 Task: Search one way flight ticket for 3 adults, 3 children in business from Grand Island: Central Nebraska Regional Airport to Jackson: Jackson Hole Airport on 5-2-2023. Choice of flights is Emirates. Number of bags: 4 checked bags. Price is upto 42000. Outbound departure time preference is 20:15.
Action: Mouse moved to (352, 310)
Screenshot: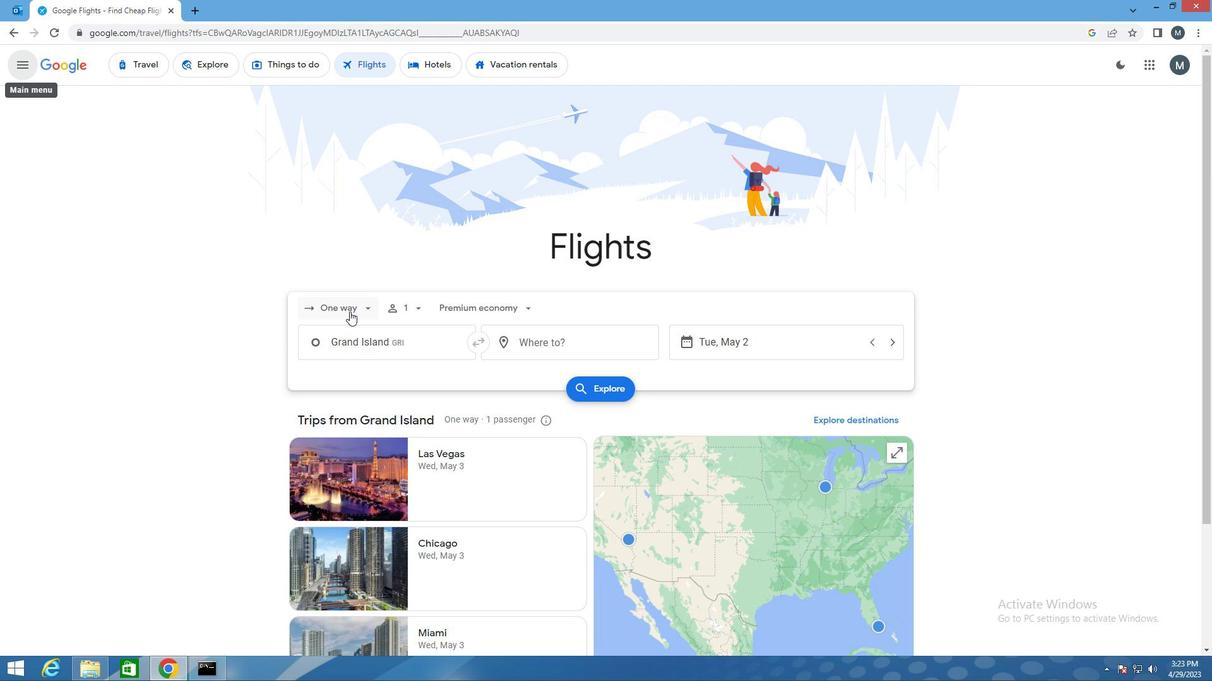 
Action: Mouse pressed left at (352, 310)
Screenshot: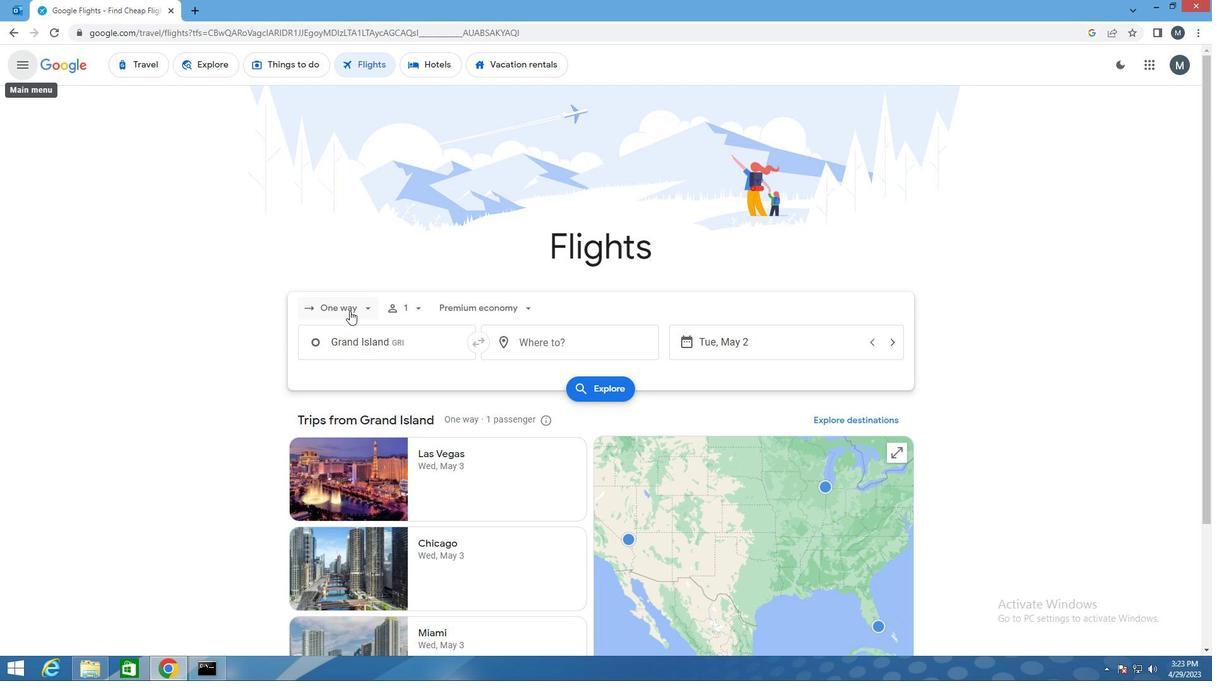 
Action: Mouse moved to (372, 361)
Screenshot: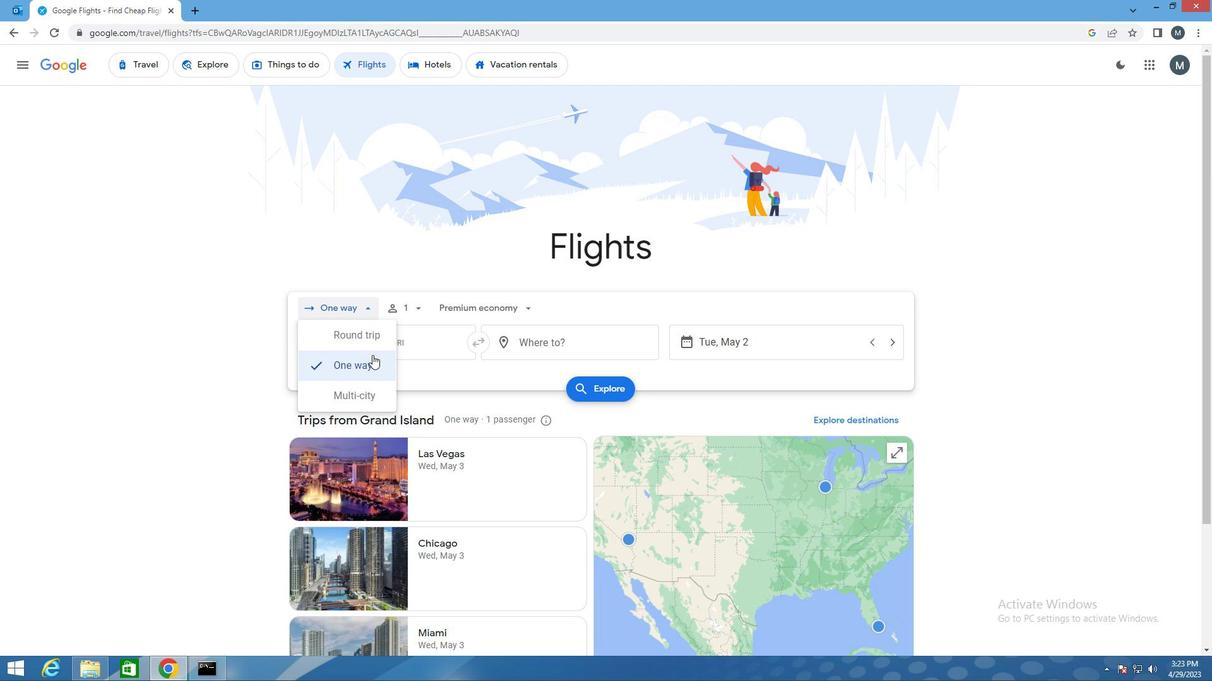 
Action: Mouse pressed left at (372, 361)
Screenshot: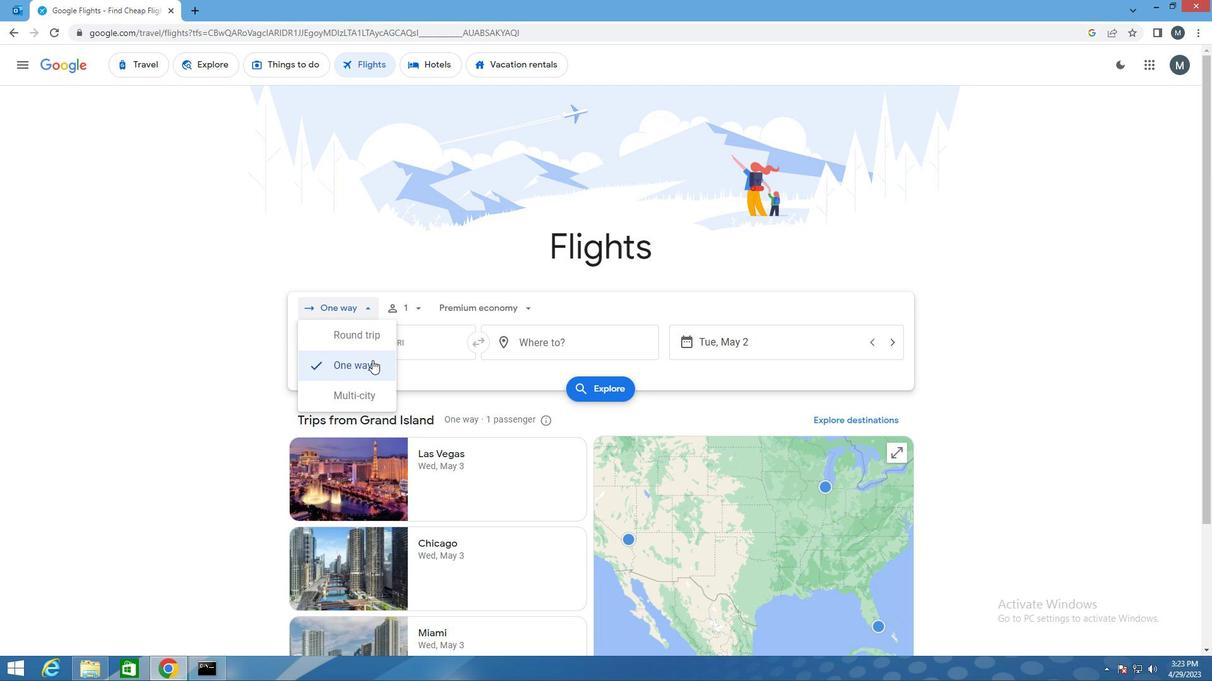 
Action: Mouse moved to (418, 307)
Screenshot: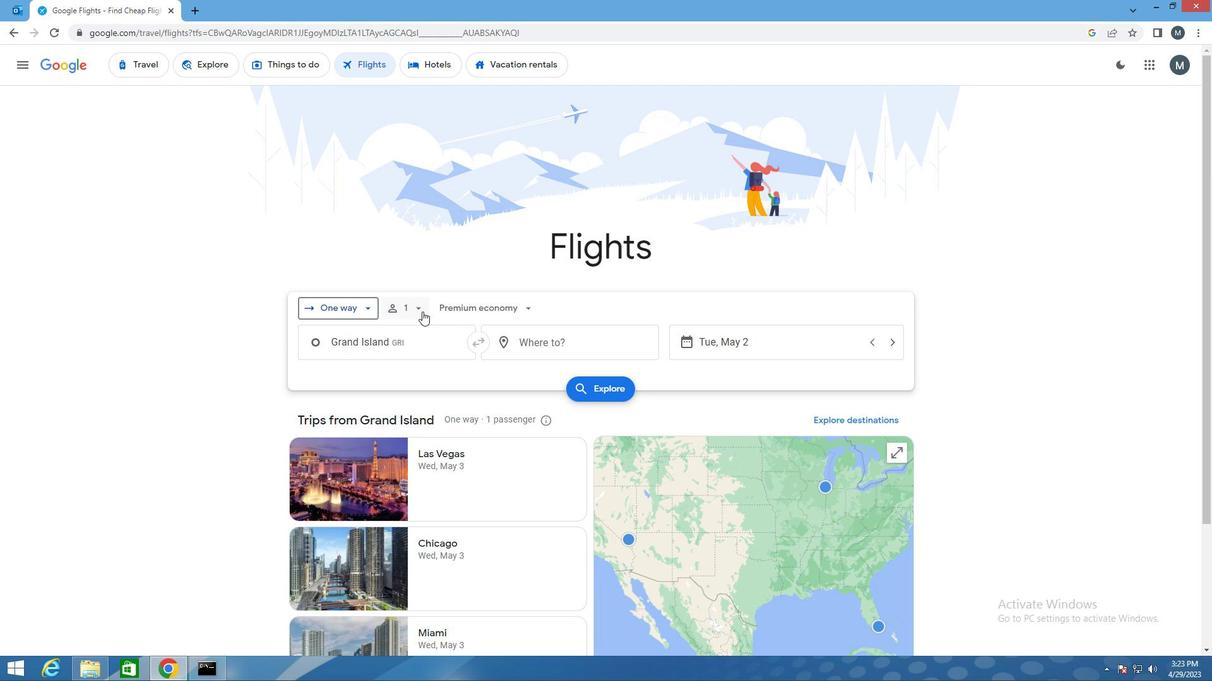 
Action: Mouse pressed left at (418, 307)
Screenshot: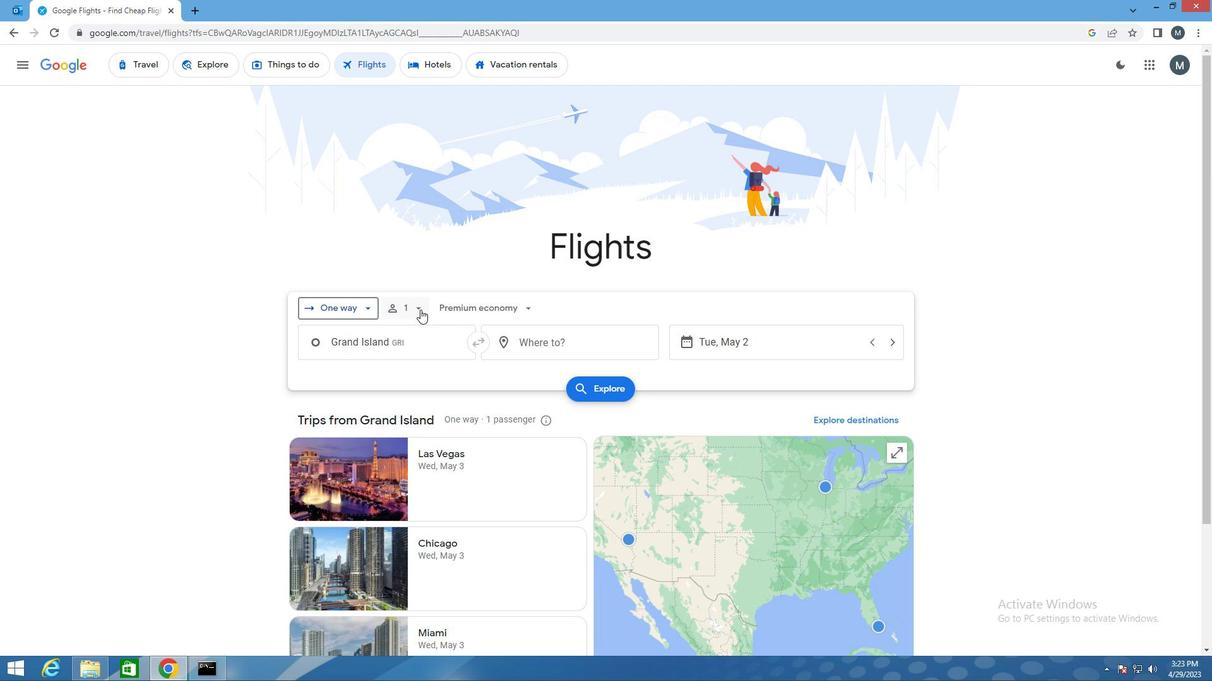 
Action: Mouse moved to (518, 340)
Screenshot: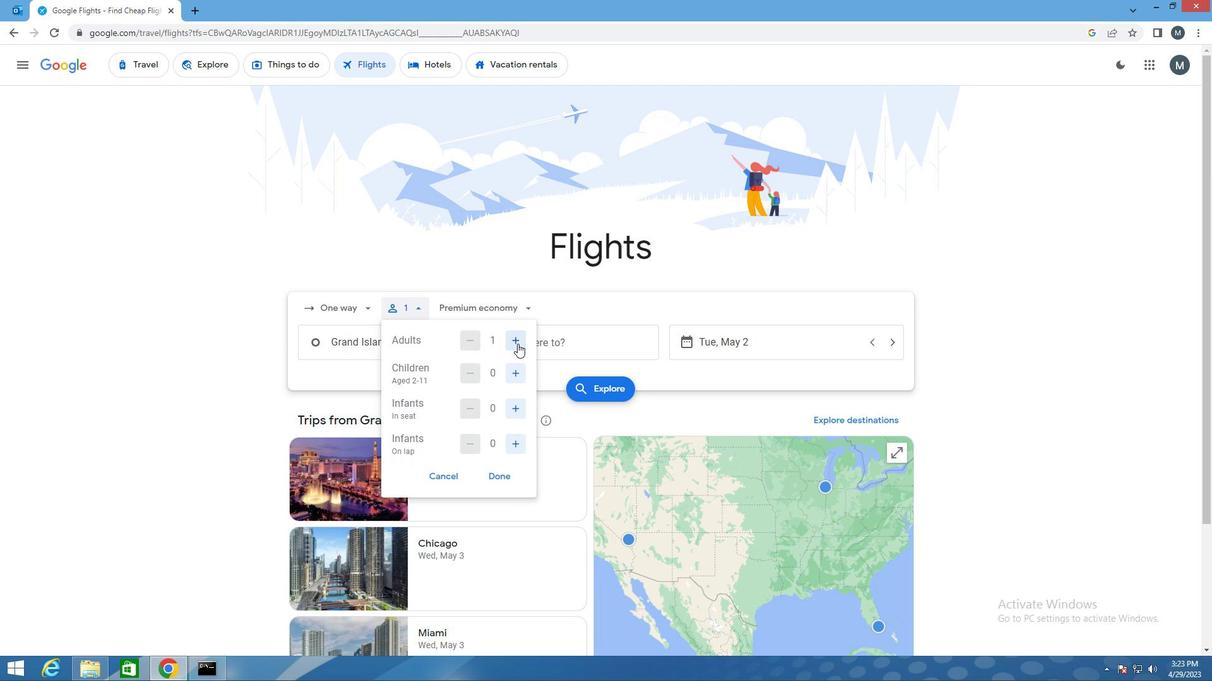 
Action: Mouse pressed left at (518, 340)
Screenshot: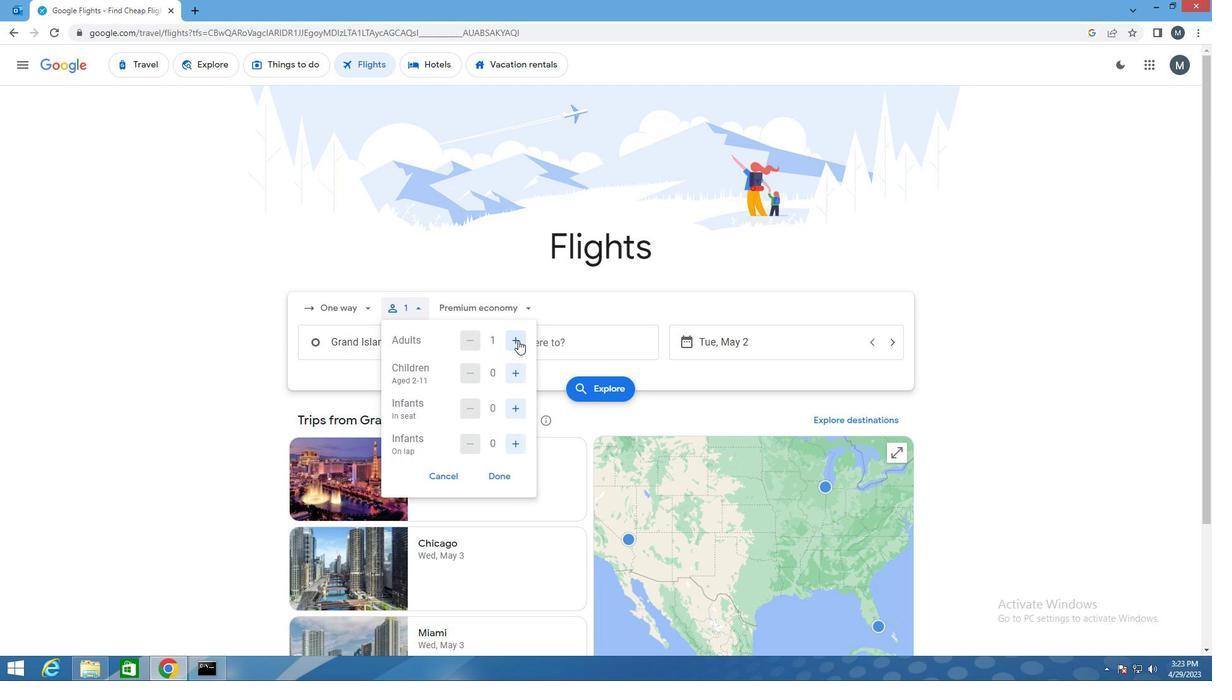 
Action: Mouse pressed left at (518, 340)
Screenshot: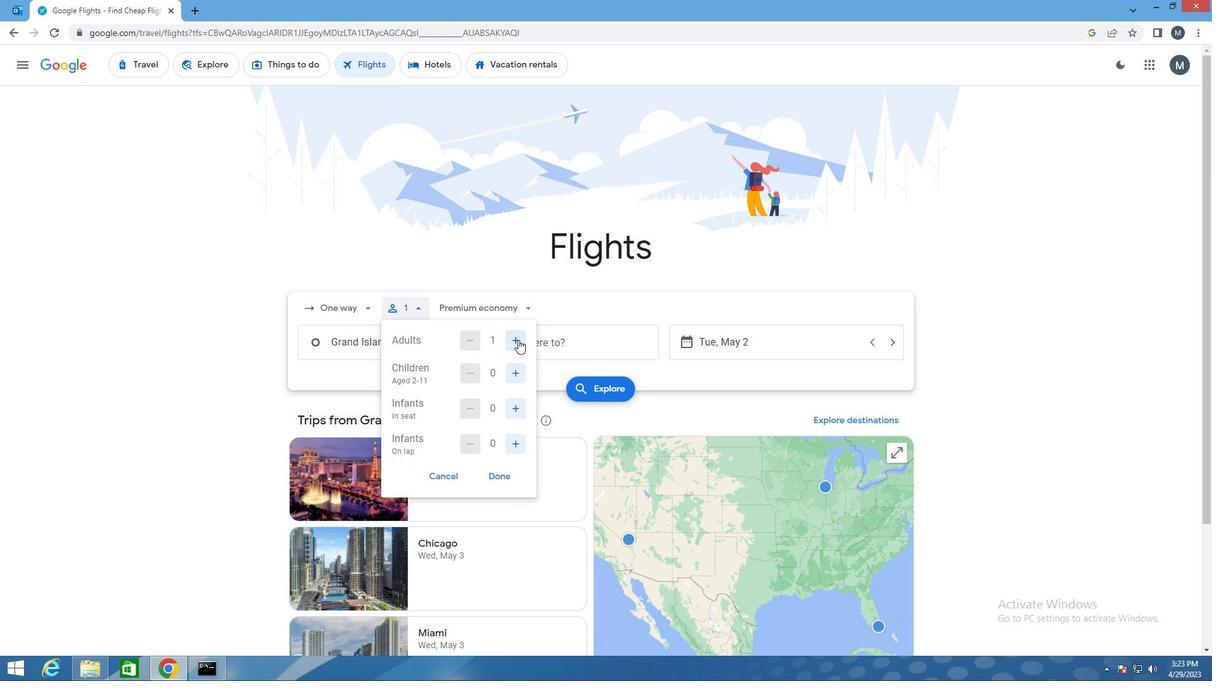 
Action: Mouse moved to (524, 372)
Screenshot: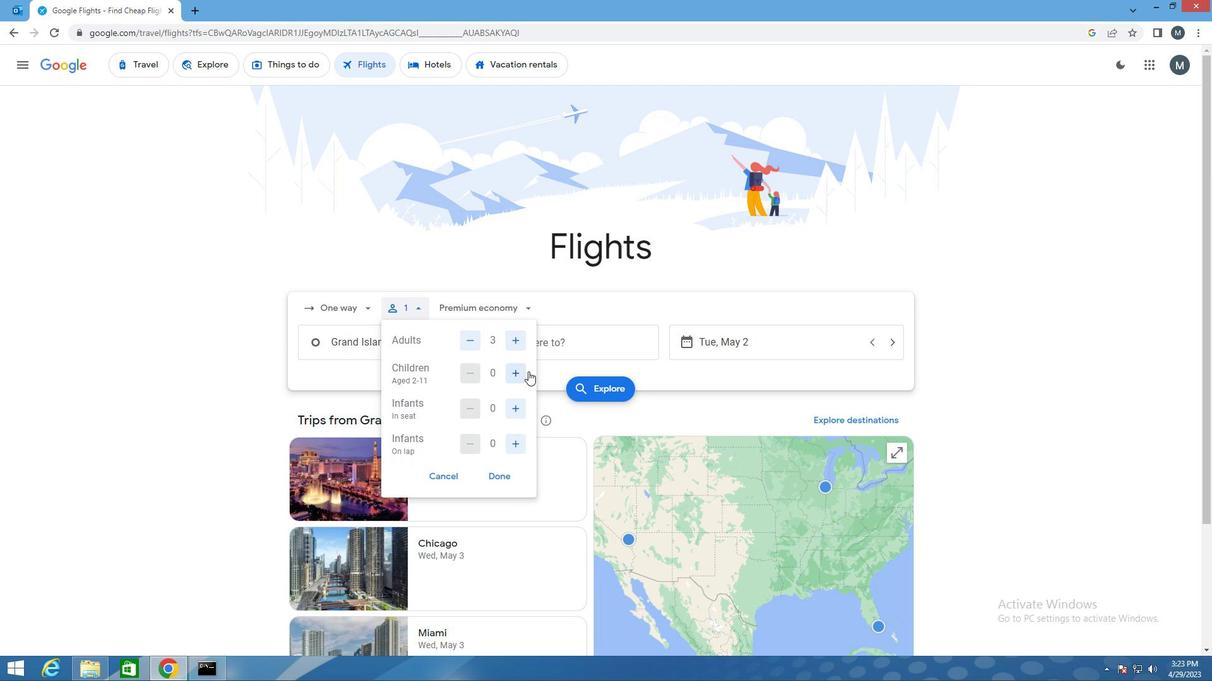 
Action: Mouse pressed left at (524, 372)
Screenshot: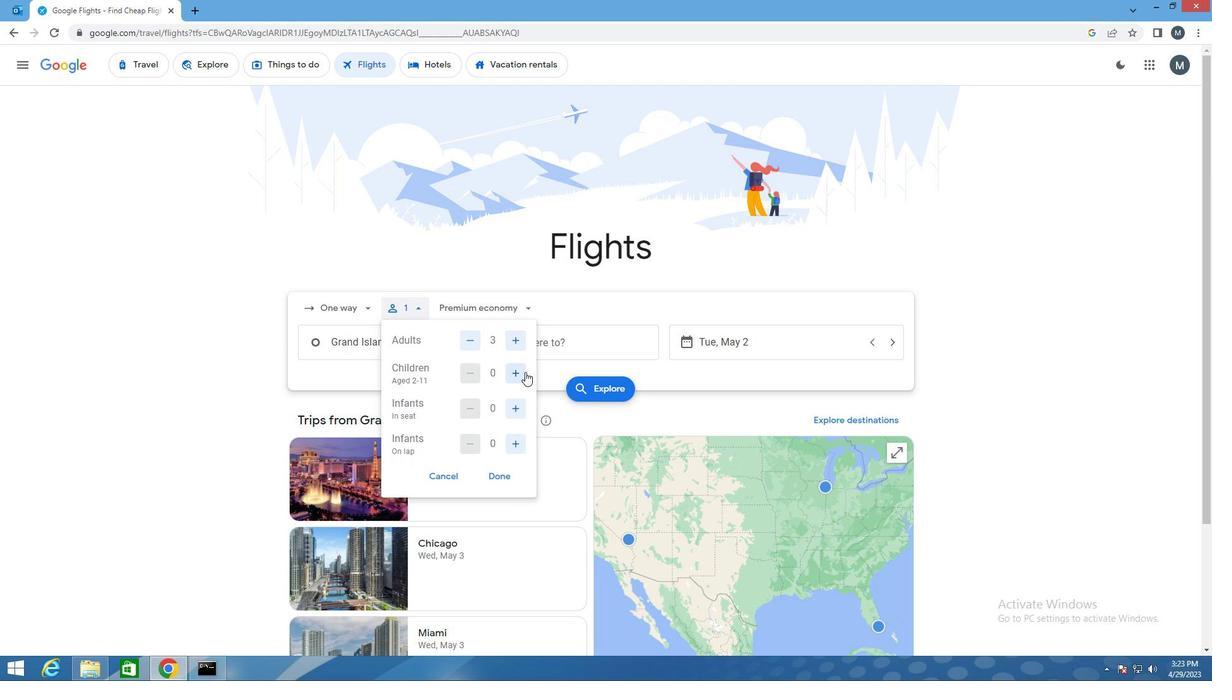 
Action: Mouse pressed left at (524, 372)
Screenshot: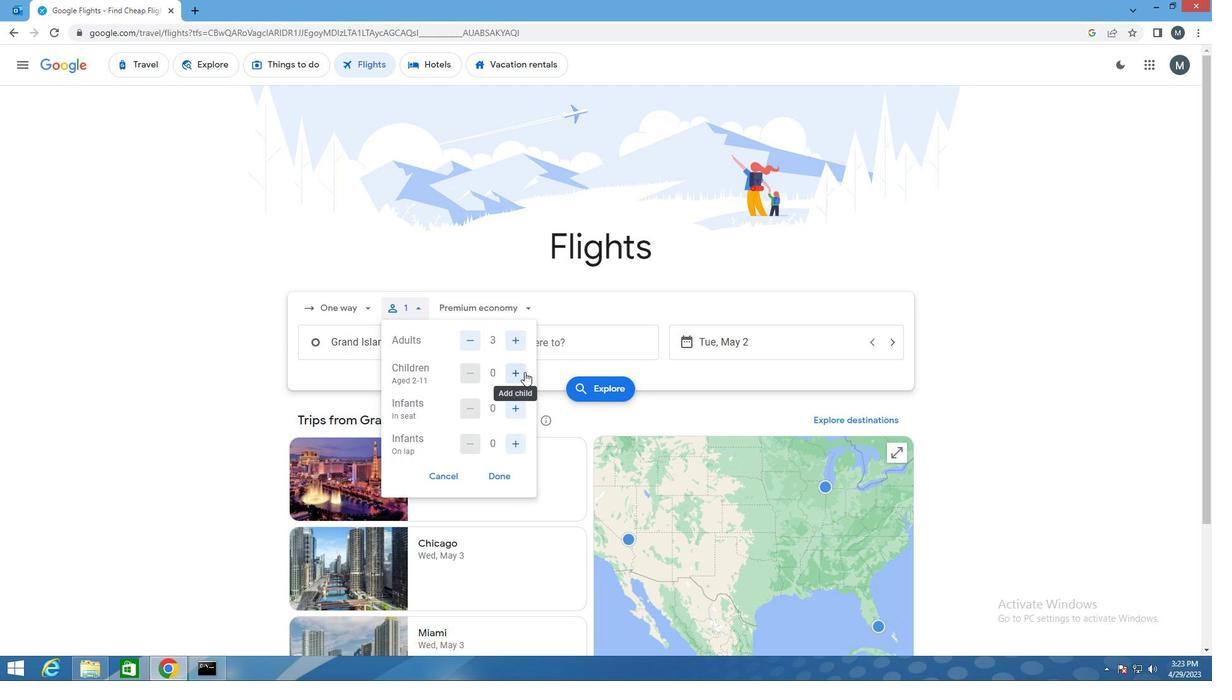 
Action: Mouse pressed left at (524, 372)
Screenshot: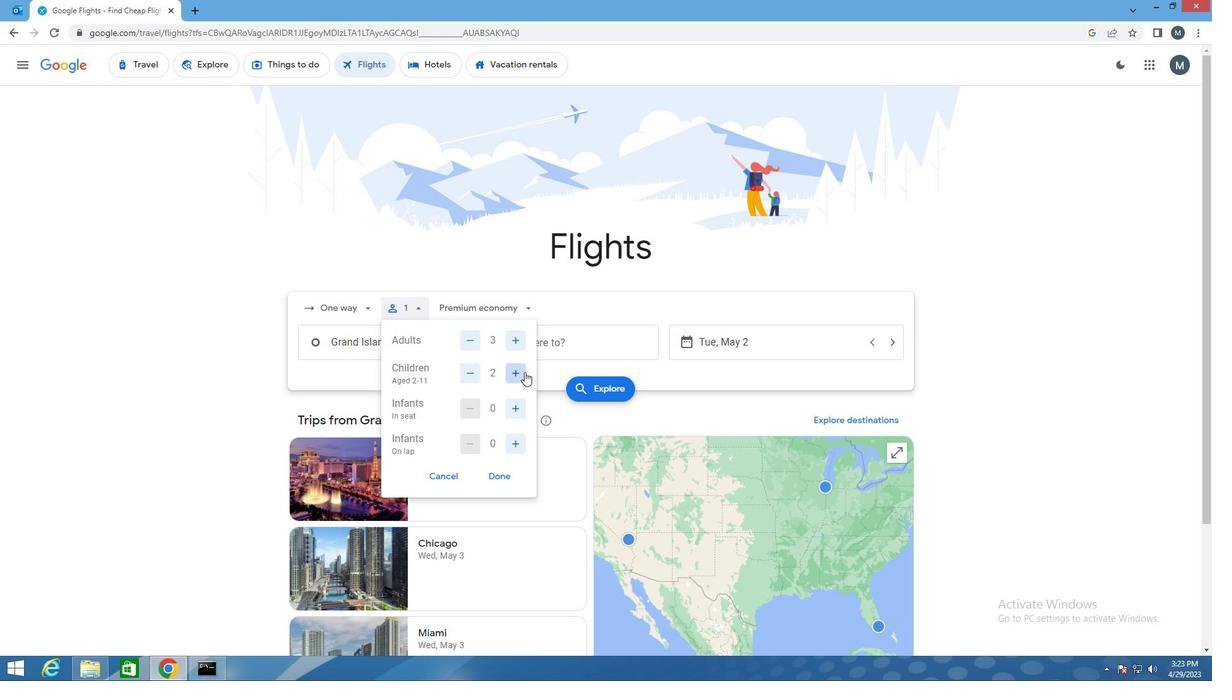 
Action: Mouse moved to (509, 471)
Screenshot: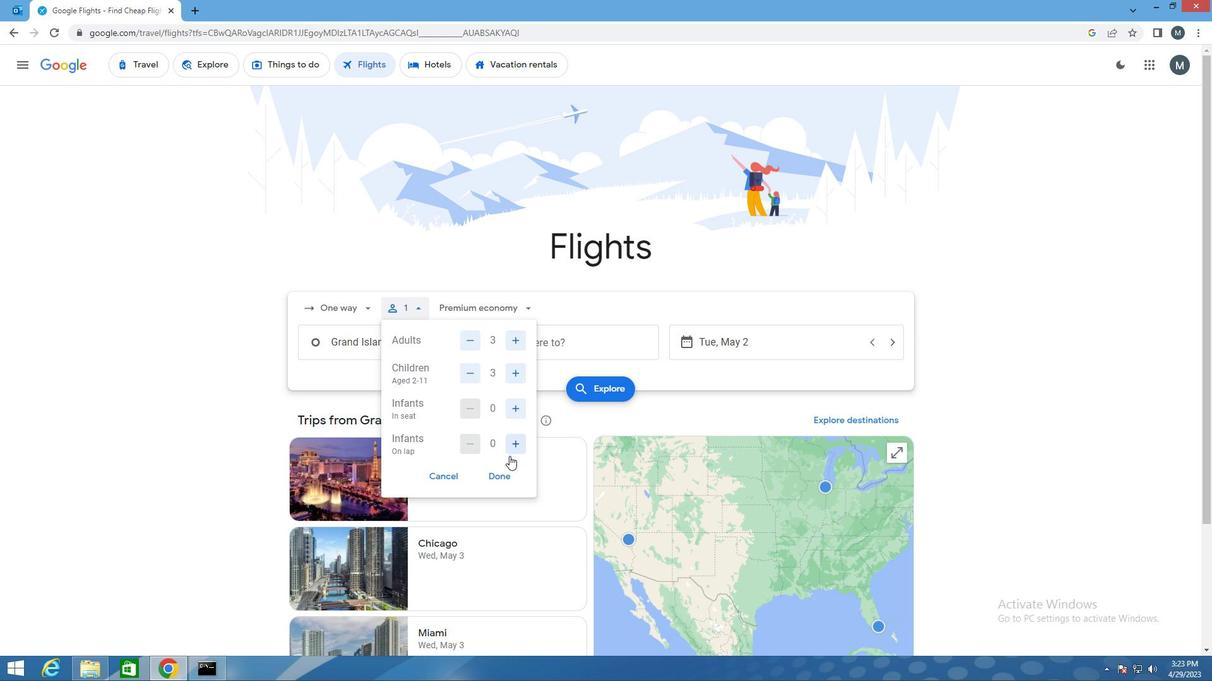 
Action: Mouse pressed left at (509, 471)
Screenshot: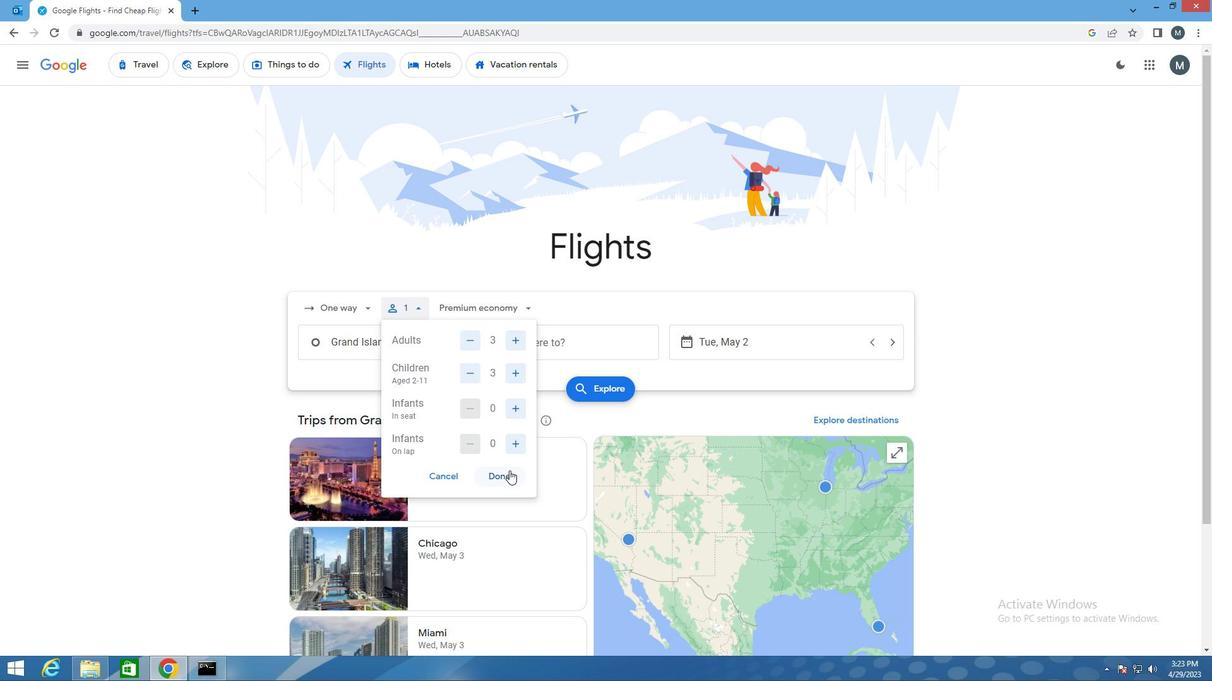 
Action: Mouse moved to (491, 305)
Screenshot: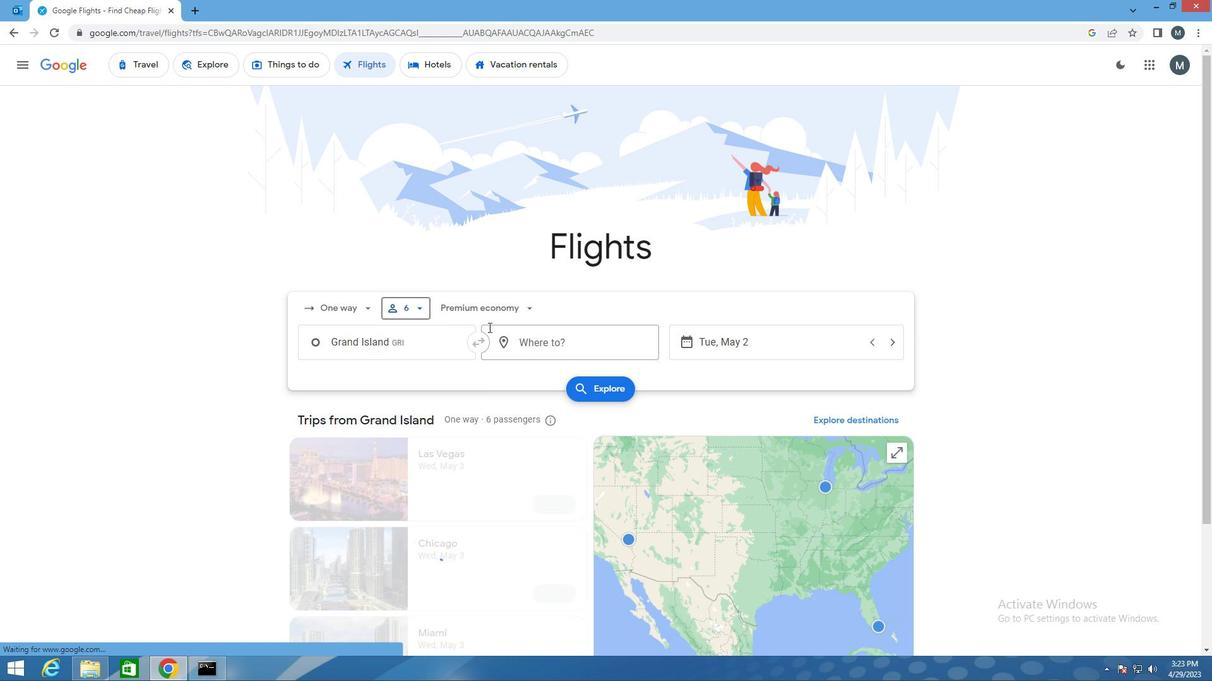 
Action: Mouse pressed left at (491, 305)
Screenshot: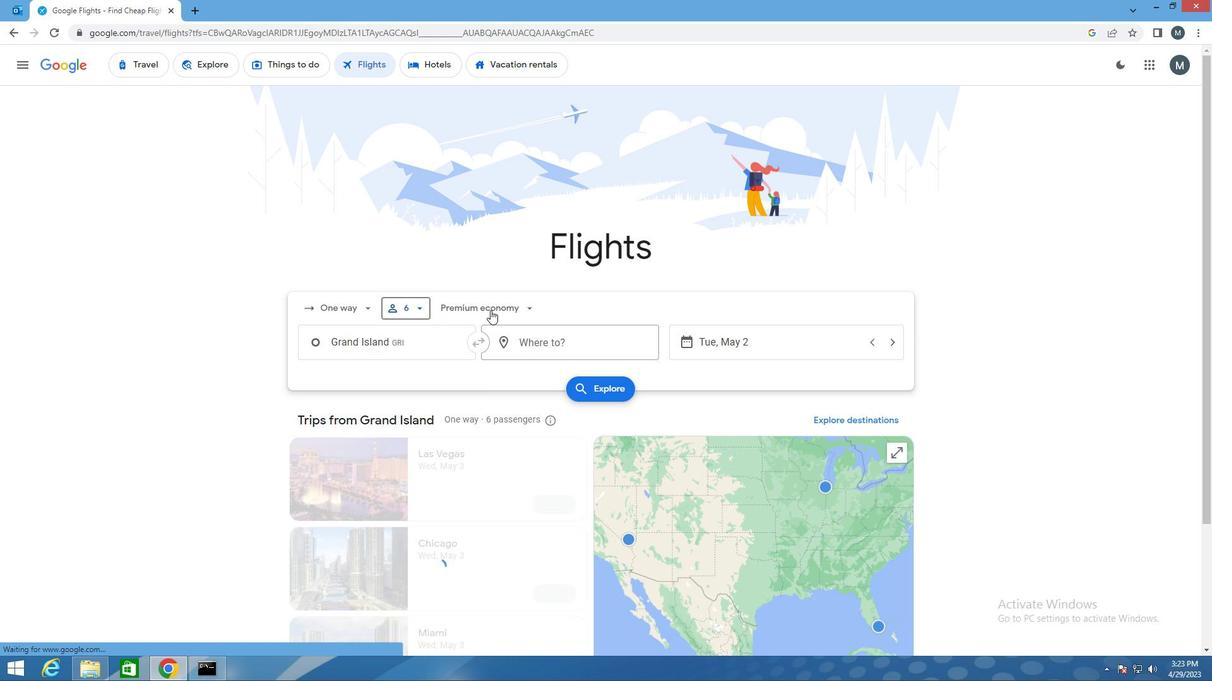 
Action: Mouse moved to (486, 397)
Screenshot: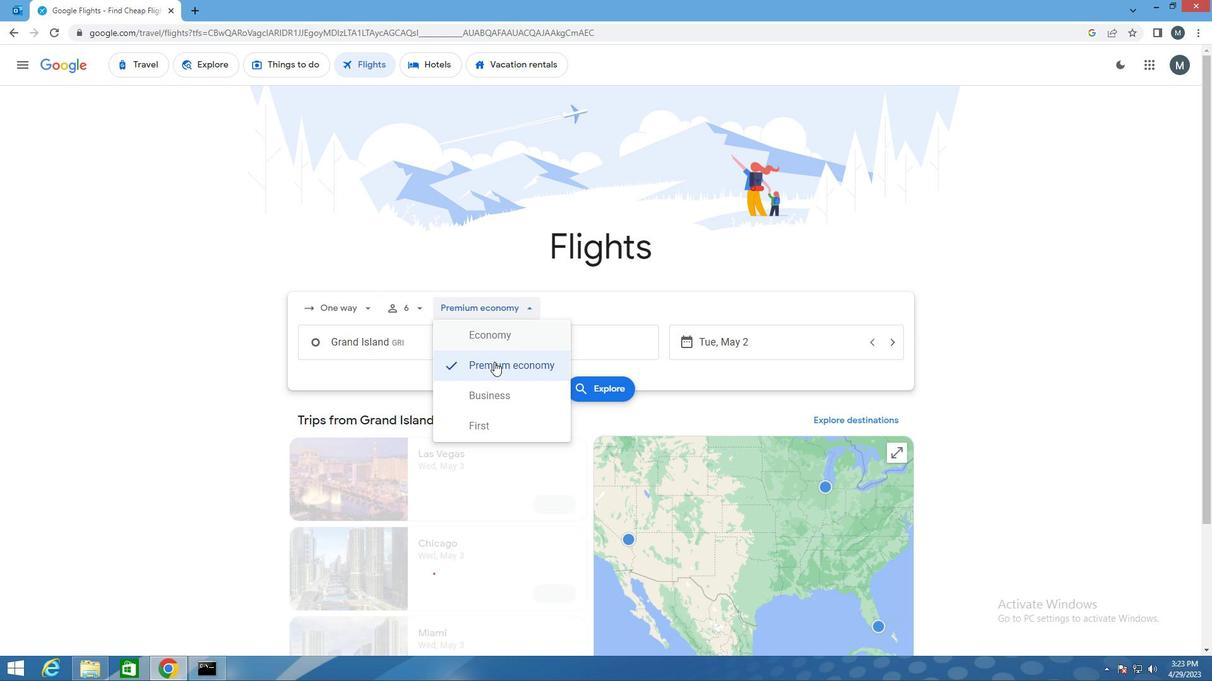 
Action: Mouse pressed left at (486, 397)
Screenshot: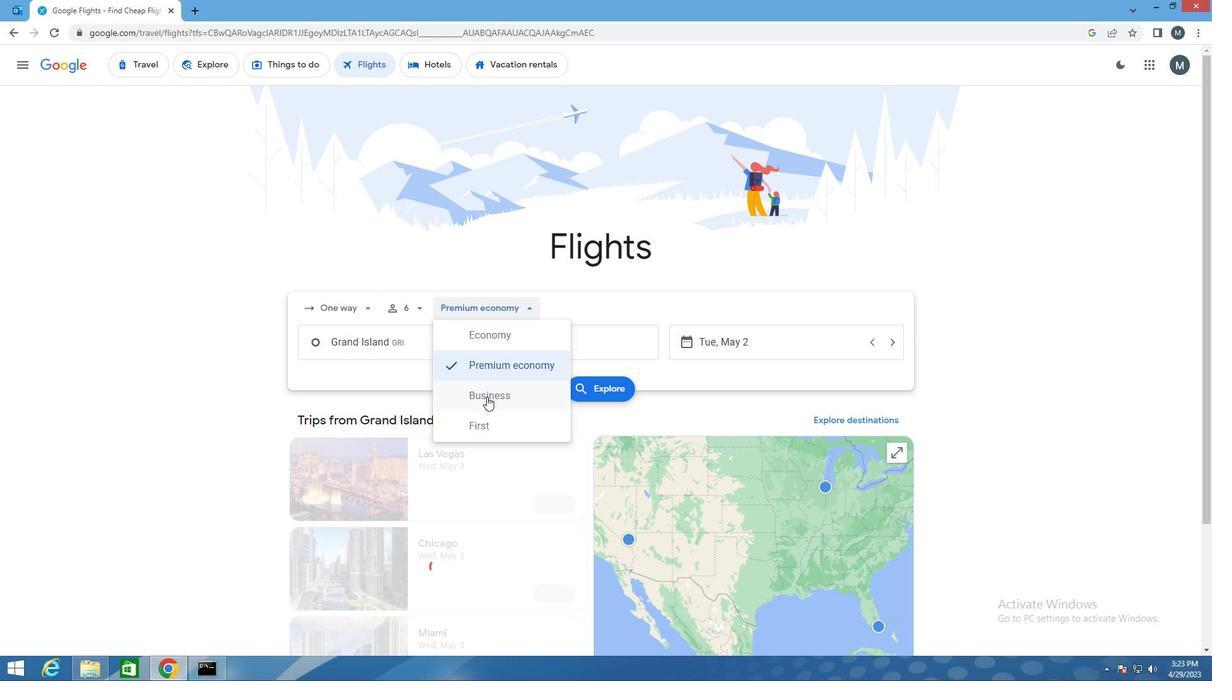 
Action: Mouse moved to (399, 342)
Screenshot: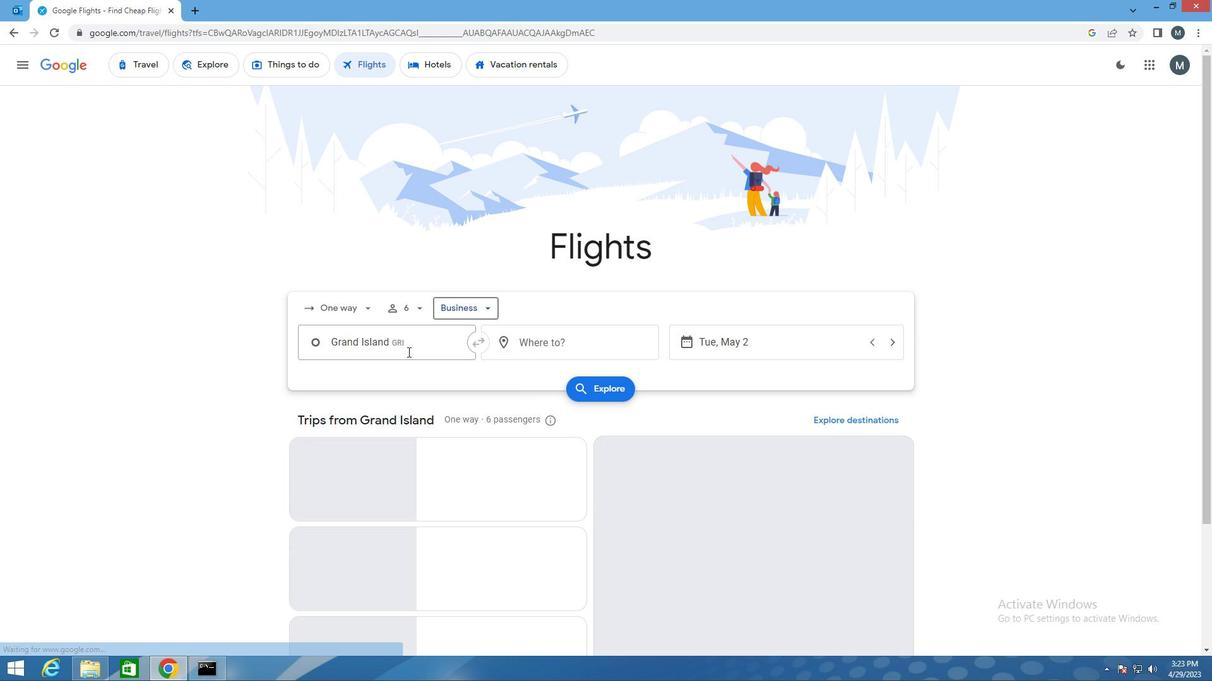 
Action: Mouse pressed left at (399, 342)
Screenshot: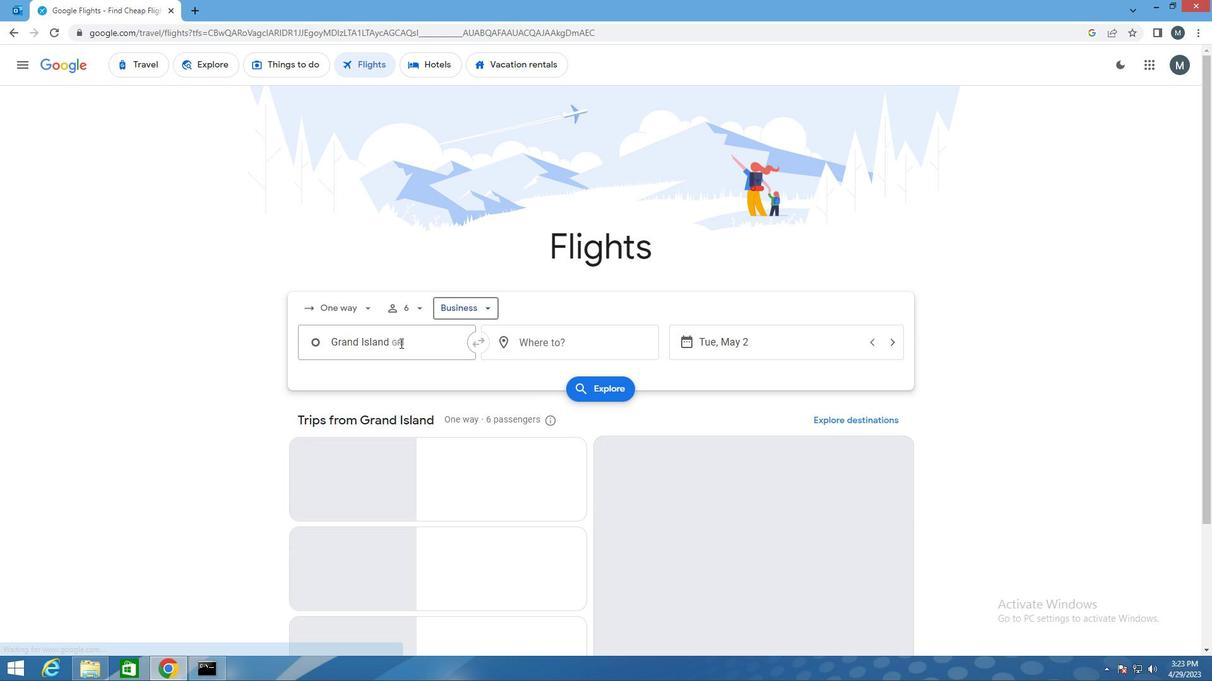 
Action: Key pressed gri
Screenshot: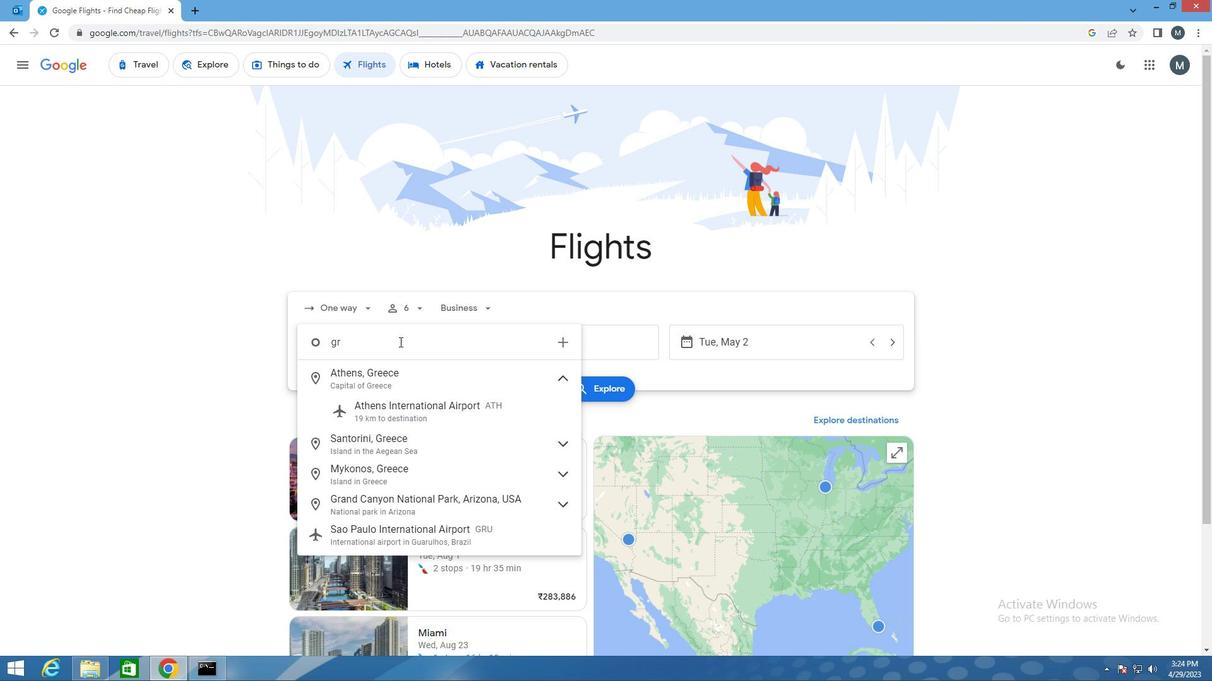 
Action: Mouse moved to (416, 378)
Screenshot: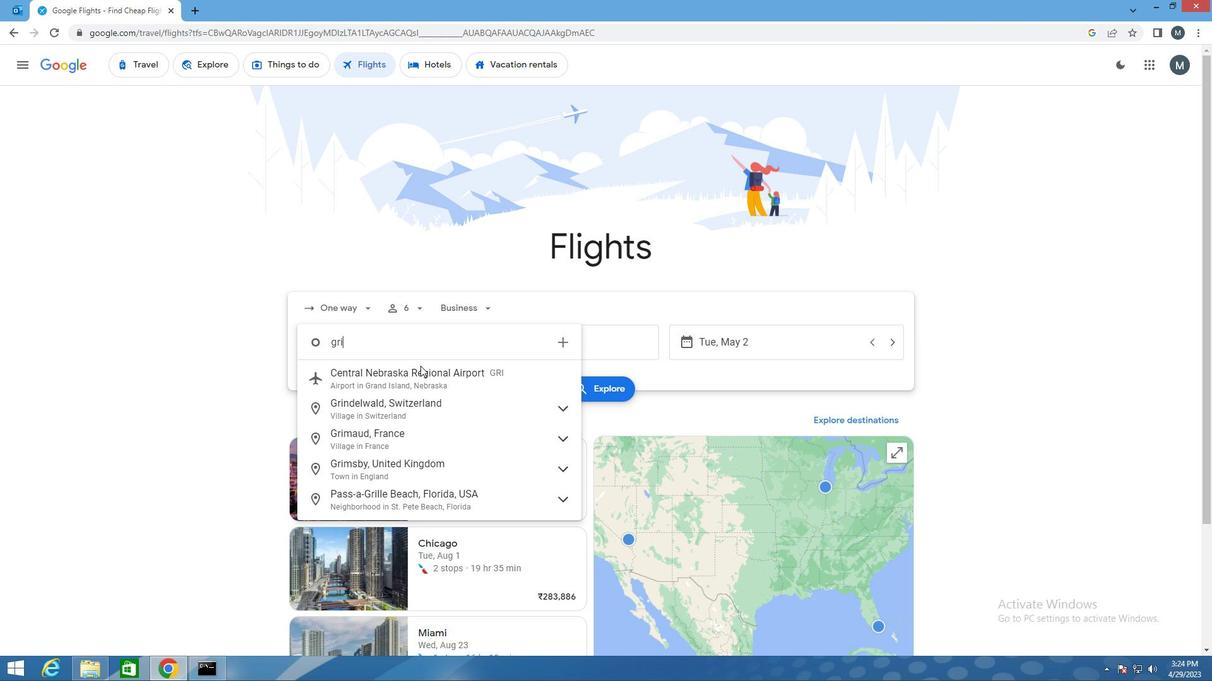 
Action: Mouse pressed left at (416, 378)
Screenshot: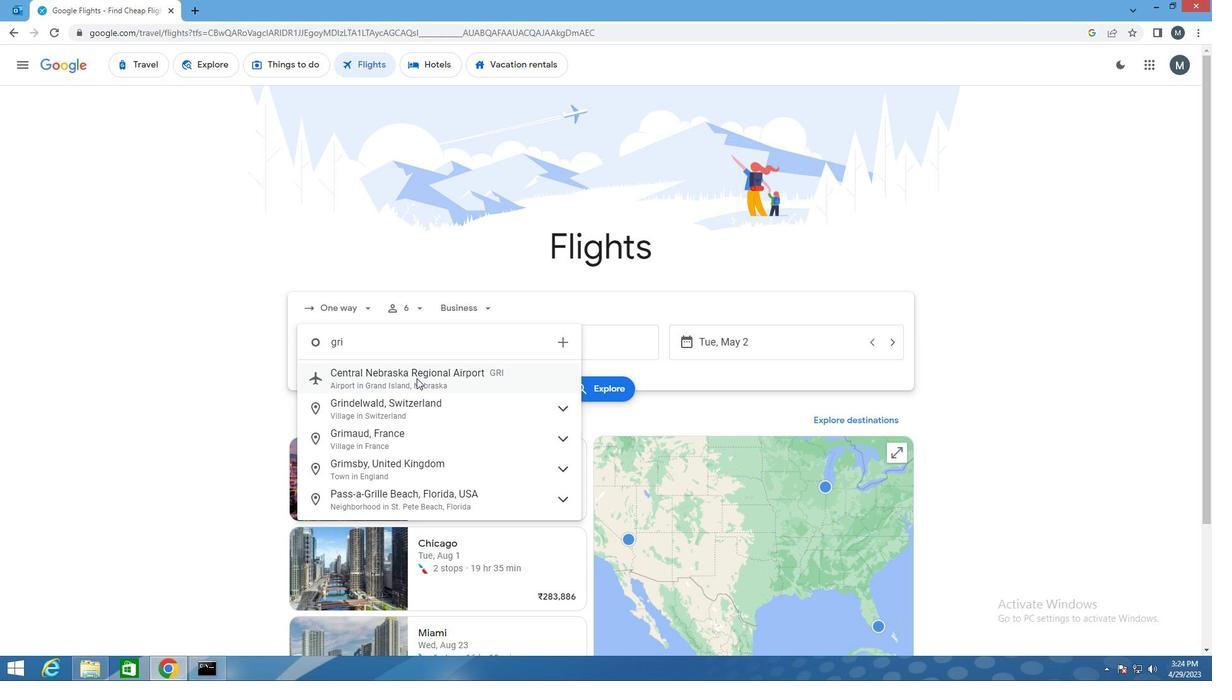 
Action: Mouse moved to (518, 344)
Screenshot: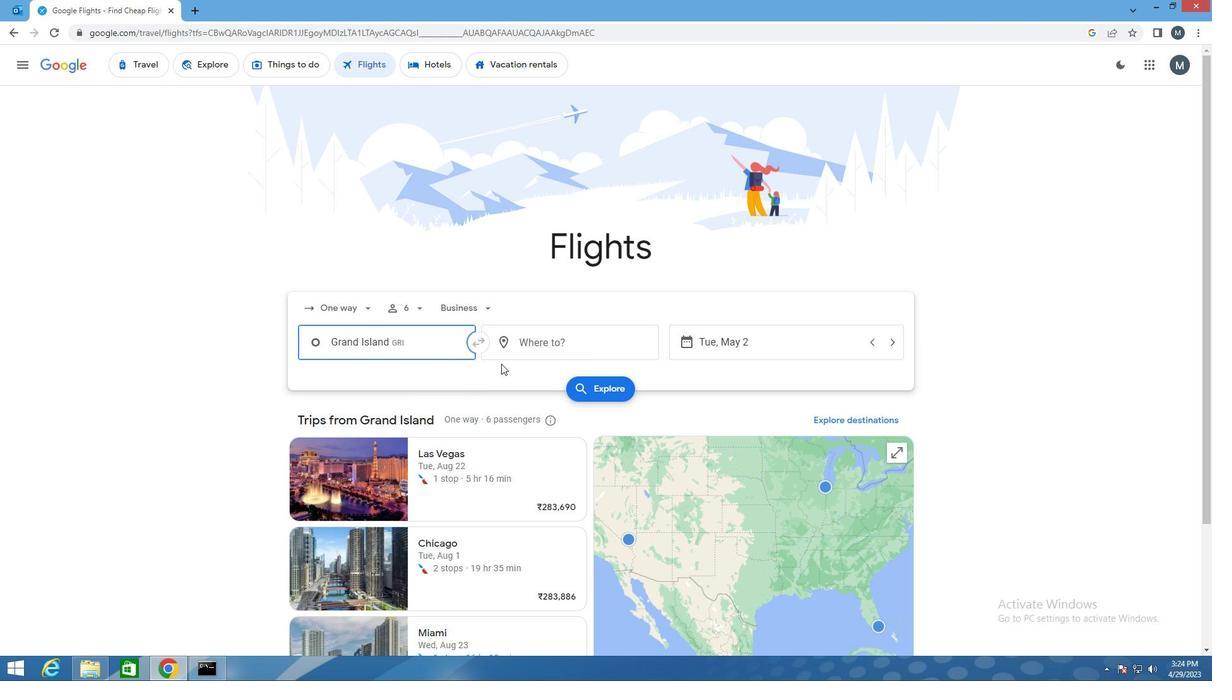 
Action: Mouse pressed left at (518, 344)
Screenshot: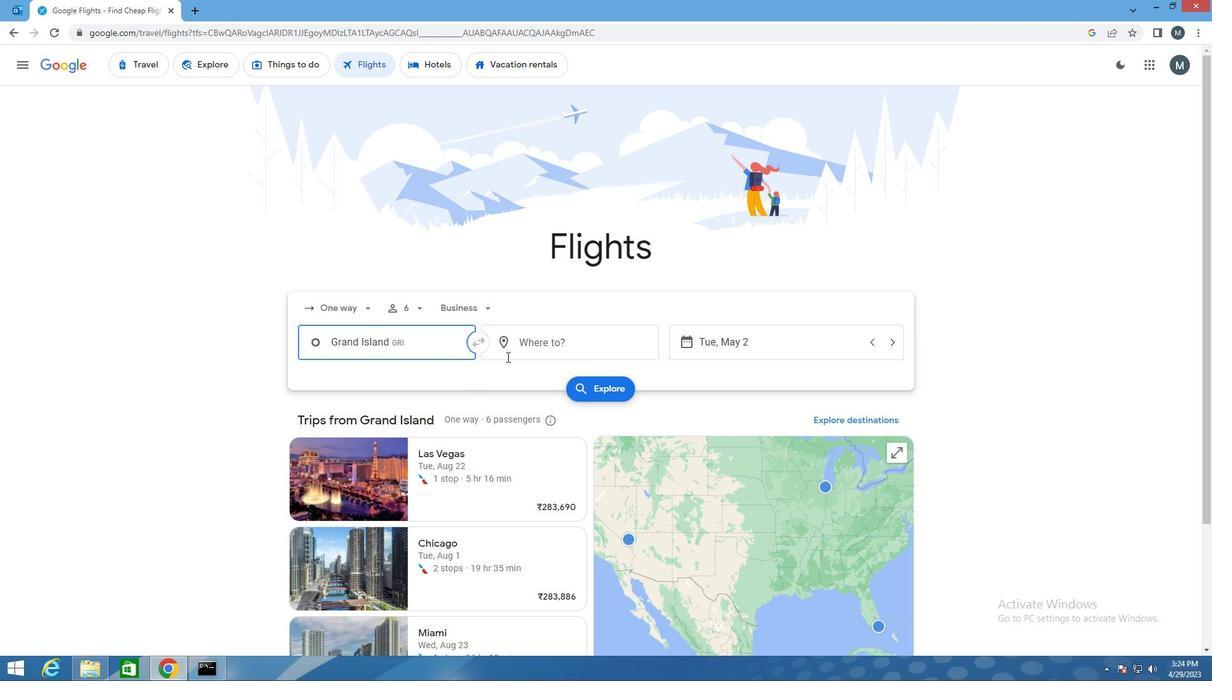 
Action: Mouse moved to (519, 345)
Screenshot: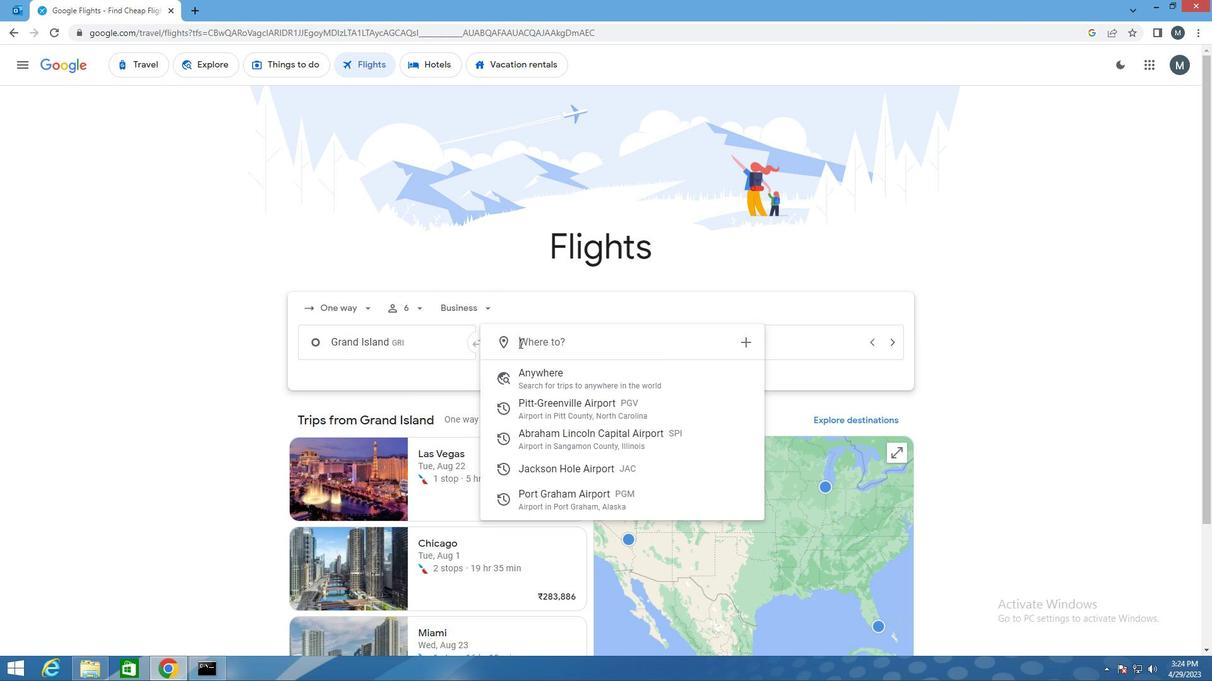 
Action: Key pressed jac<Key.enter>
Screenshot: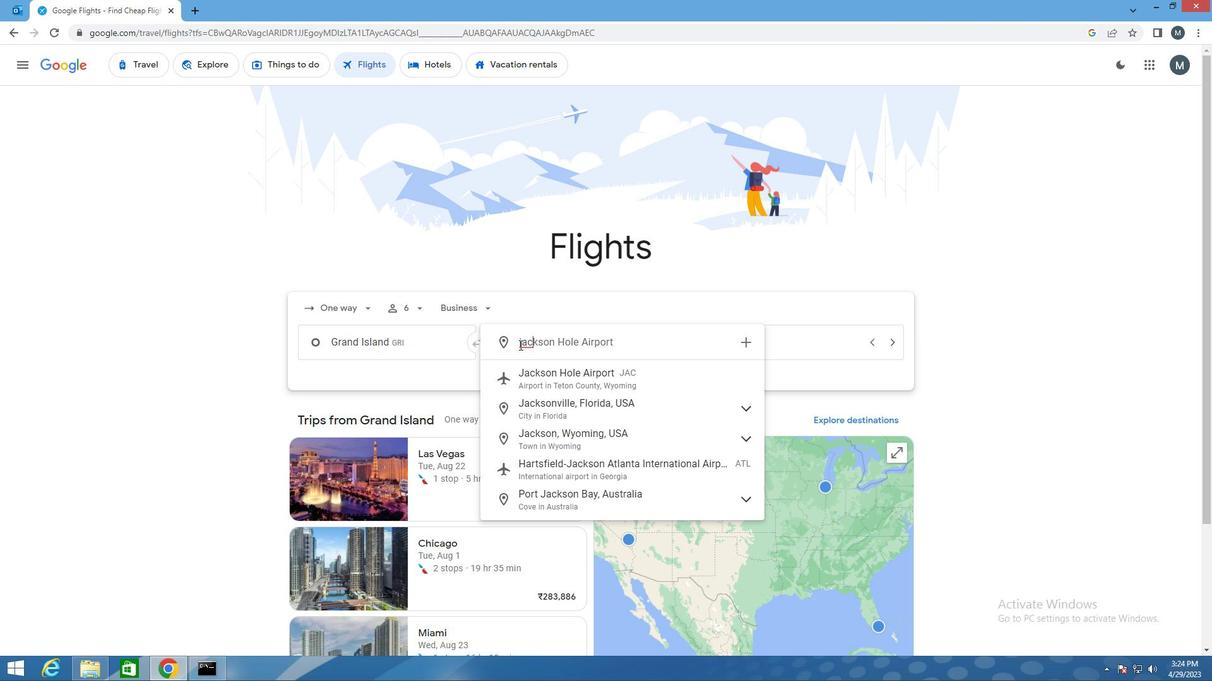 
Action: Mouse moved to (733, 337)
Screenshot: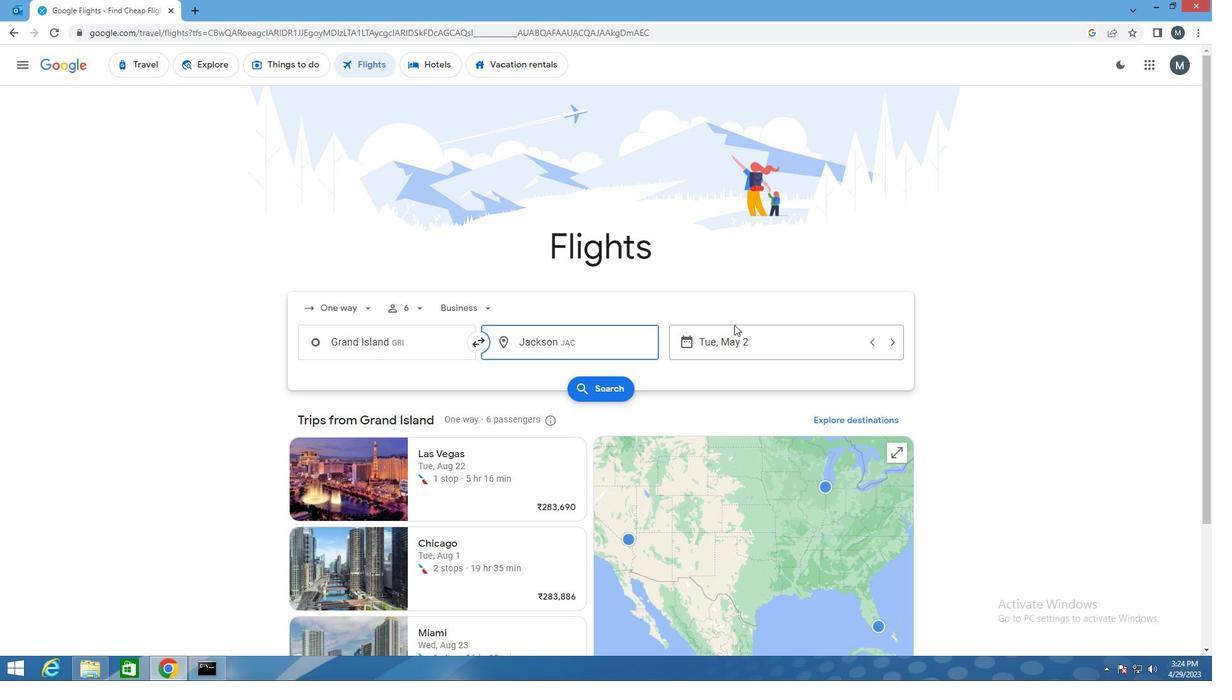 
Action: Mouse pressed left at (733, 337)
Screenshot: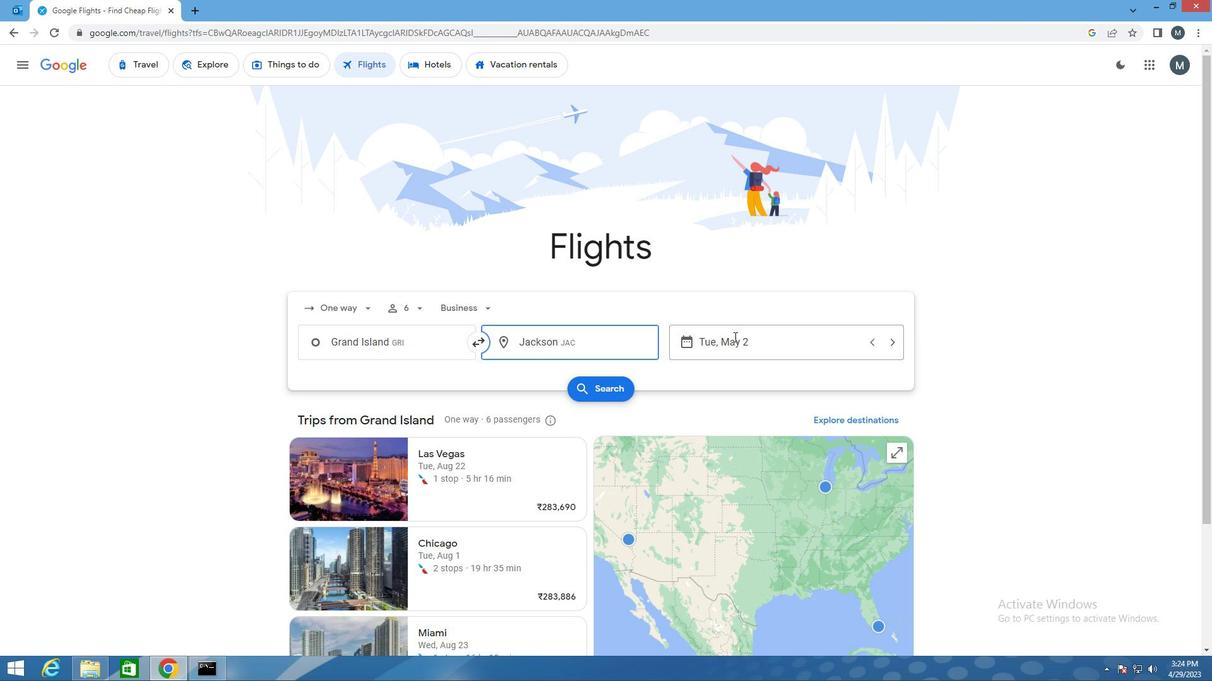 
Action: Mouse moved to (759, 421)
Screenshot: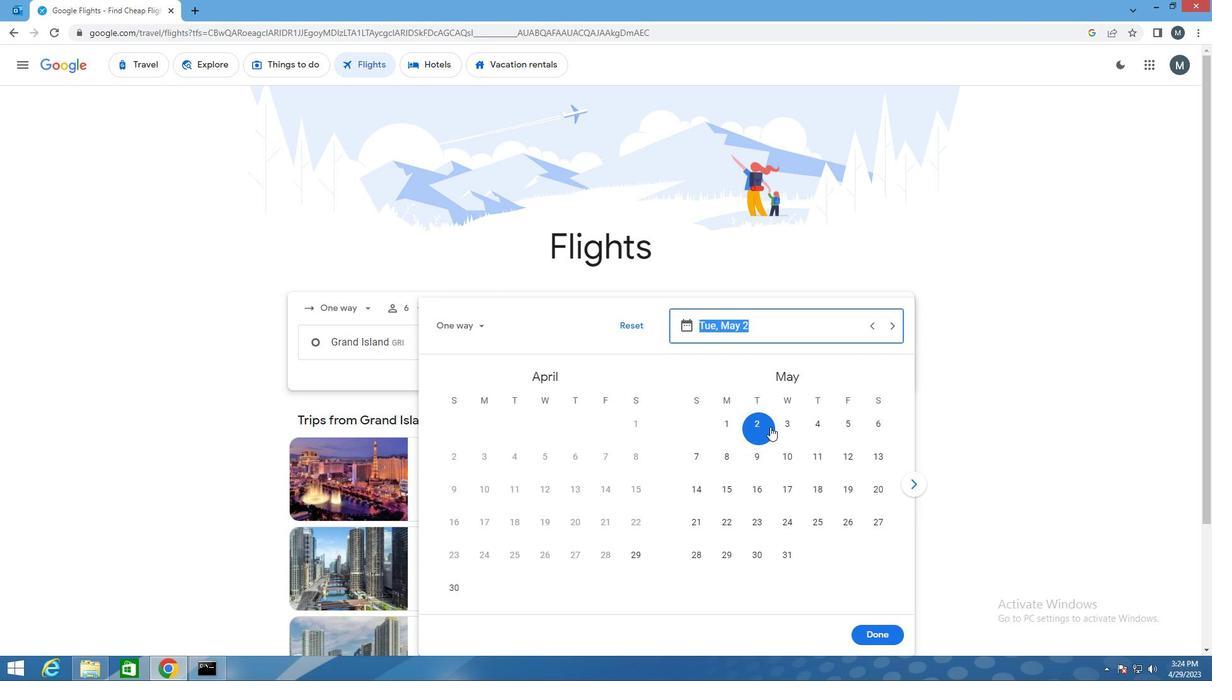
Action: Mouse pressed left at (759, 421)
Screenshot: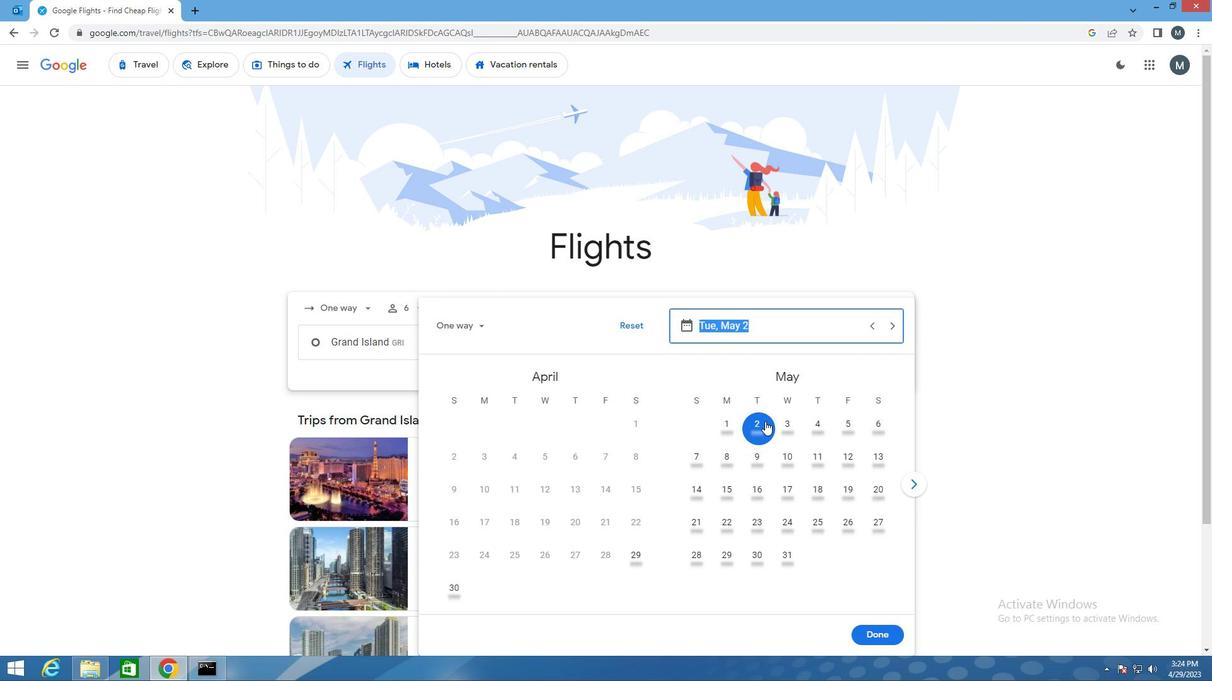 
Action: Mouse moved to (876, 637)
Screenshot: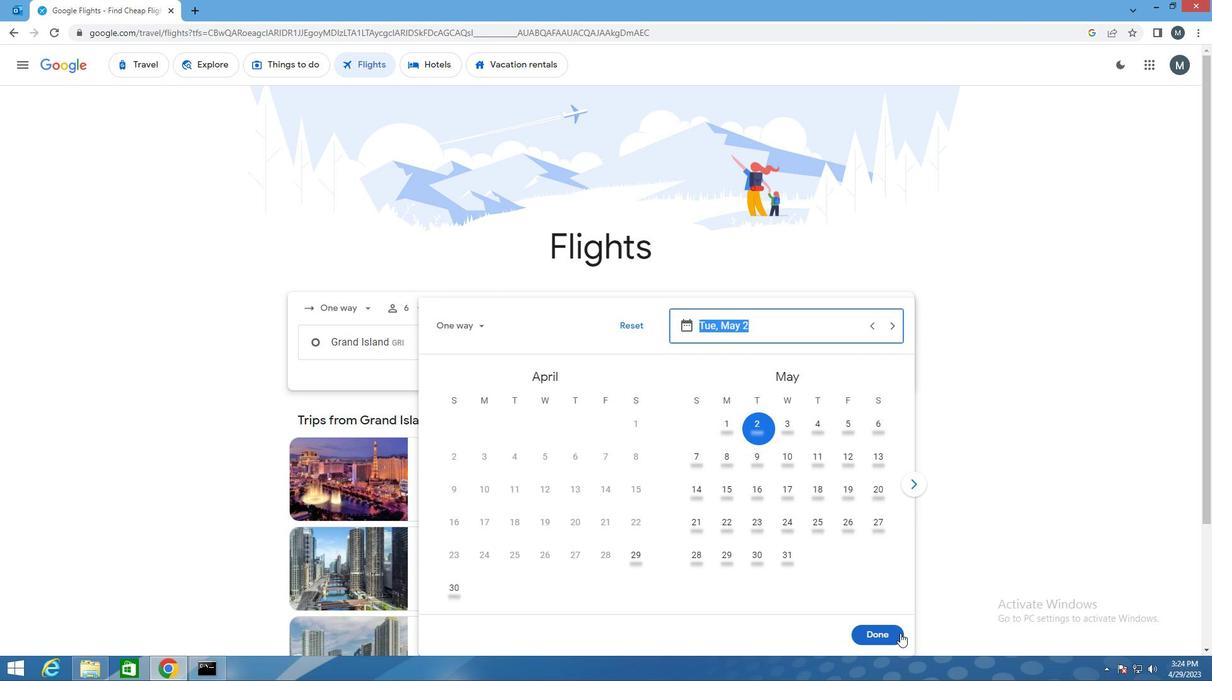 
Action: Mouse pressed left at (876, 637)
Screenshot: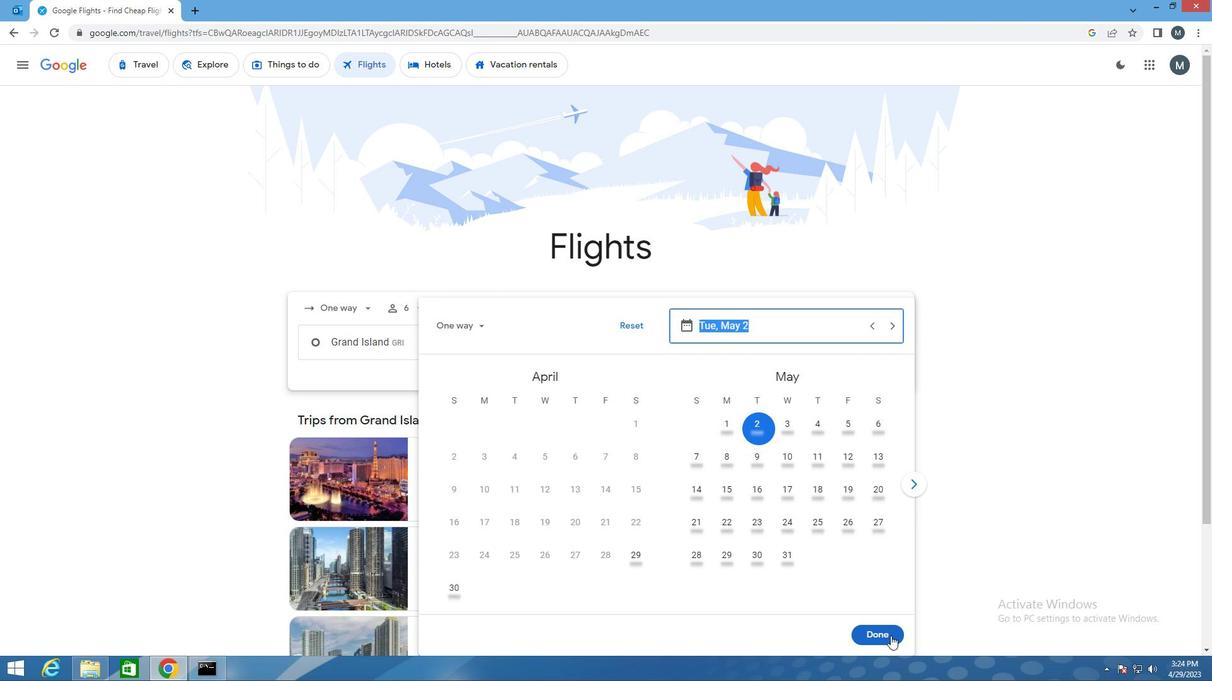 
Action: Mouse moved to (181, 288)
Screenshot: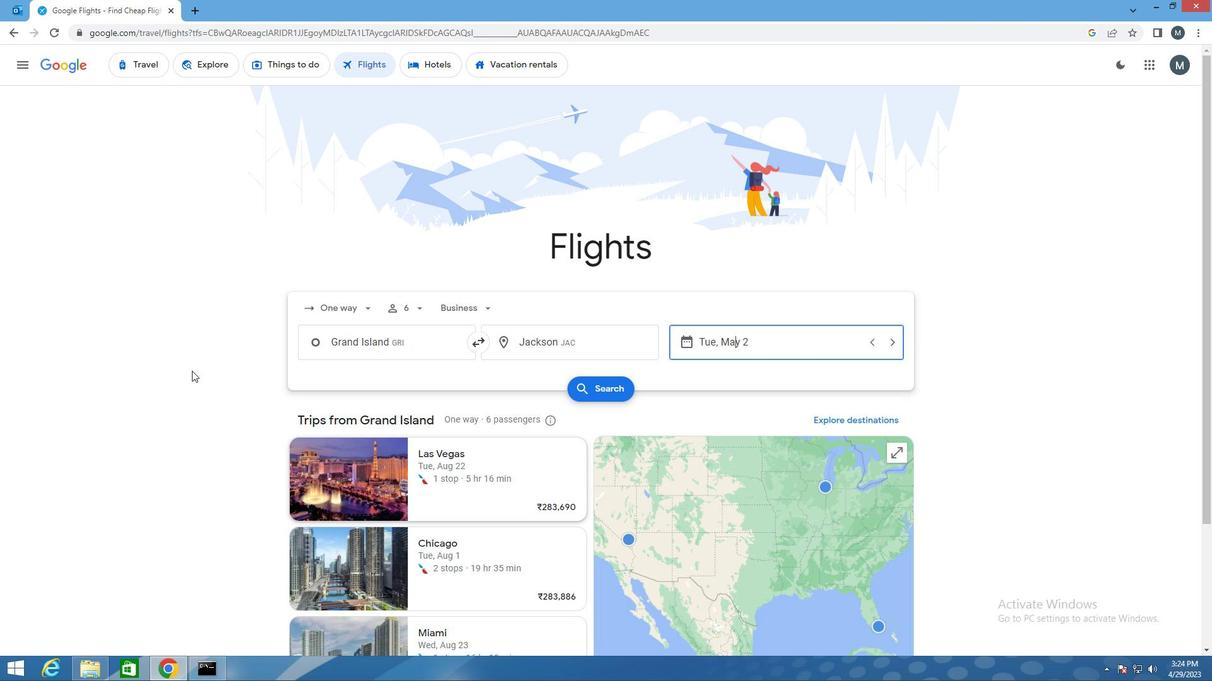 
Action: Mouse scrolled (181, 287) with delta (0, 0)
Screenshot: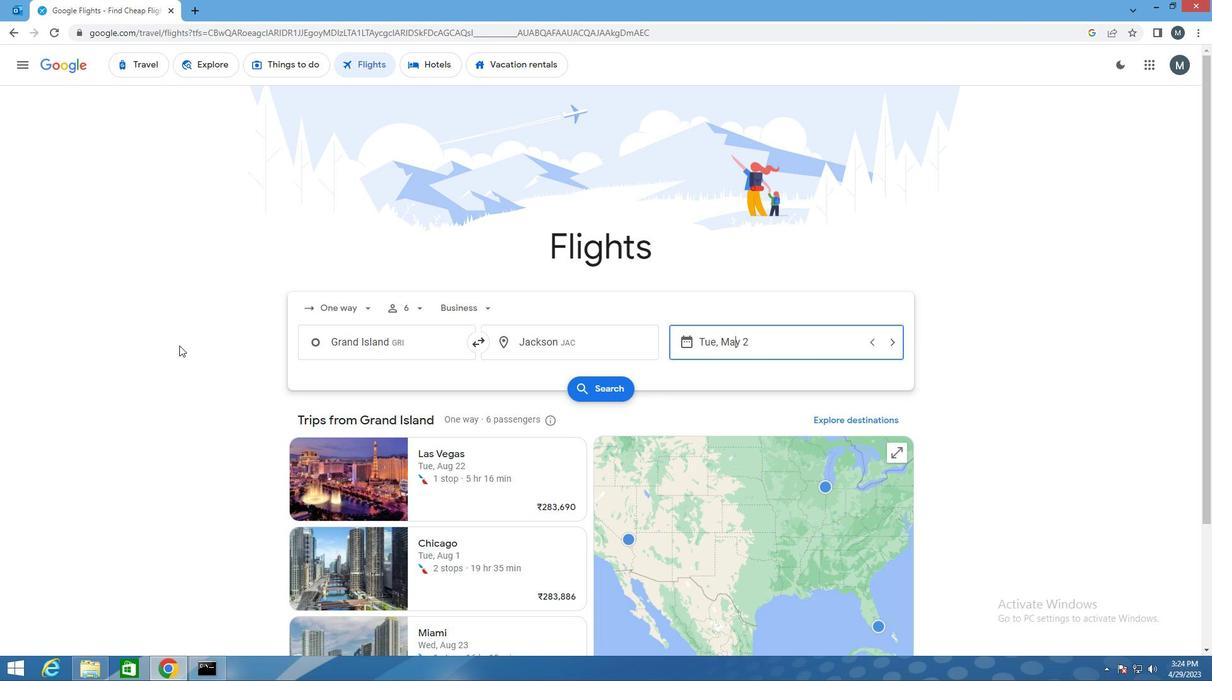 
Action: Mouse scrolled (181, 287) with delta (0, 0)
Screenshot: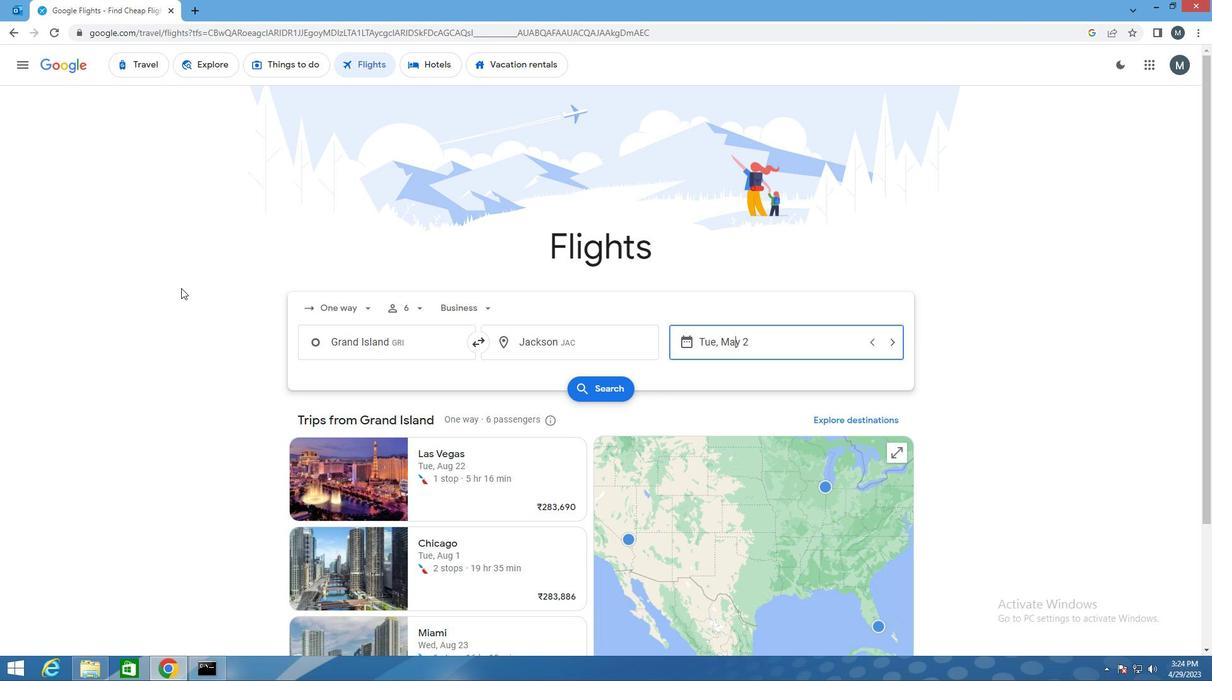 
Action: Mouse moved to (604, 257)
Screenshot: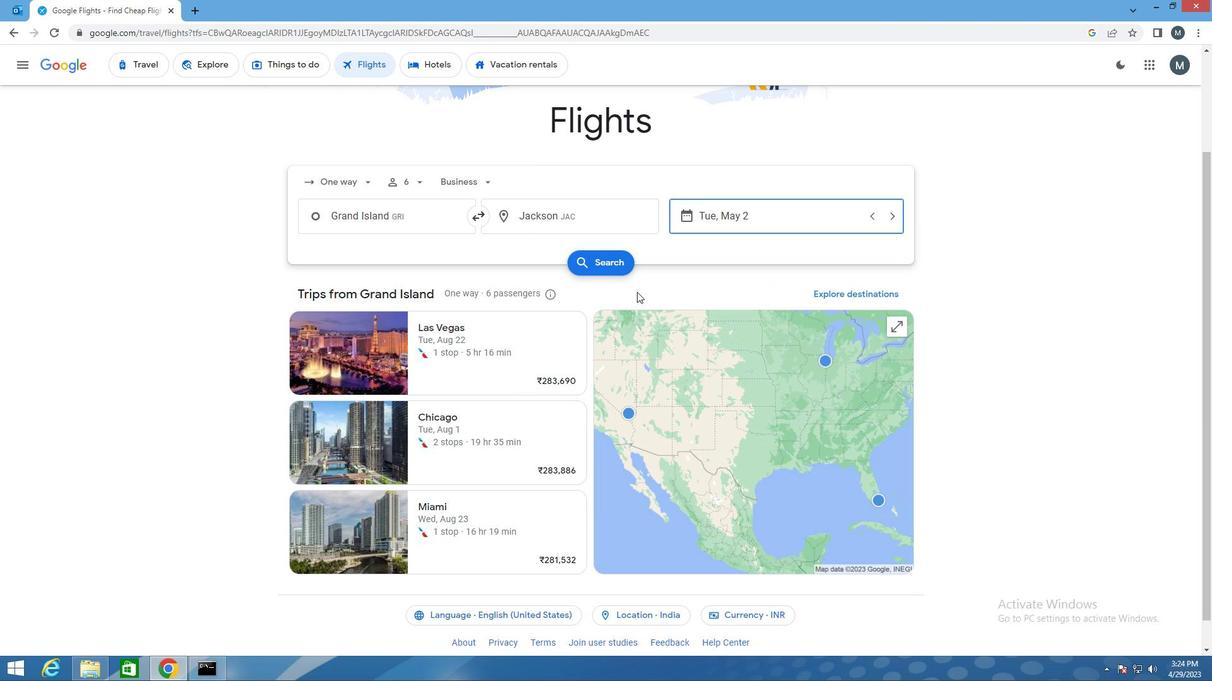 
Action: Mouse pressed left at (604, 257)
Screenshot: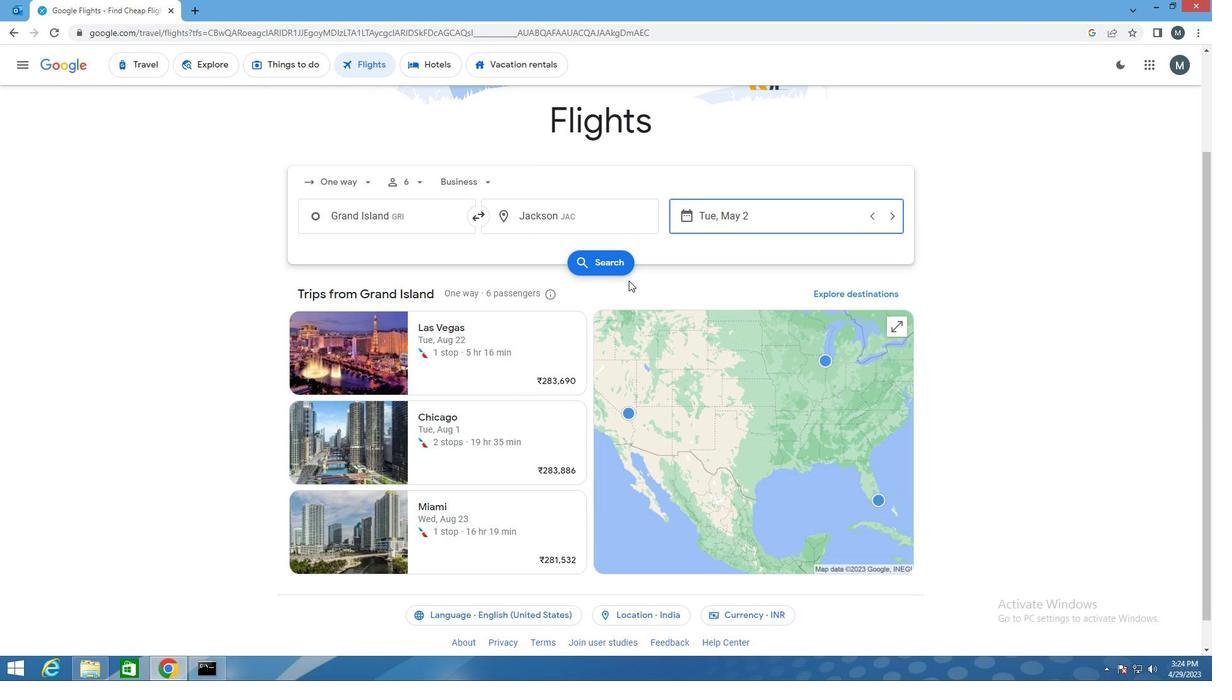 
Action: Mouse moved to (323, 183)
Screenshot: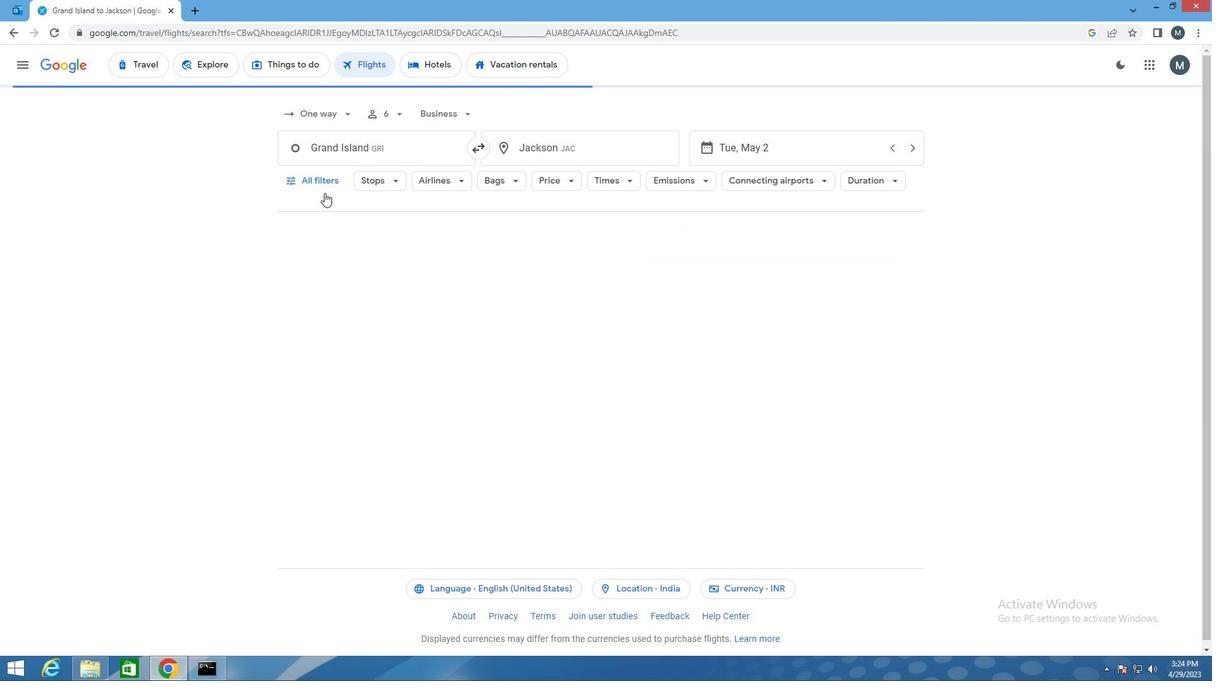 
Action: Mouse pressed left at (323, 183)
Screenshot: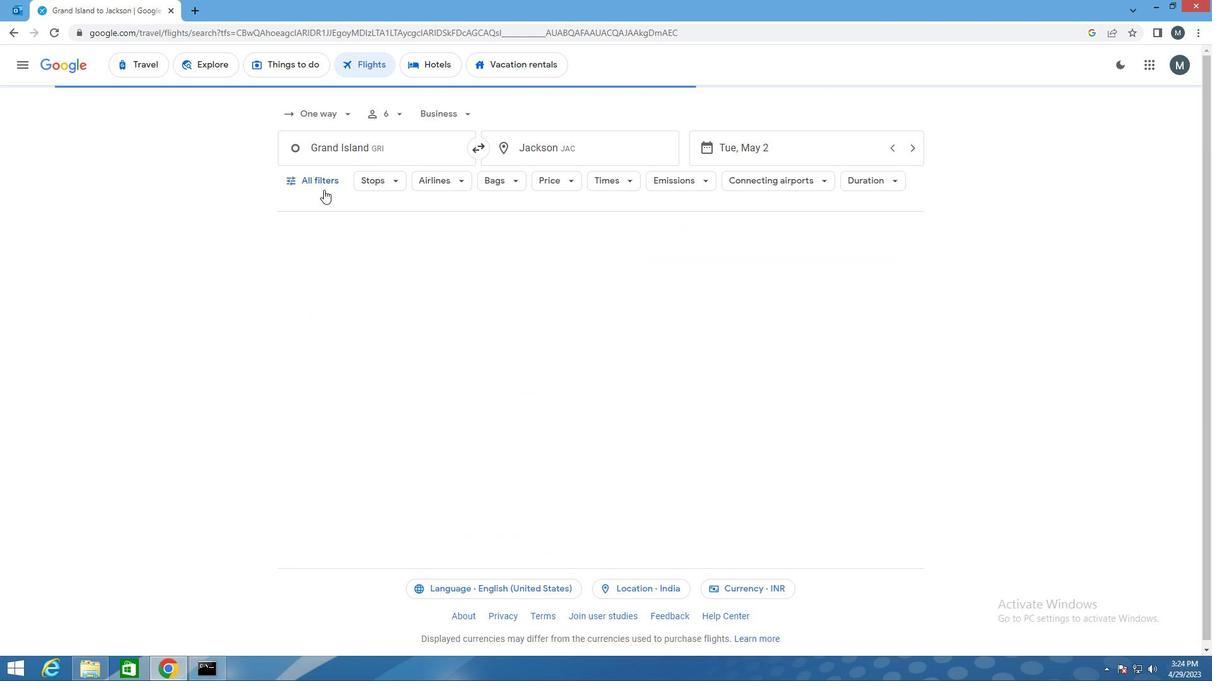 
Action: Mouse moved to (373, 426)
Screenshot: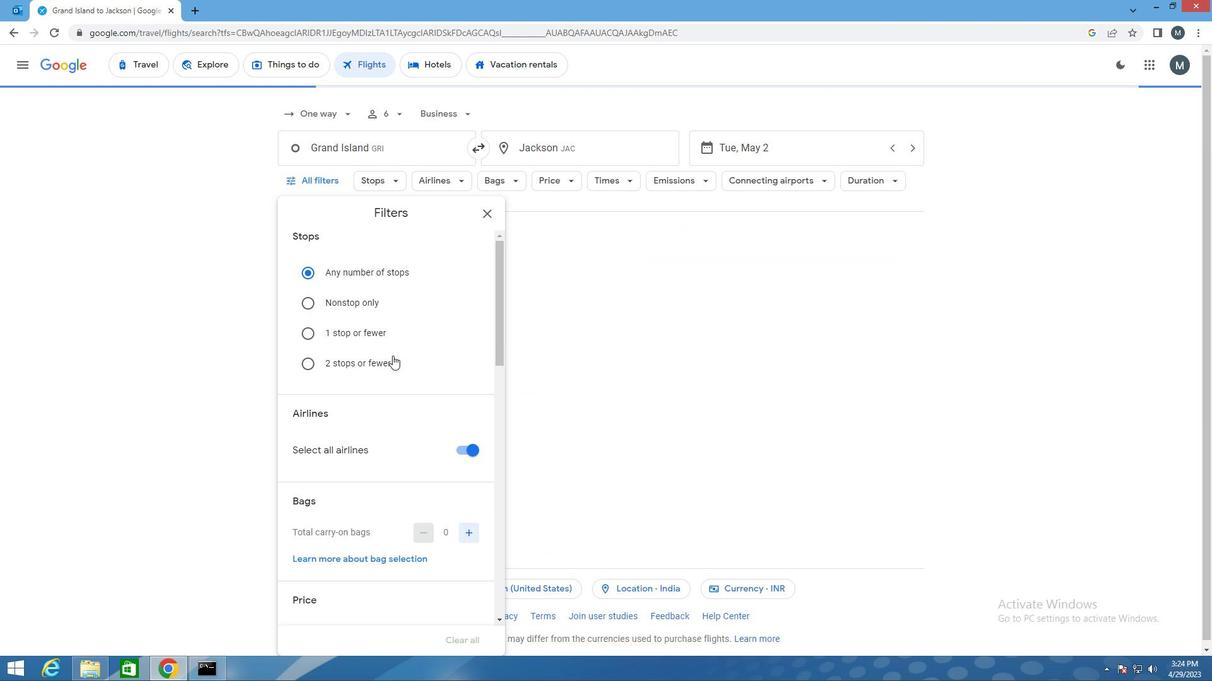 
Action: Mouse scrolled (373, 426) with delta (0, 0)
Screenshot: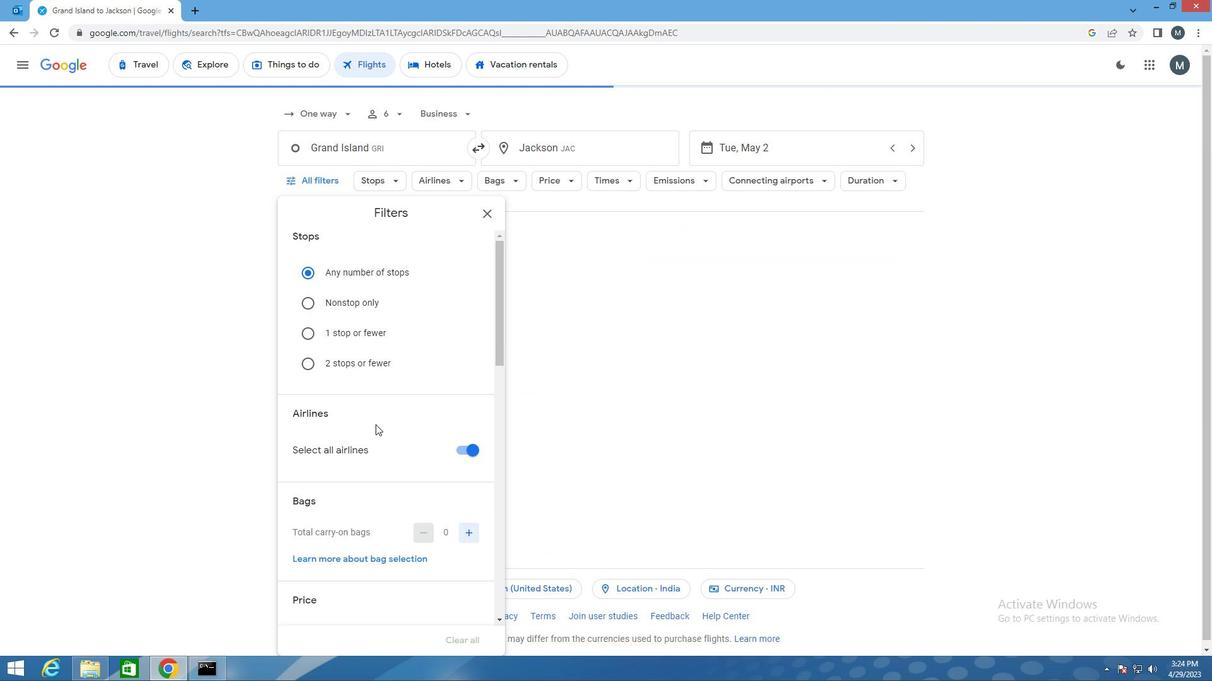 
Action: Mouse moved to (459, 382)
Screenshot: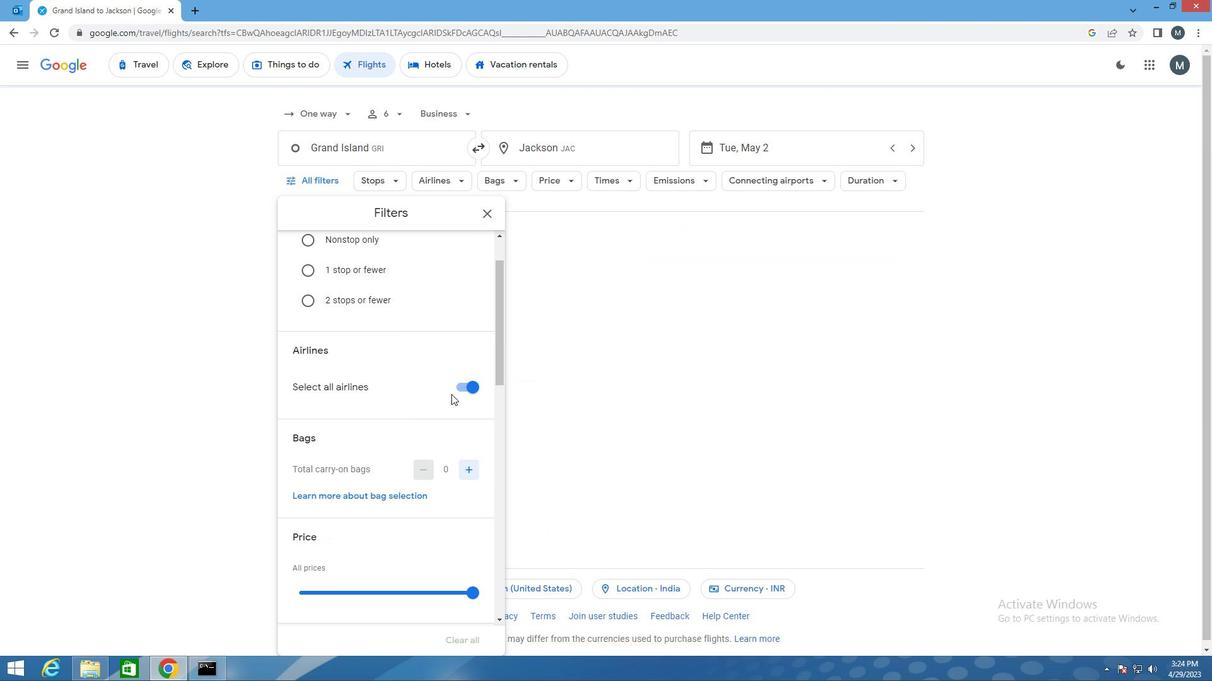 
Action: Mouse pressed left at (459, 382)
Screenshot: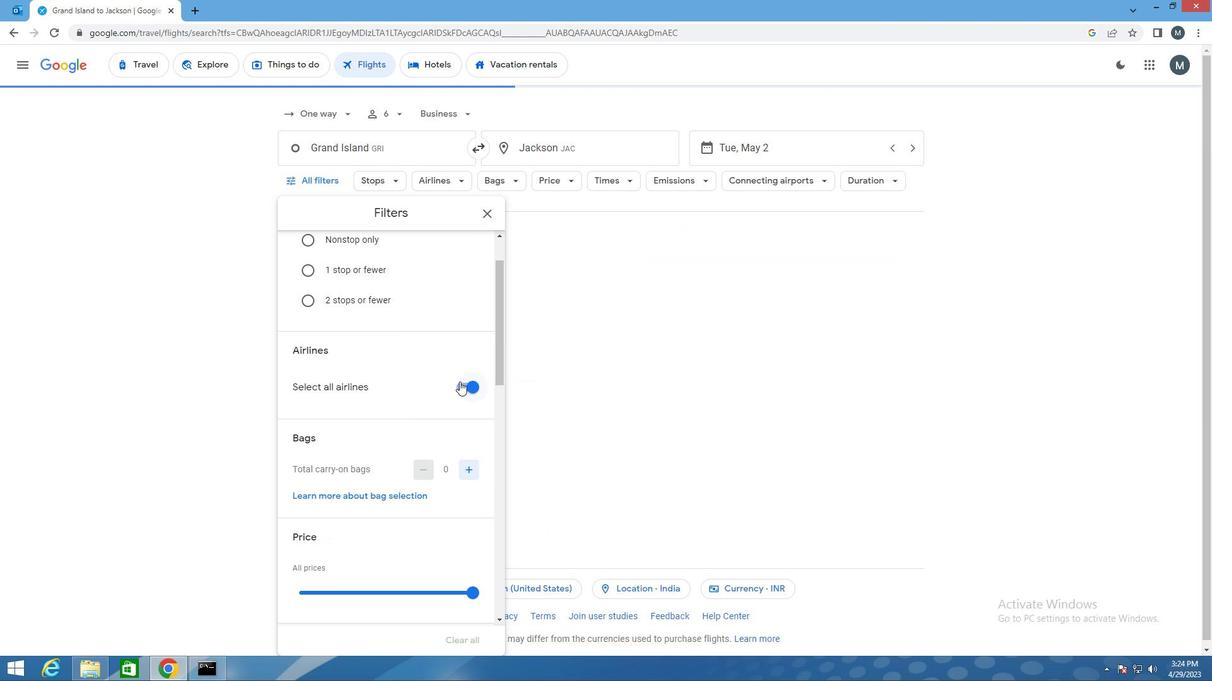 
Action: Mouse moved to (399, 390)
Screenshot: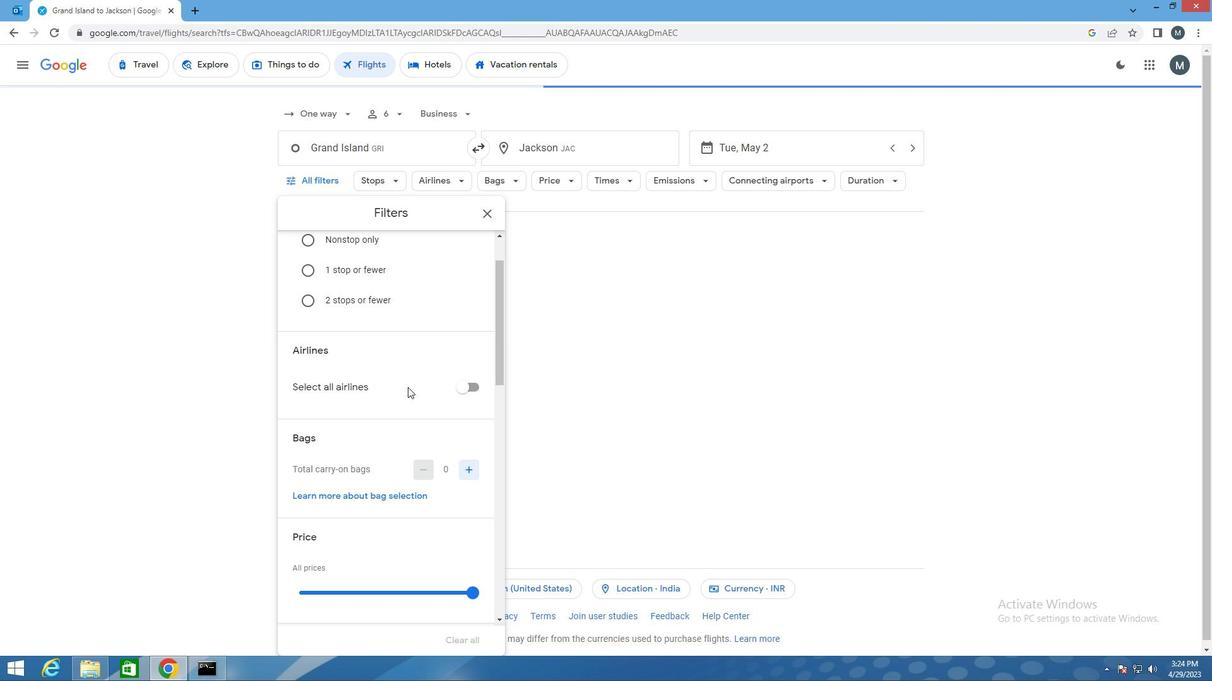 
Action: Mouse scrolled (399, 389) with delta (0, 0)
Screenshot: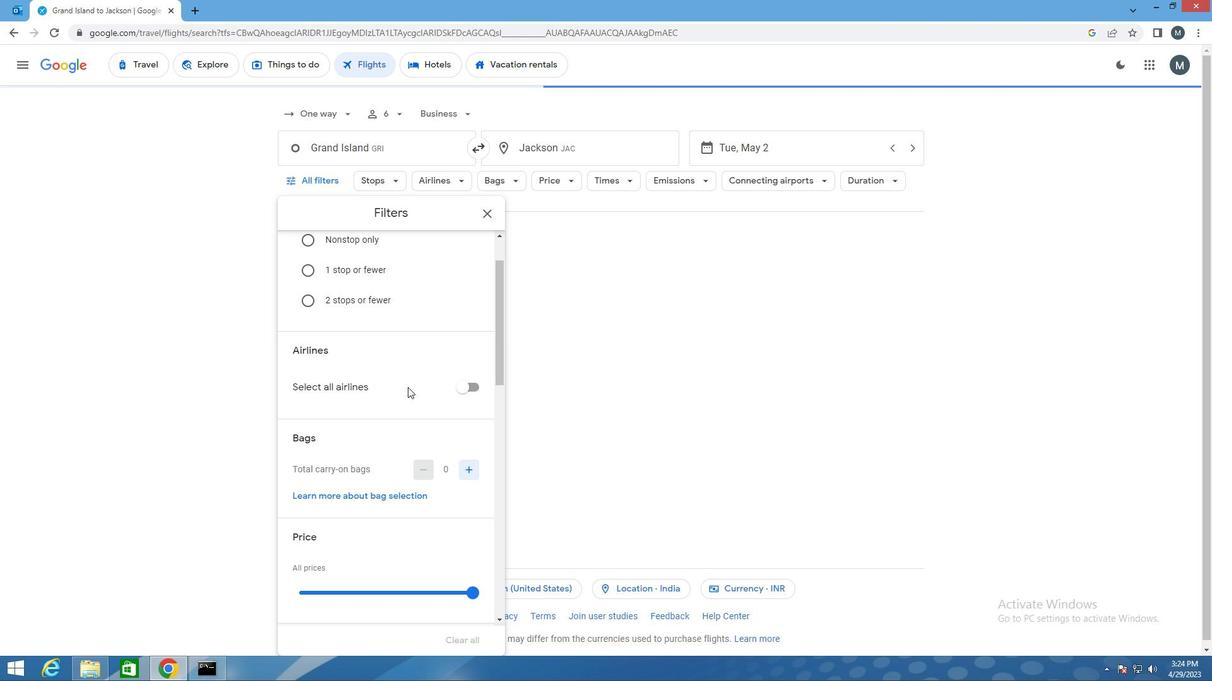 
Action: Mouse moved to (368, 371)
Screenshot: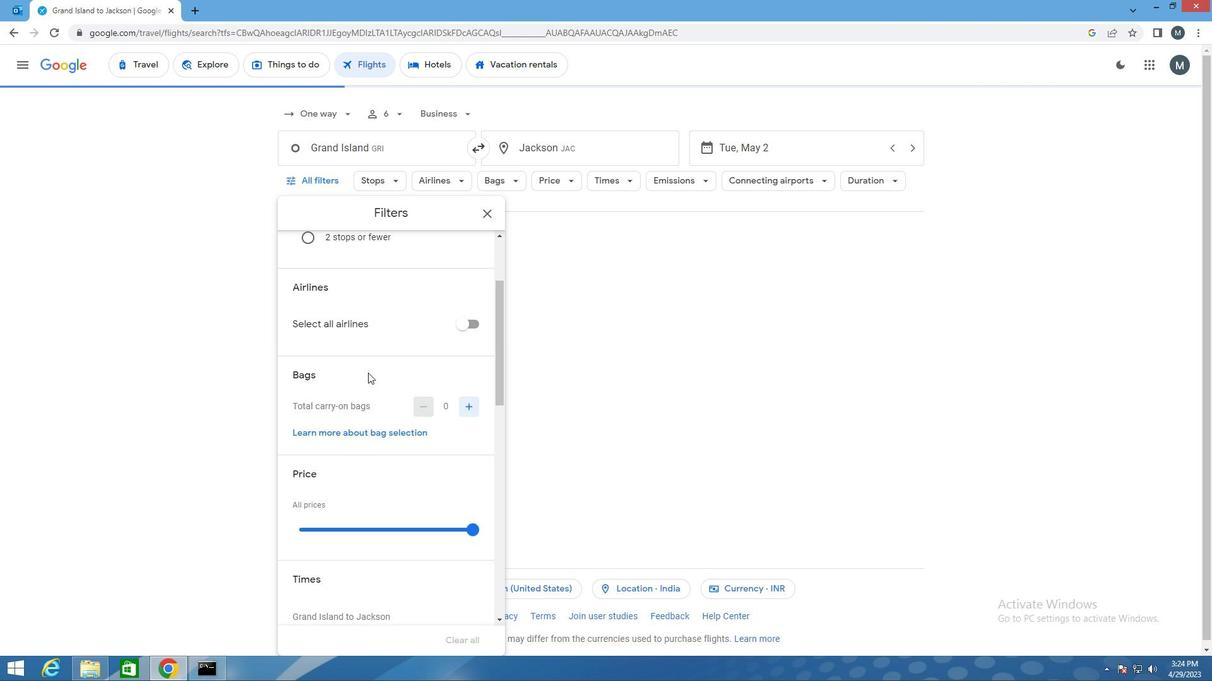 
Action: Mouse scrolled (368, 371) with delta (0, 0)
Screenshot: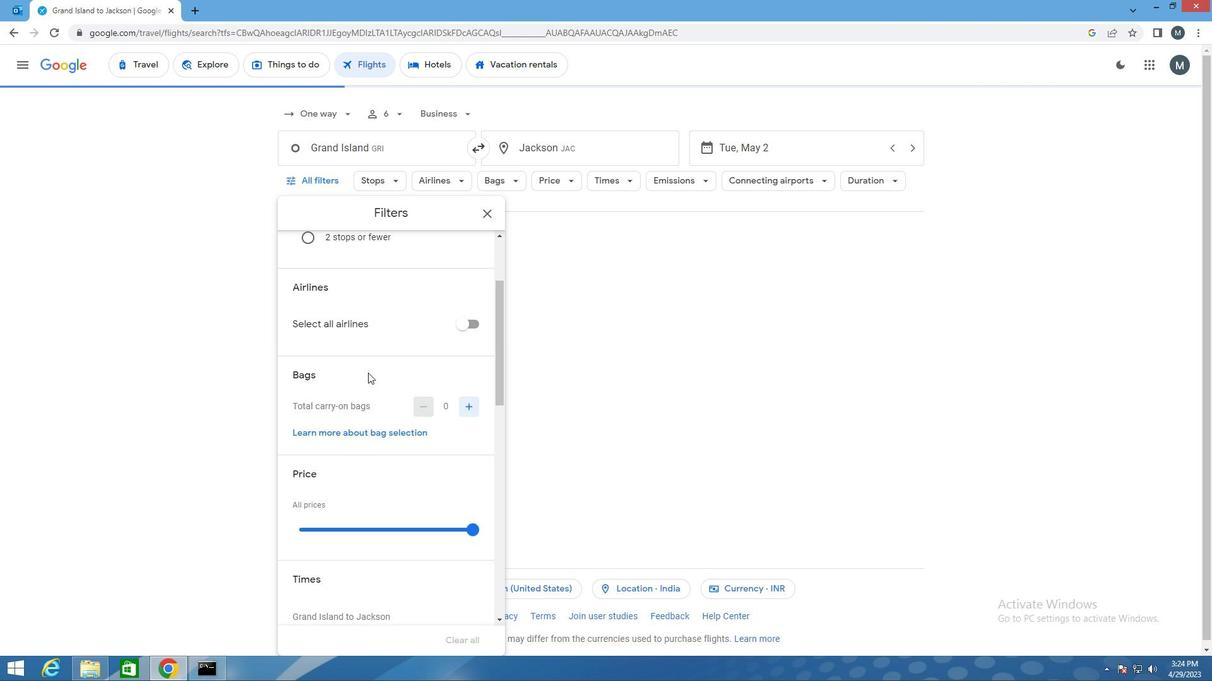 
Action: Mouse moved to (363, 373)
Screenshot: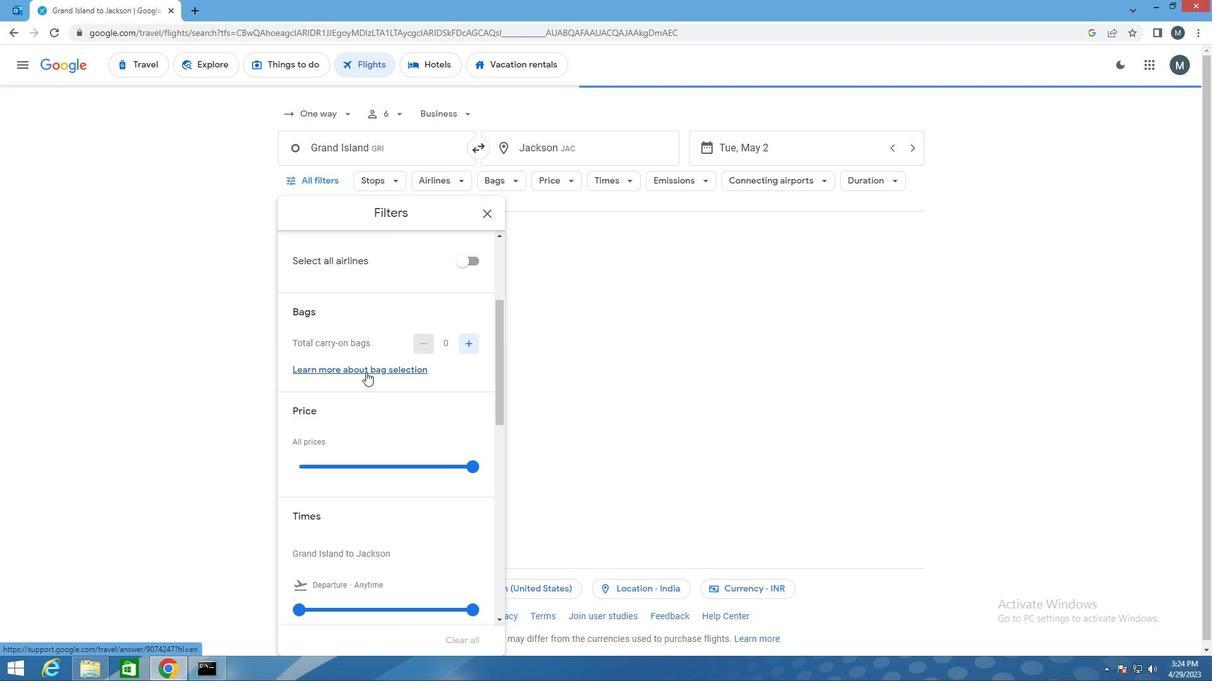 
Action: Mouse scrolled (363, 373) with delta (0, 0)
Screenshot: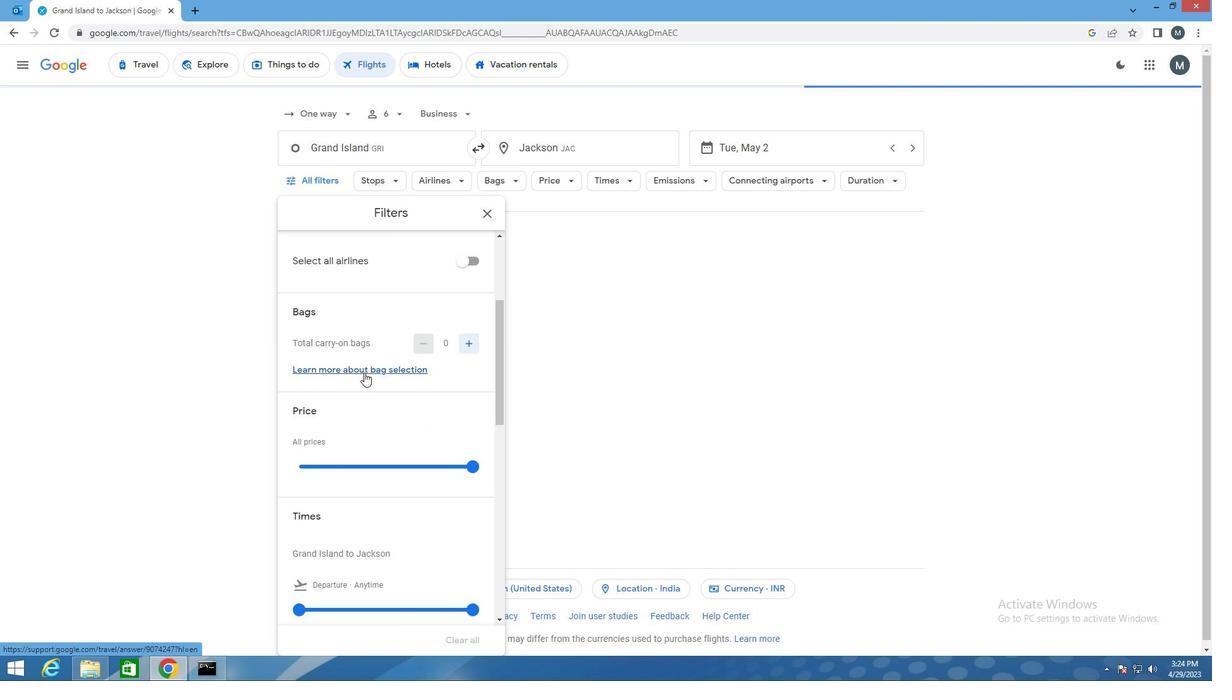 
Action: Mouse scrolled (363, 373) with delta (0, 0)
Screenshot: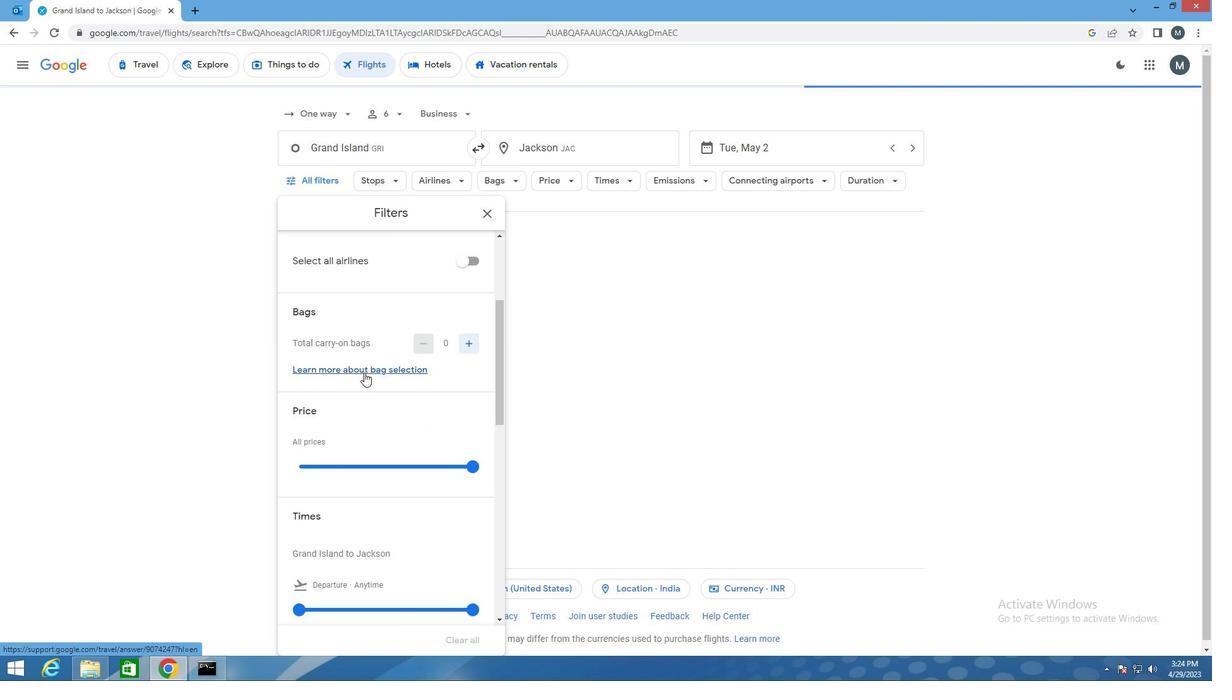 
Action: Mouse scrolled (363, 373) with delta (0, 0)
Screenshot: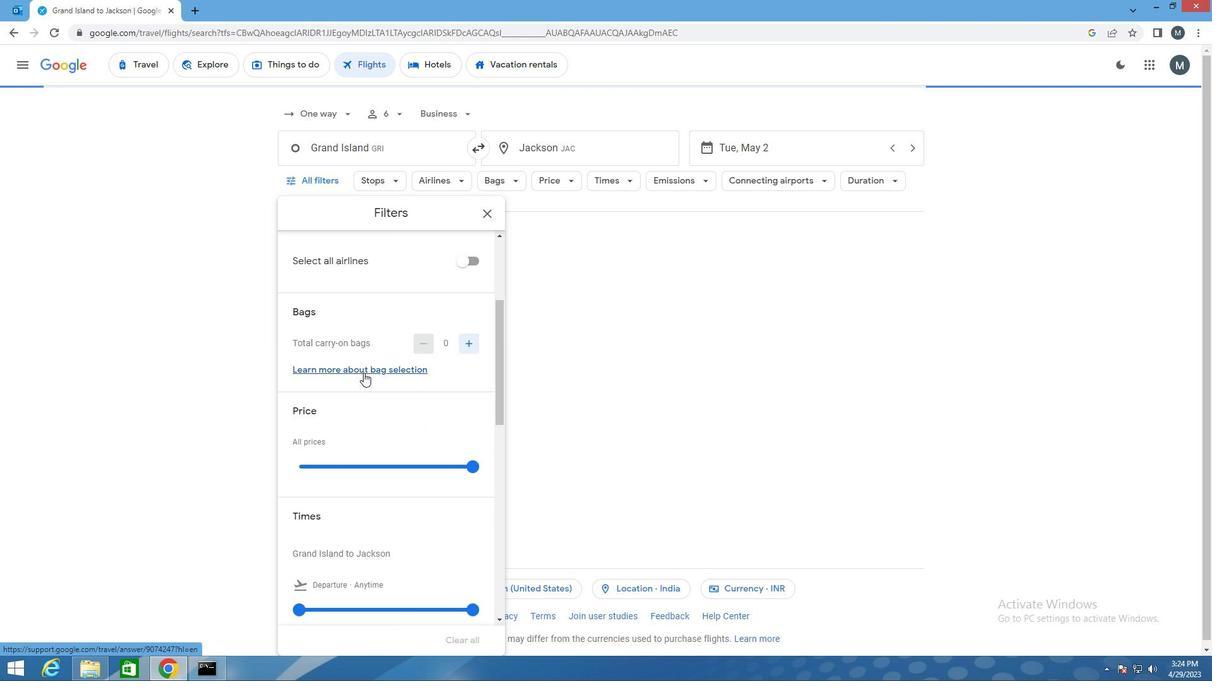 
Action: Mouse moved to (362, 373)
Screenshot: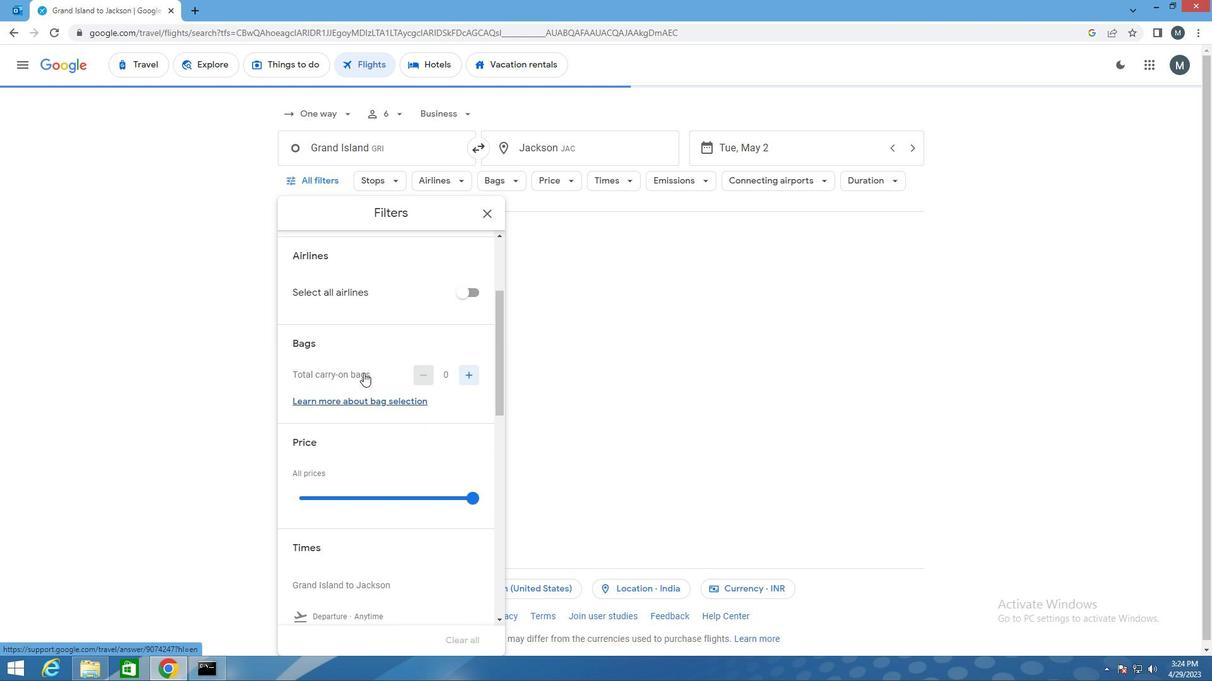 
Action: Mouse scrolled (362, 373) with delta (0, 0)
Screenshot: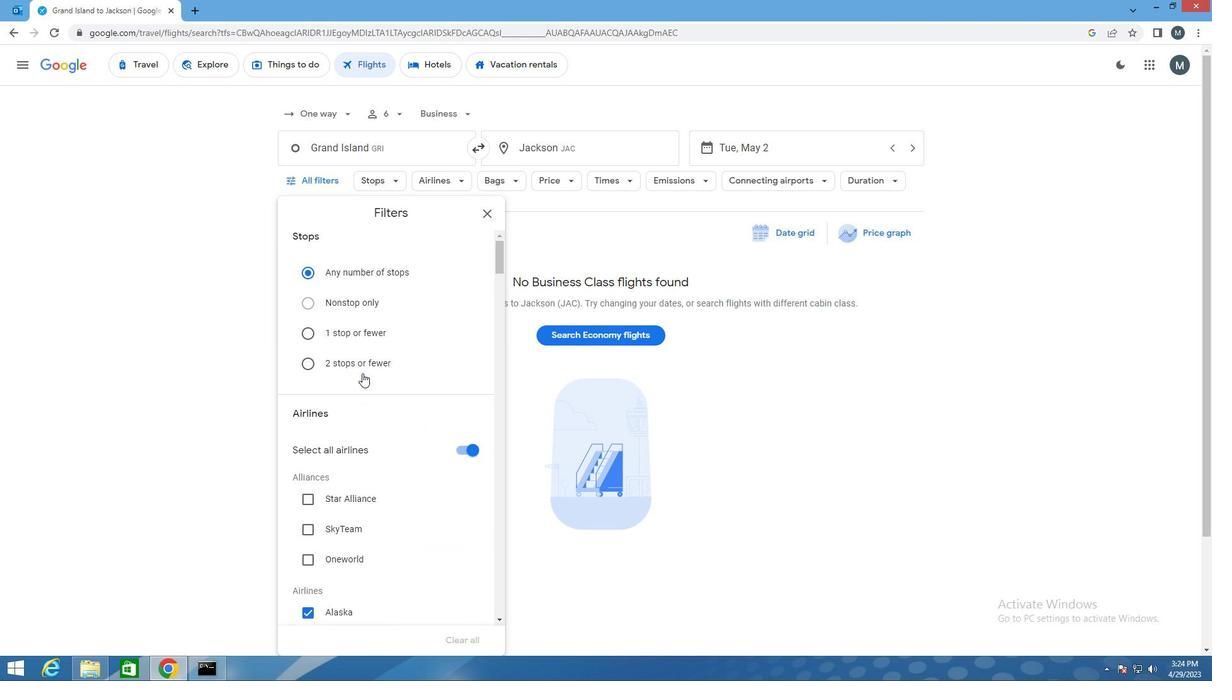 
Action: Mouse moved to (361, 374)
Screenshot: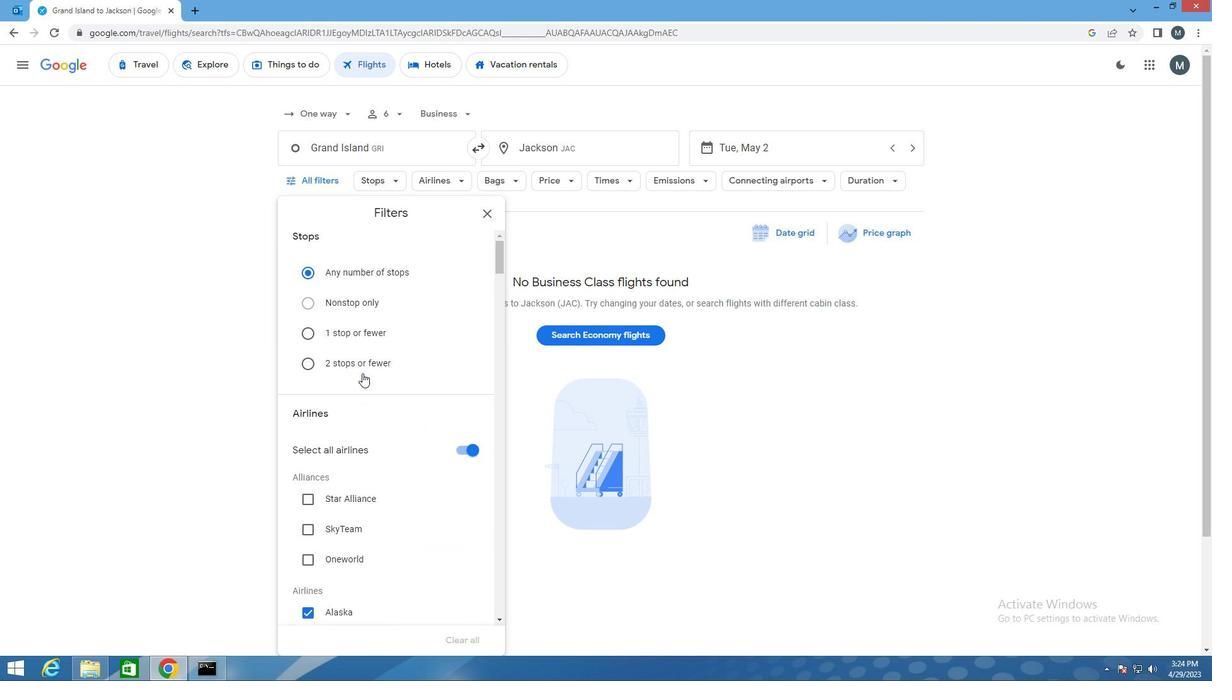 
Action: Mouse scrolled (361, 373) with delta (0, 0)
Screenshot: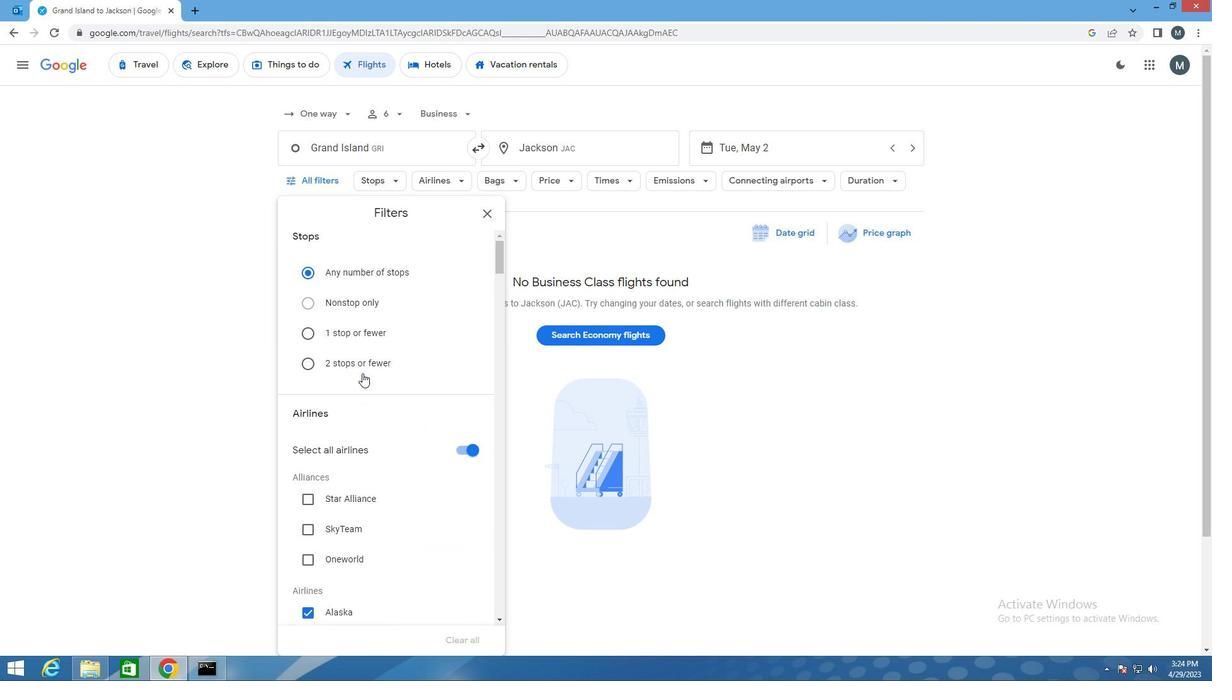 
Action: Mouse moved to (364, 441)
Screenshot: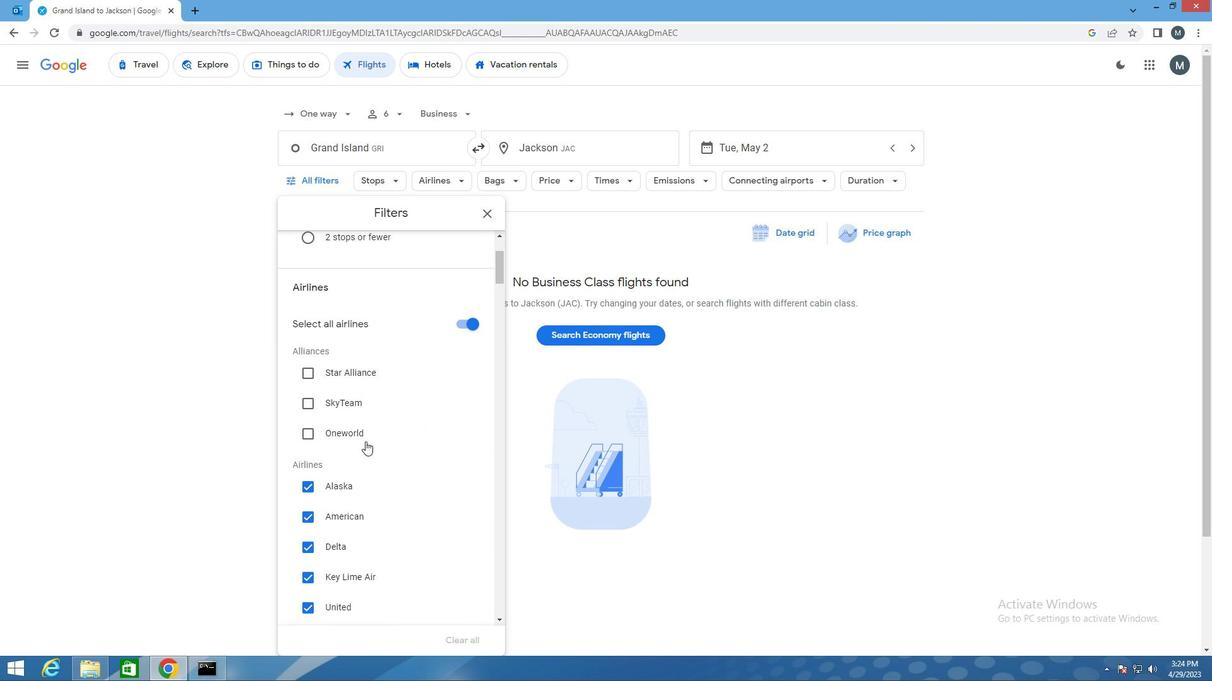 
Action: Mouse scrolled (364, 440) with delta (0, 0)
Screenshot: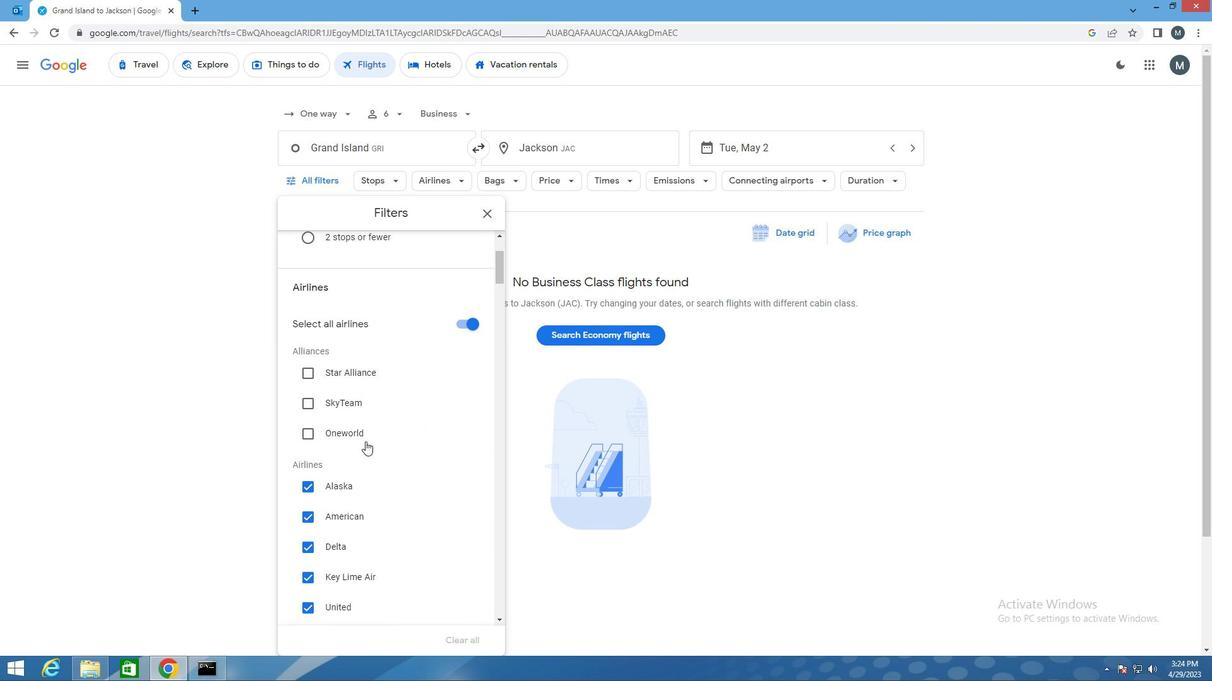 
Action: Mouse moved to (364, 441)
Screenshot: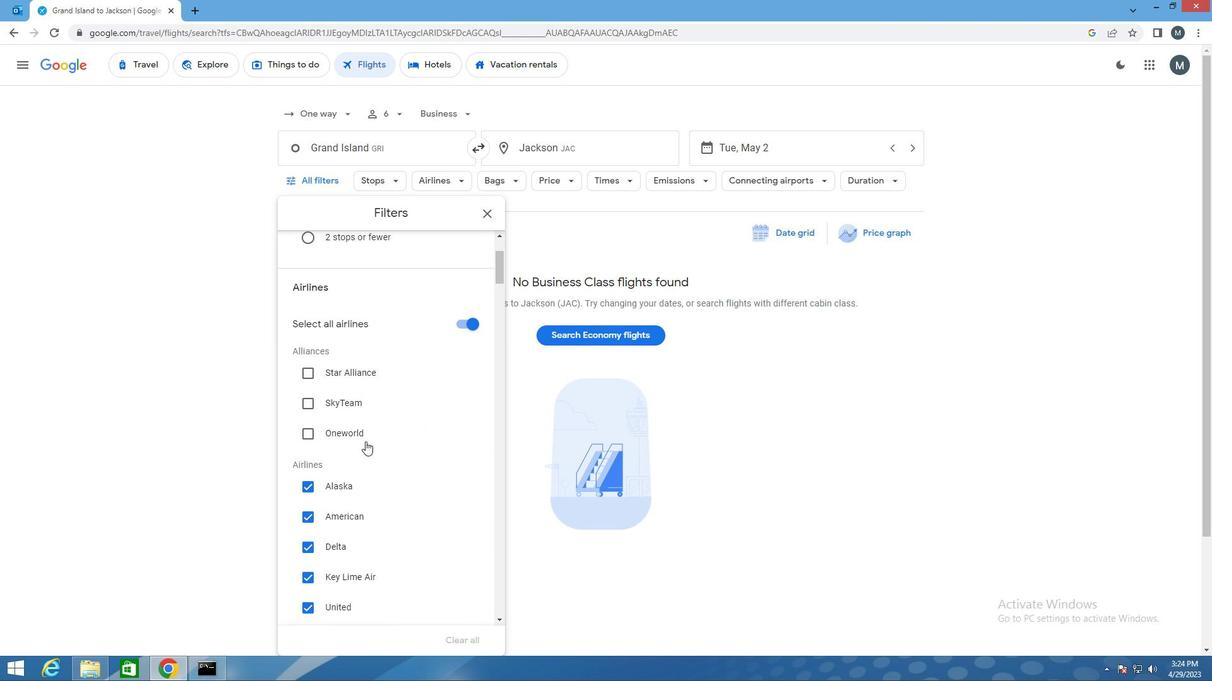 
Action: Mouse scrolled (364, 440) with delta (0, 0)
Screenshot: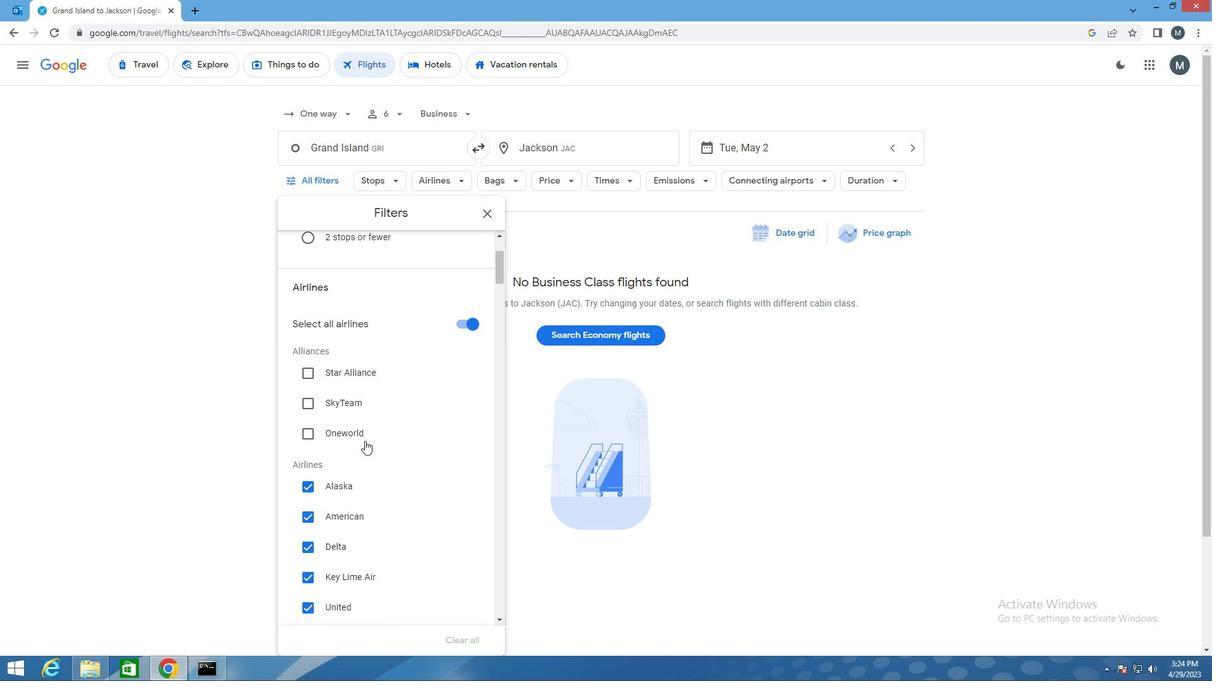 
Action: Mouse moved to (356, 412)
Screenshot: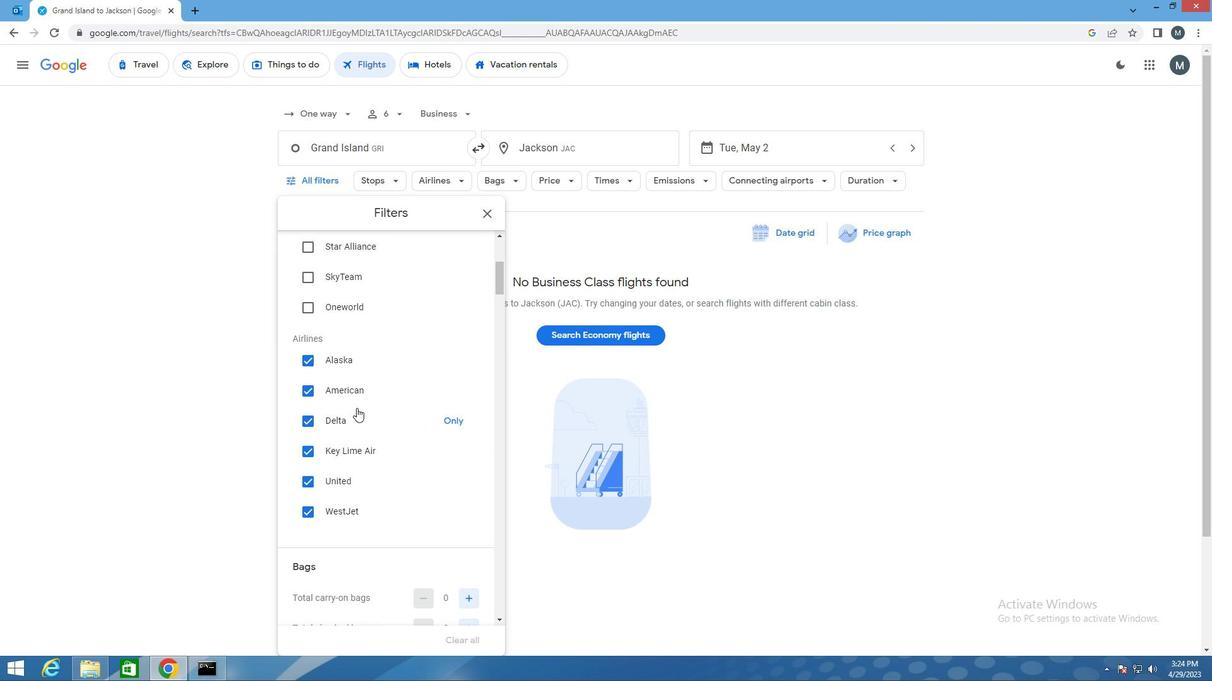 
Action: Mouse scrolled (356, 412) with delta (0, 0)
Screenshot: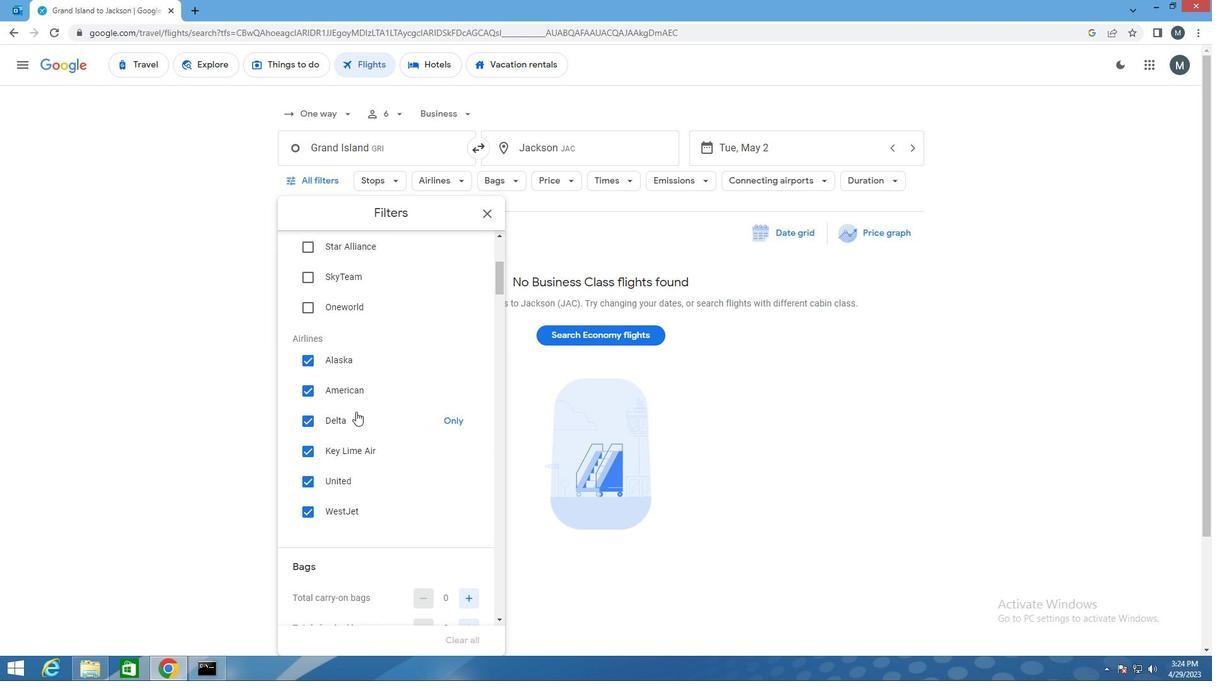 
Action: Mouse scrolled (356, 412) with delta (0, 0)
Screenshot: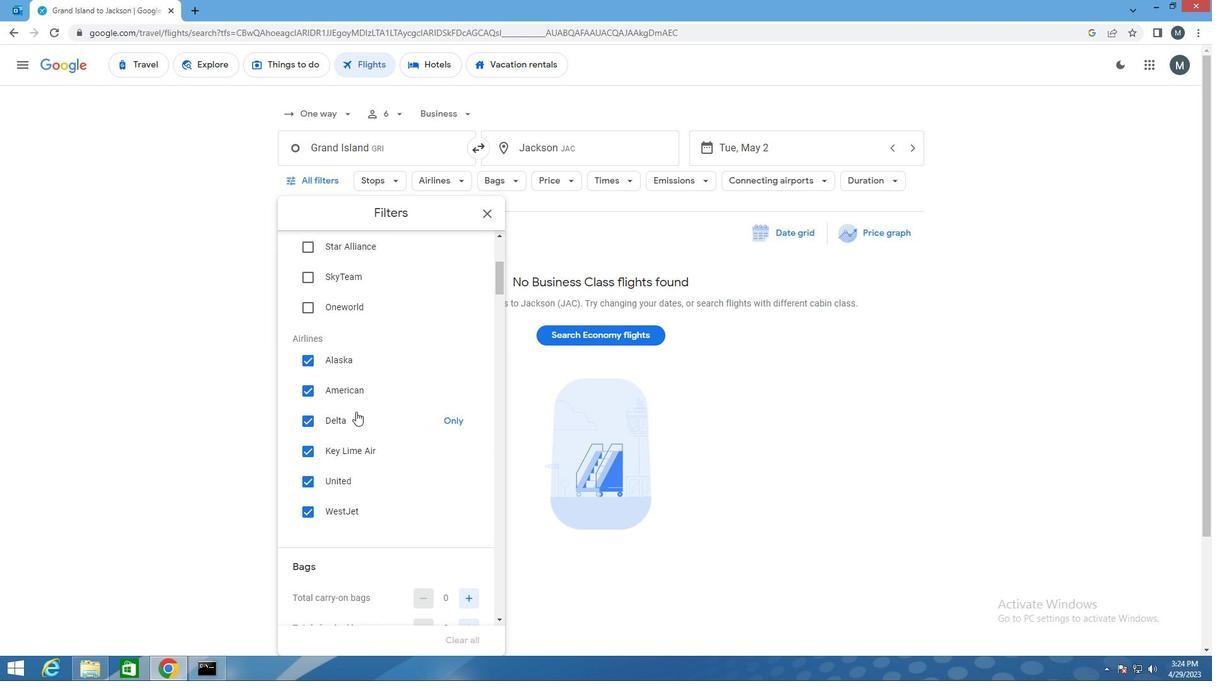 
Action: Mouse moved to (359, 482)
Screenshot: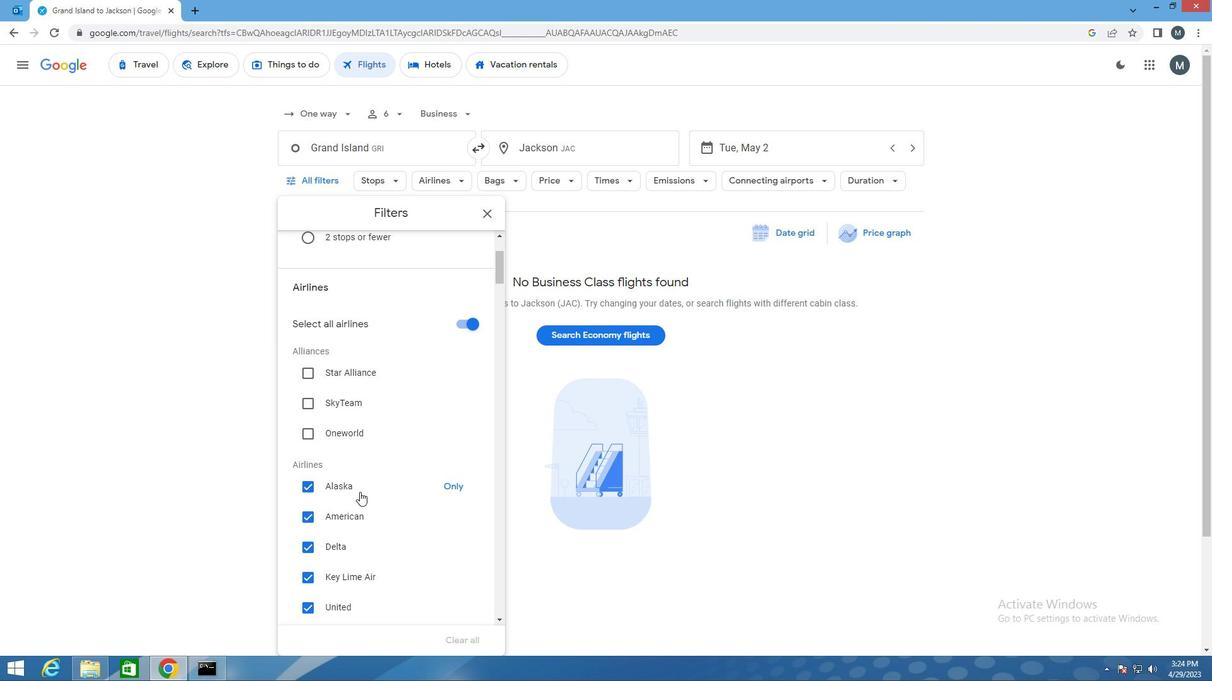 
Action: Mouse scrolled (359, 481) with delta (0, 0)
Screenshot: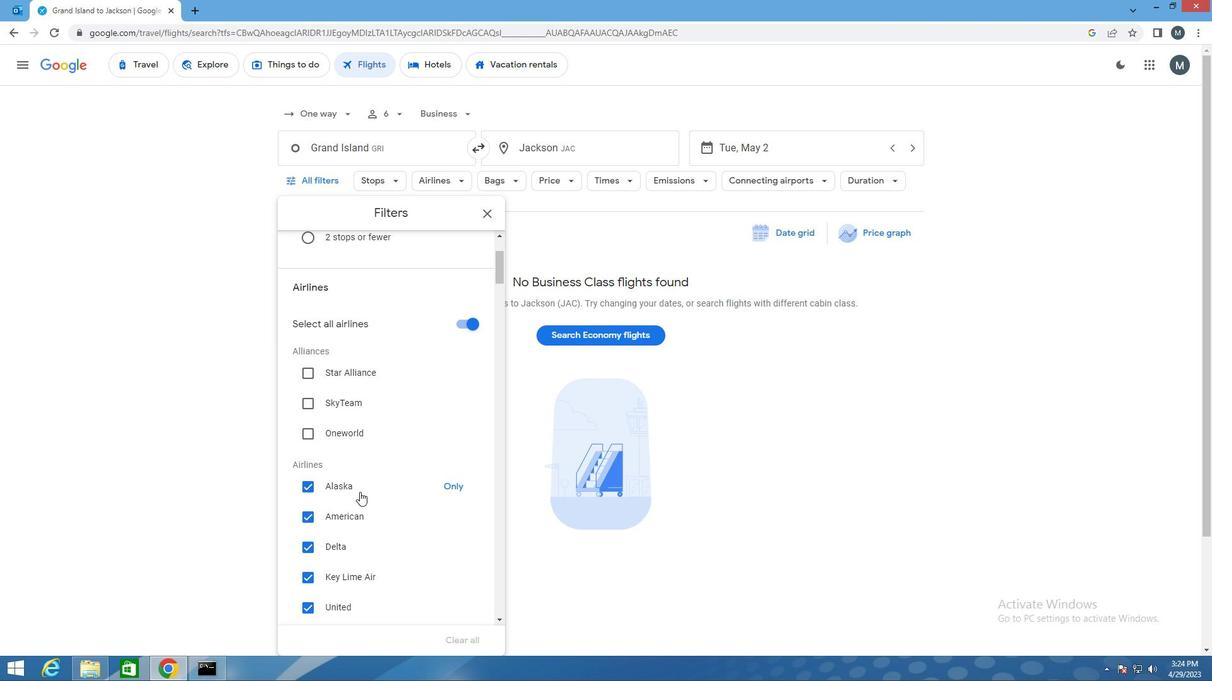 
Action: Mouse scrolled (359, 481) with delta (0, 0)
Screenshot: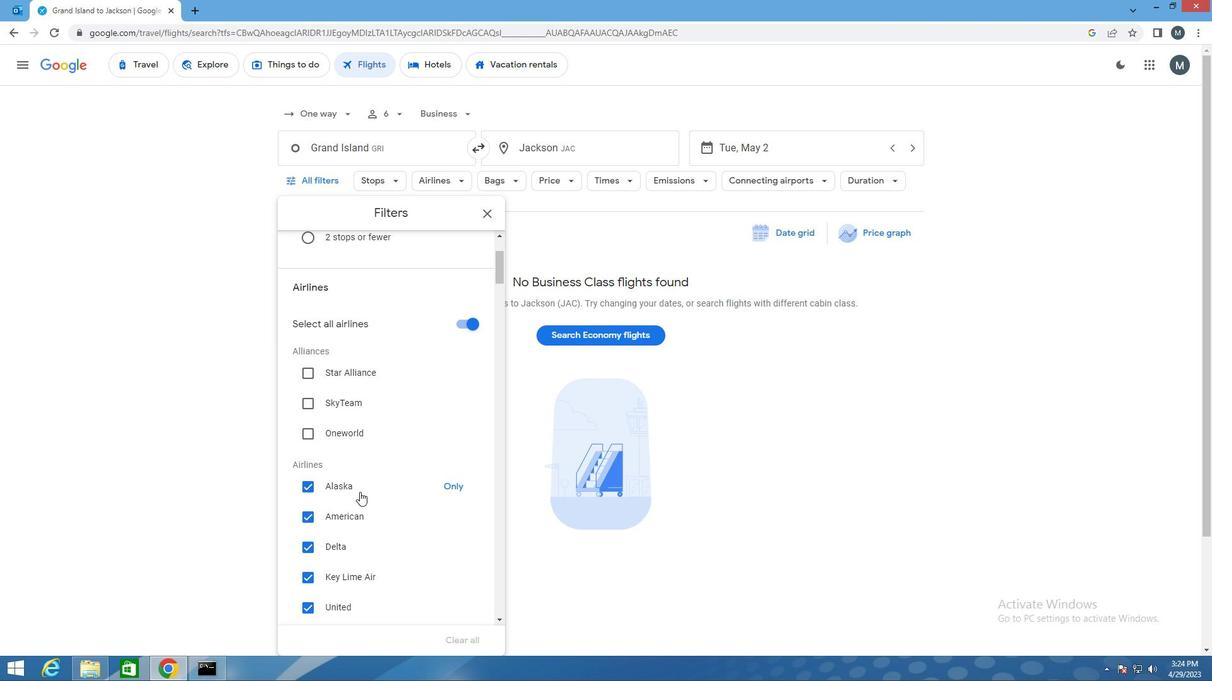 
Action: Mouse moved to (378, 476)
Screenshot: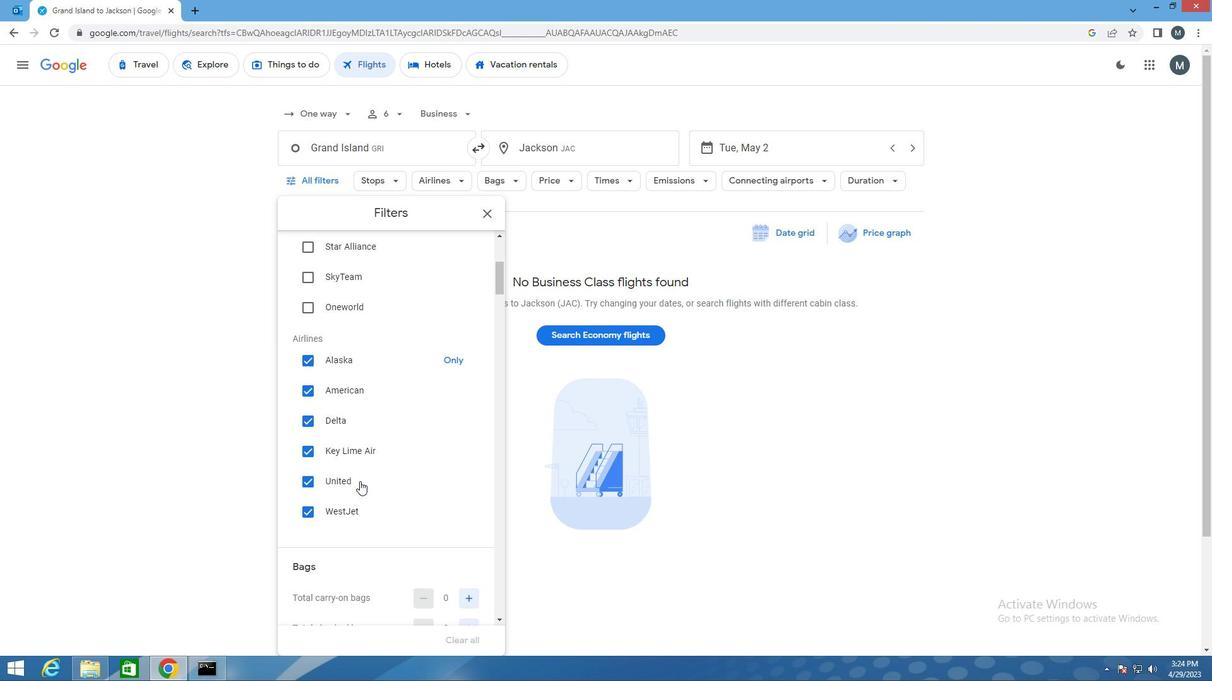 
Action: Mouse scrolled (378, 475) with delta (0, 0)
Screenshot: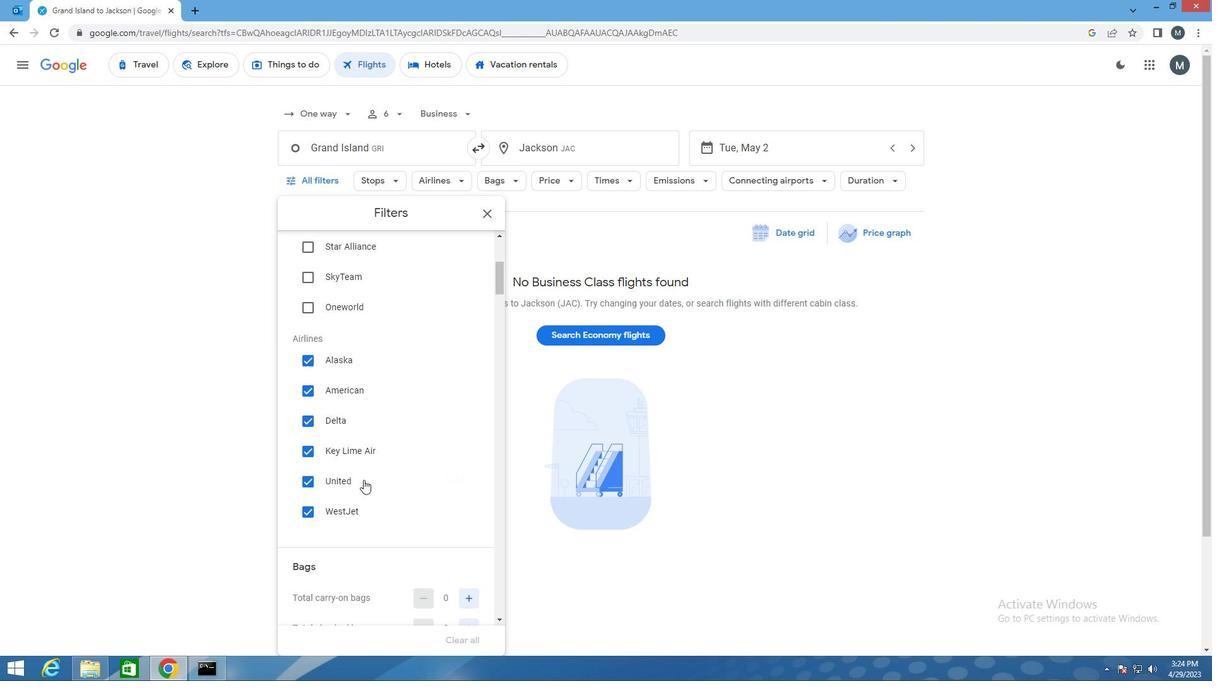
Action: Mouse moved to (385, 471)
Screenshot: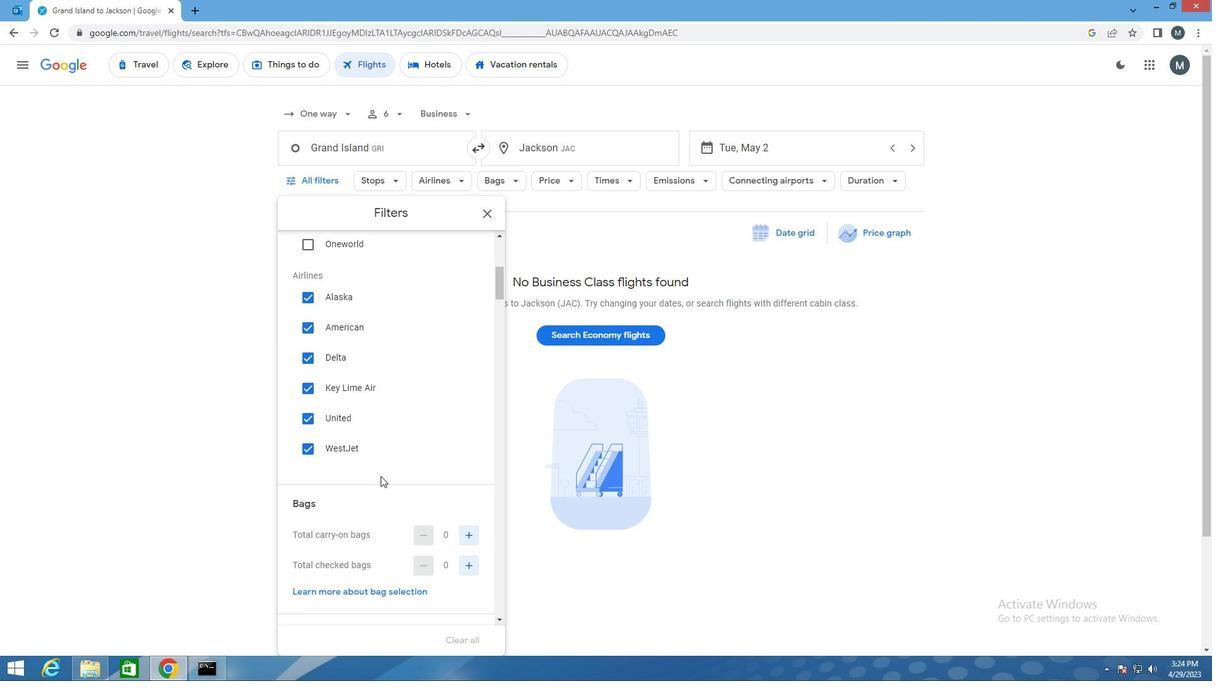 
Action: Mouse scrolled (385, 471) with delta (0, 0)
Screenshot: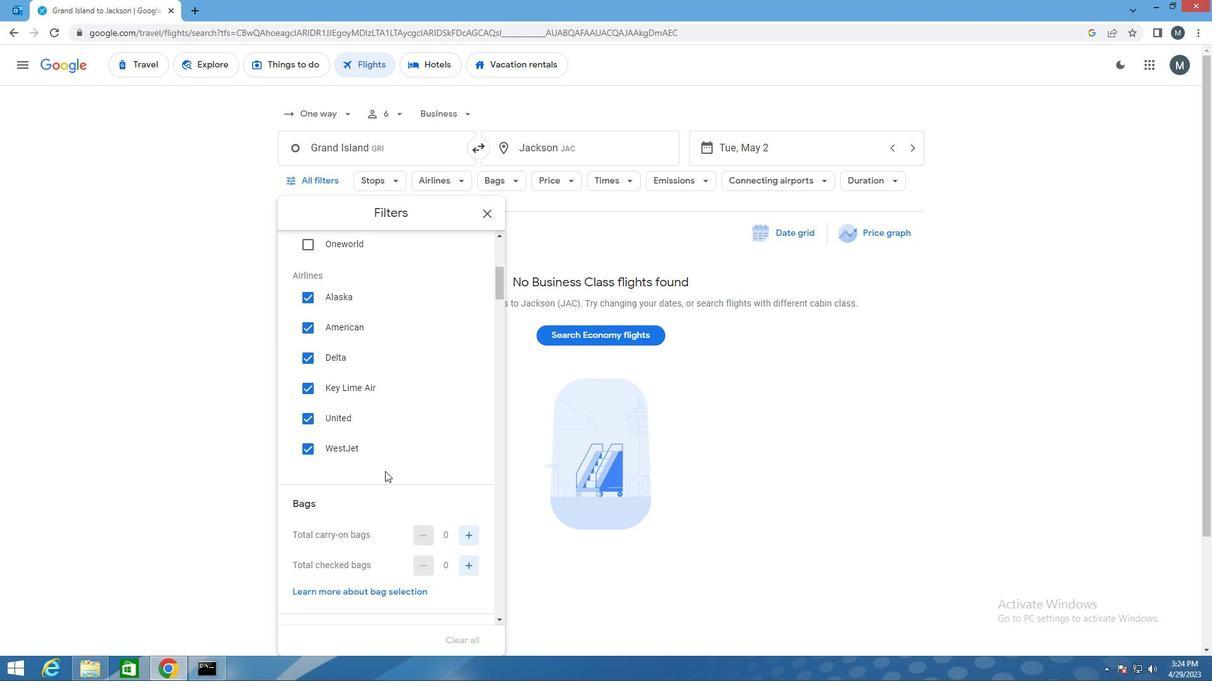 
Action: Mouse moved to (387, 479)
Screenshot: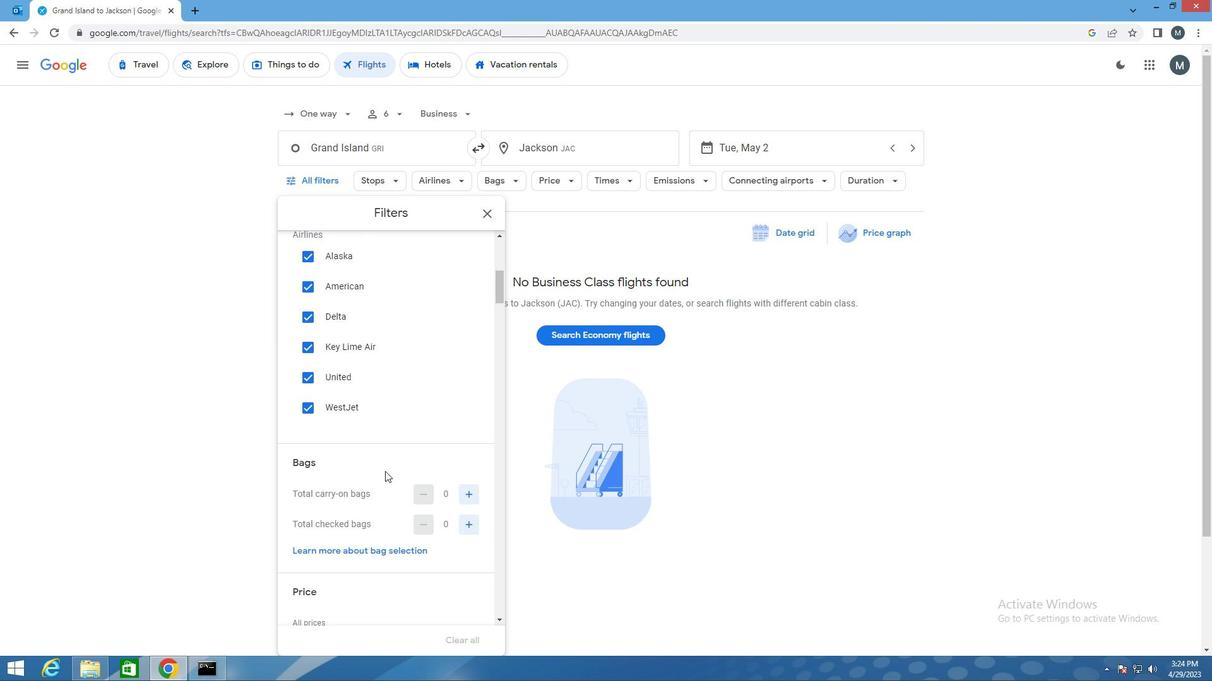 
Action: Mouse scrolled (387, 478) with delta (0, 0)
Screenshot: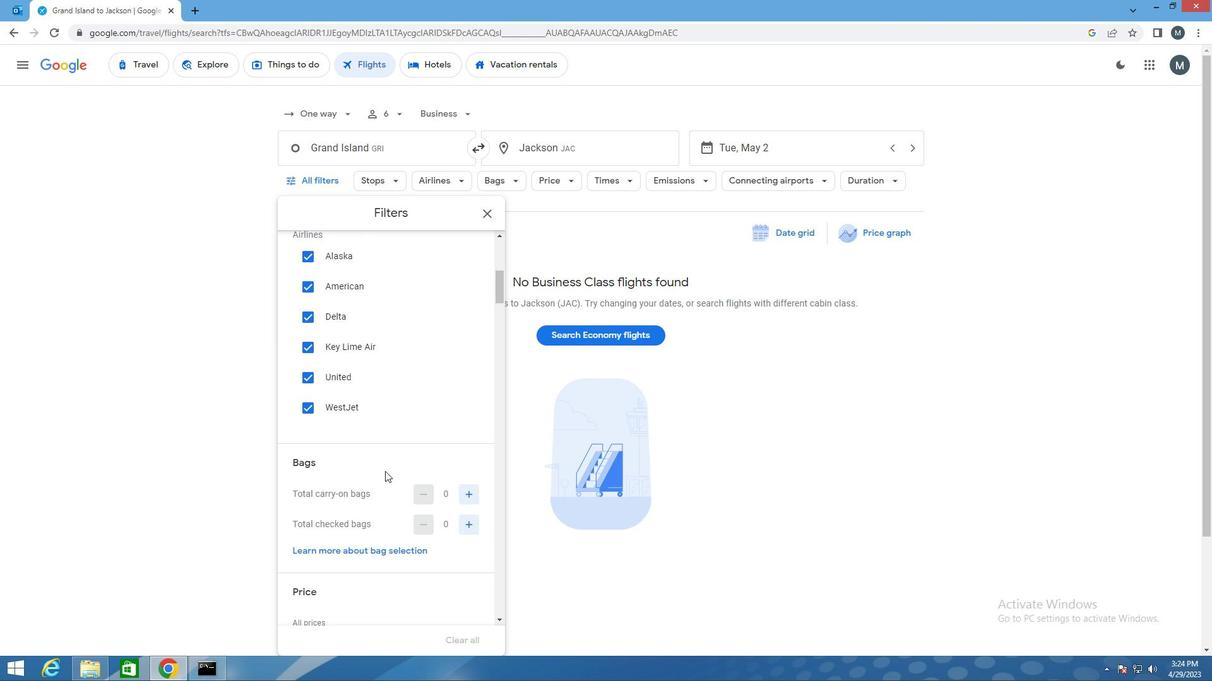 
Action: Mouse moved to (470, 440)
Screenshot: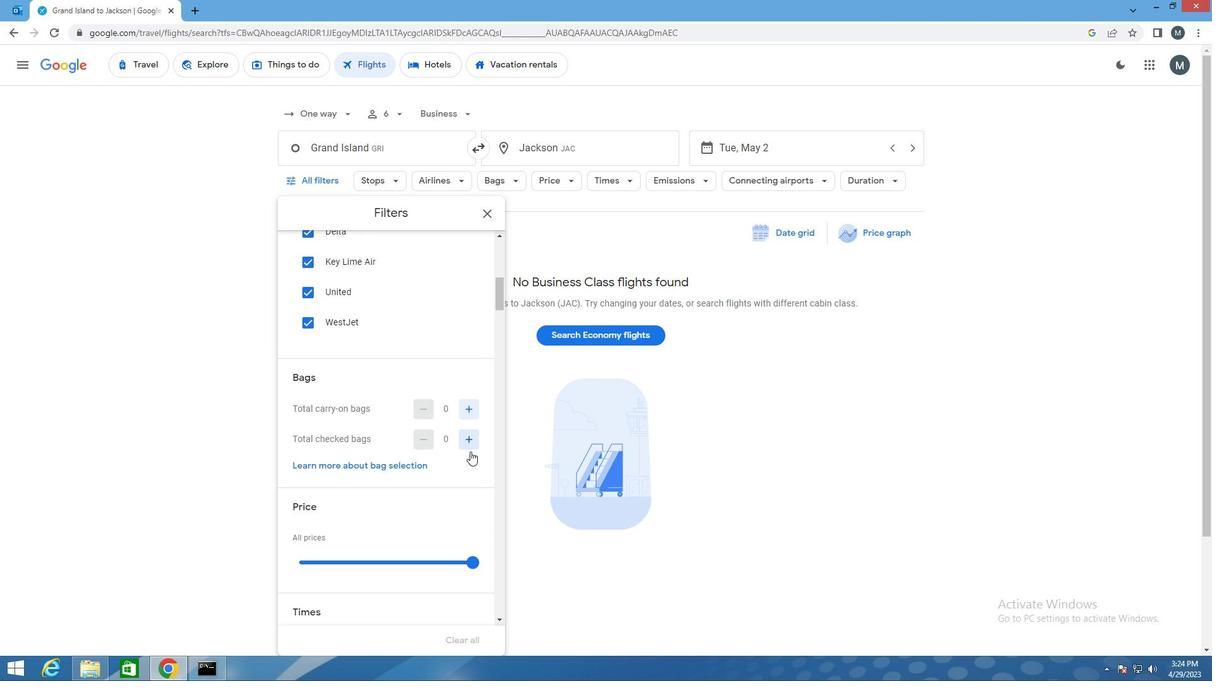 
Action: Mouse pressed left at (470, 440)
Screenshot: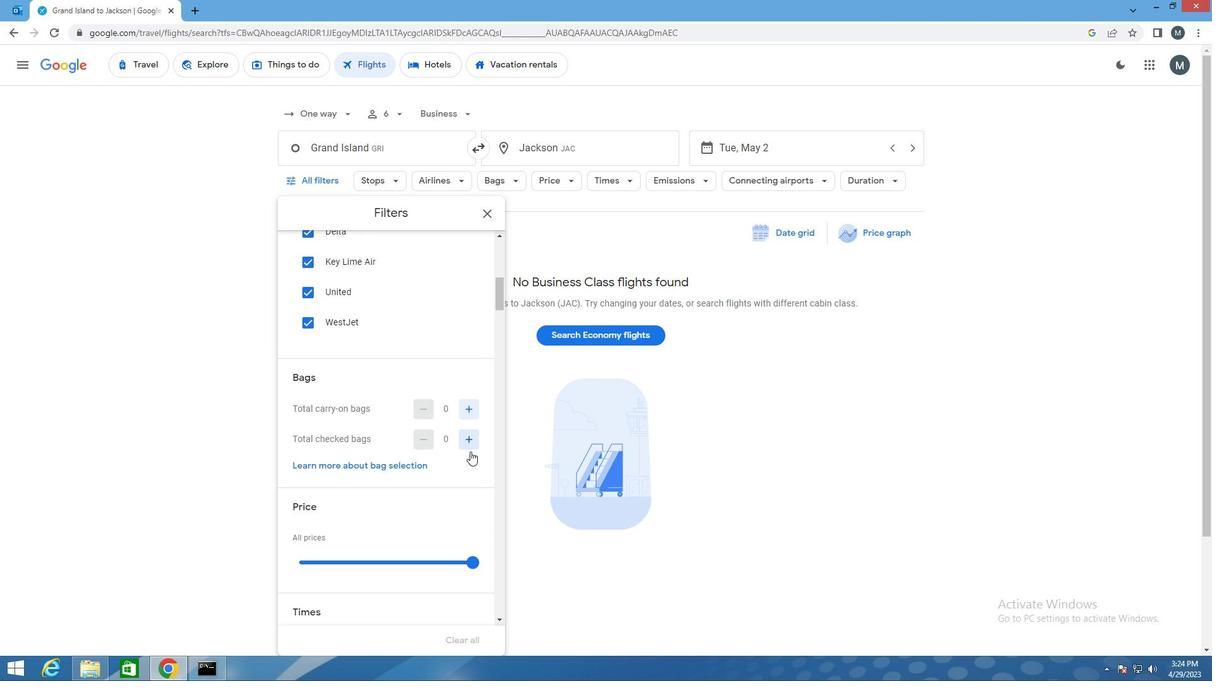 
Action: Mouse pressed left at (470, 440)
Screenshot: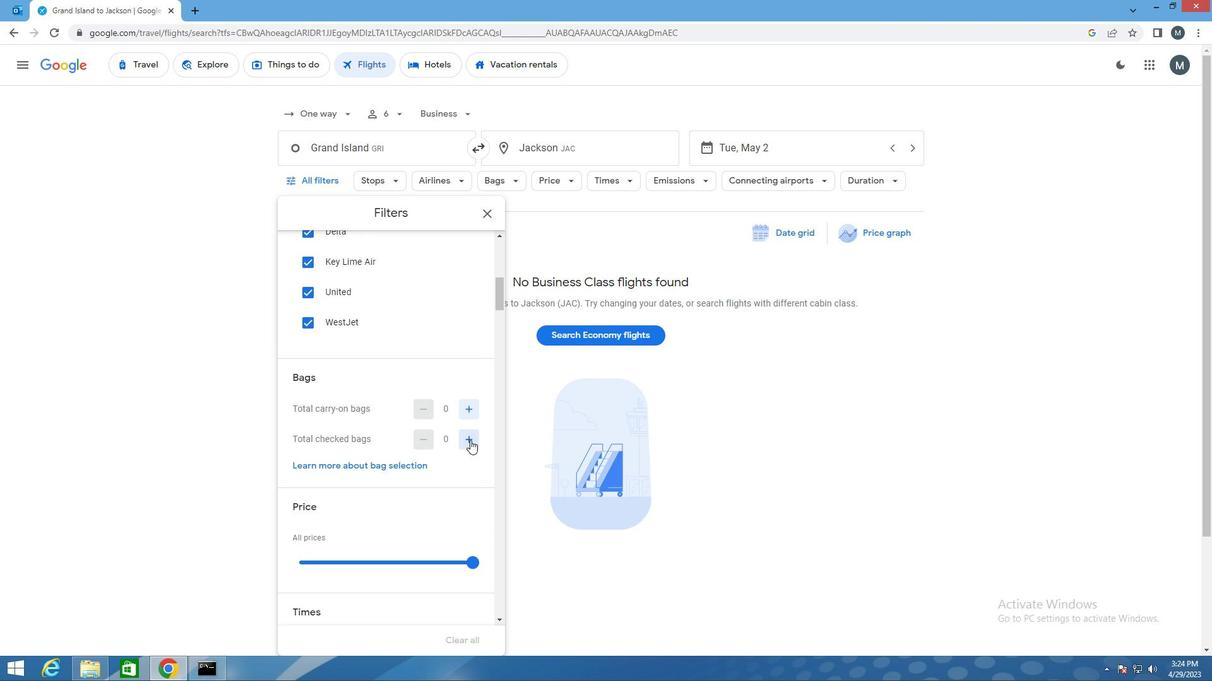 
Action: Mouse pressed left at (470, 440)
Screenshot: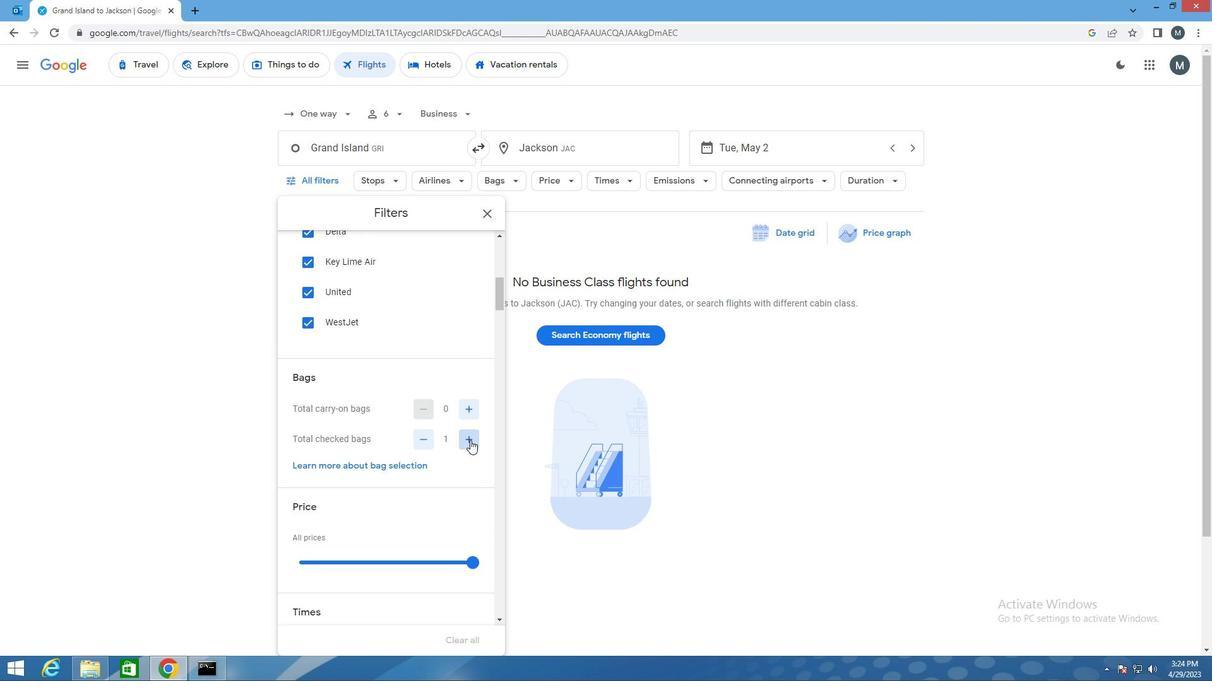 
Action: Mouse pressed left at (470, 440)
Screenshot: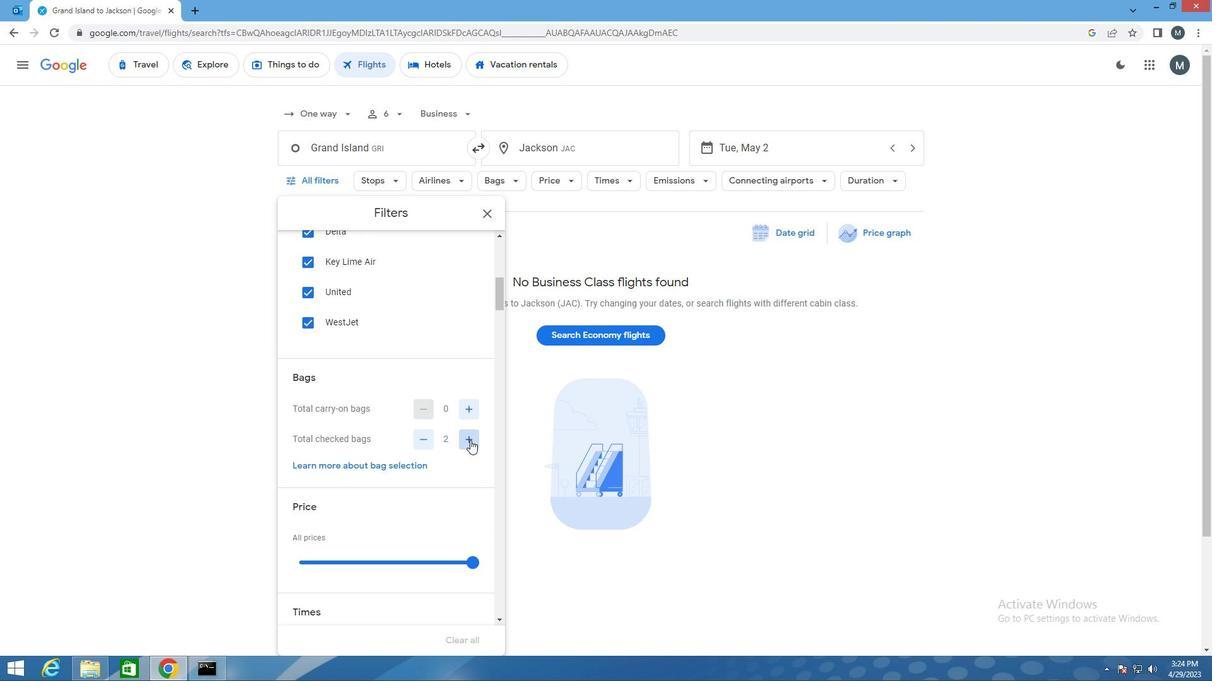 
Action: Mouse moved to (399, 441)
Screenshot: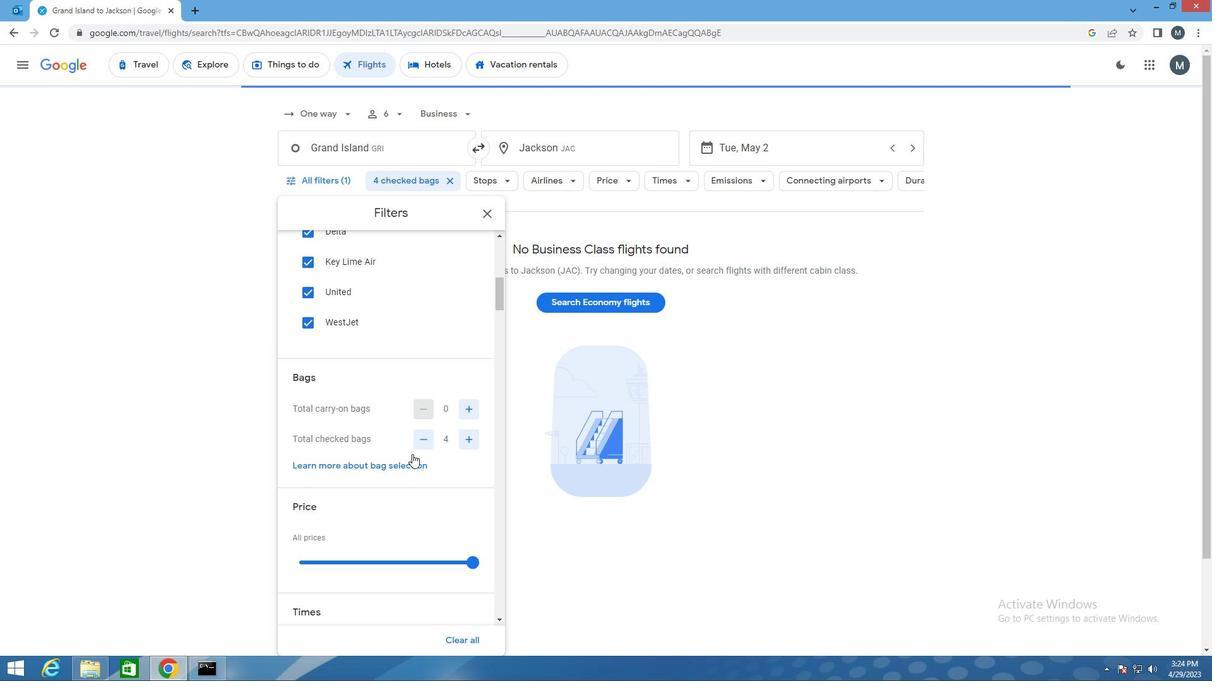 
Action: Mouse scrolled (399, 440) with delta (0, 0)
Screenshot: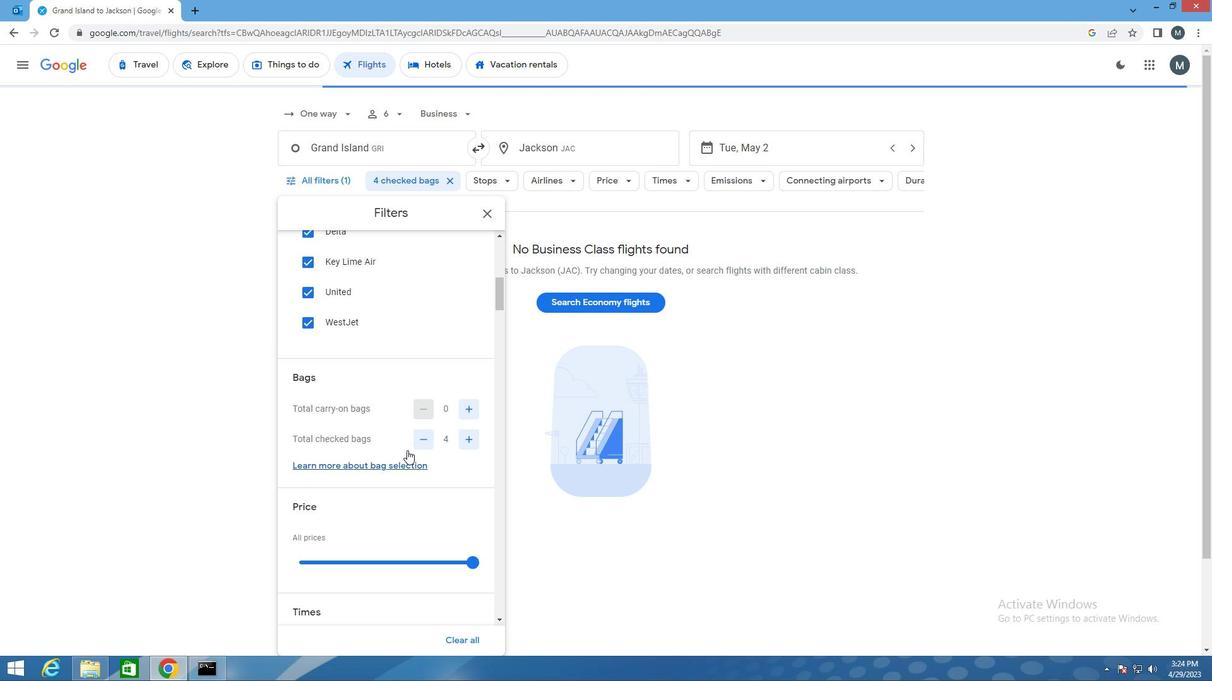 
Action: Mouse moved to (398, 441)
Screenshot: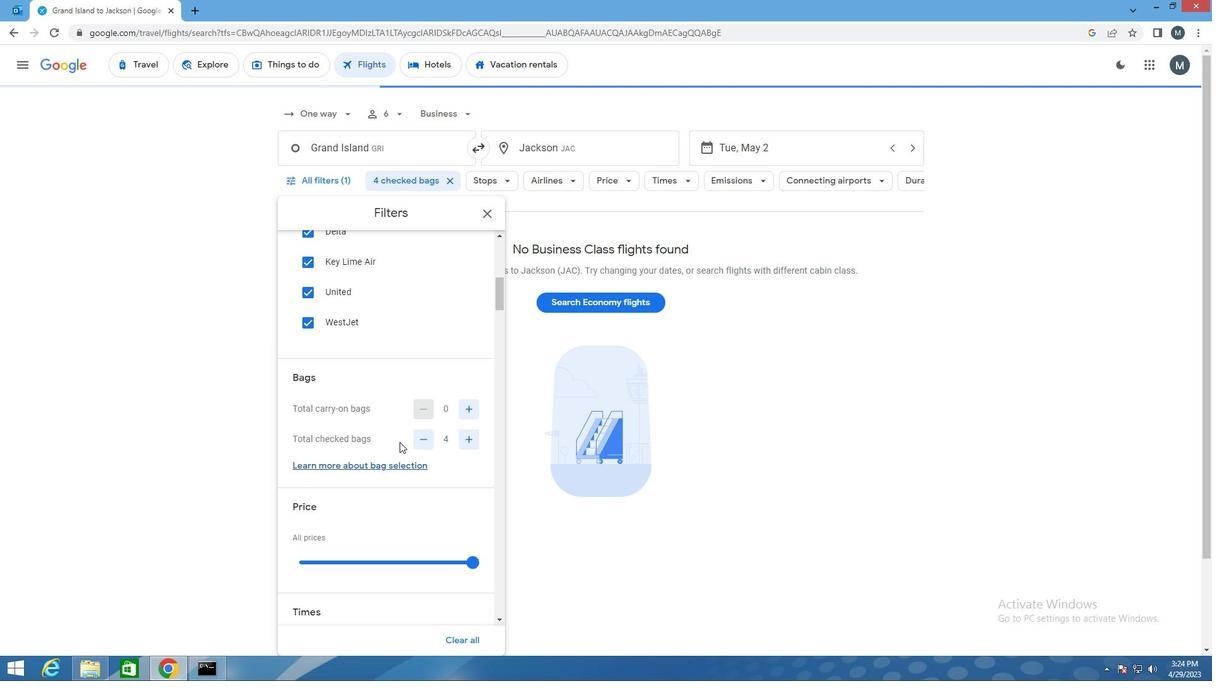
Action: Mouse scrolled (398, 440) with delta (0, 0)
Screenshot: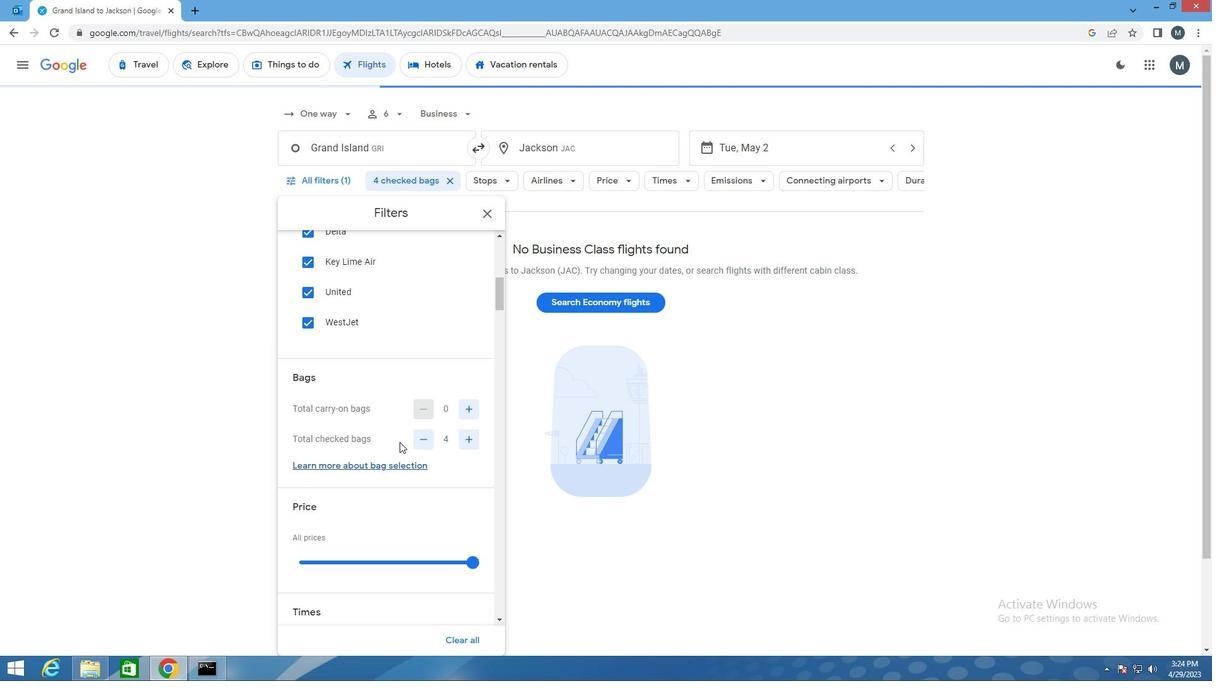 
Action: Mouse moved to (346, 431)
Screenshot: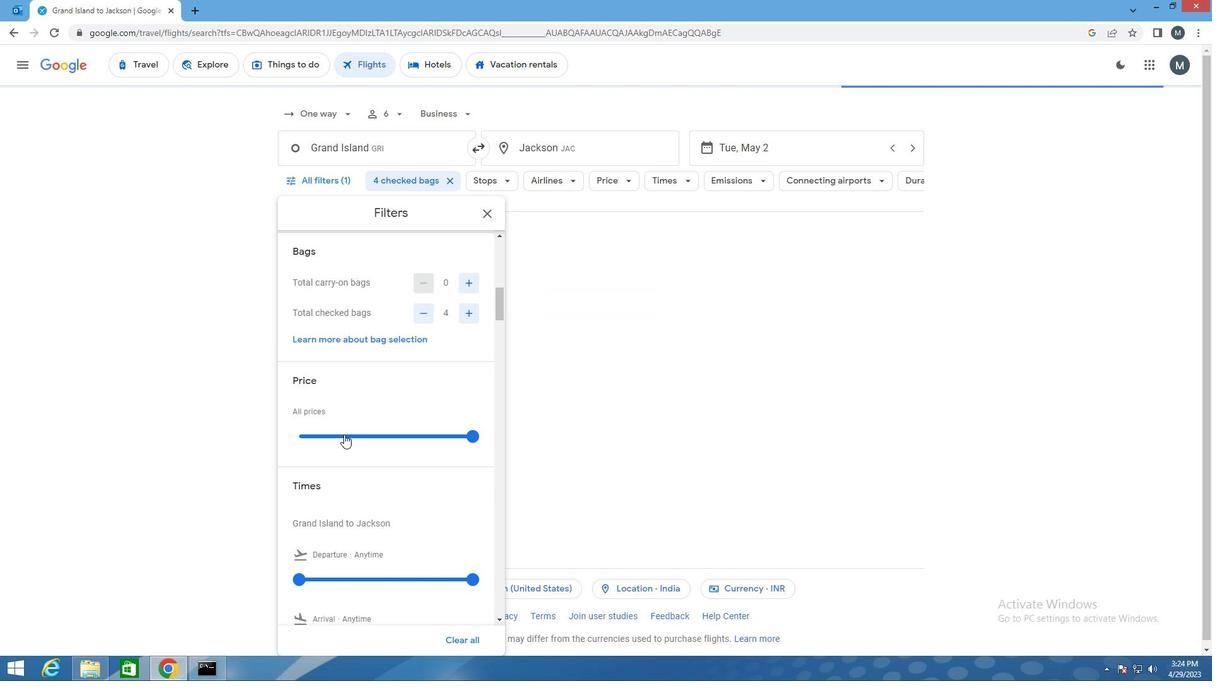 
Action: Mouse pressed left at (346, 431)
Screenshot: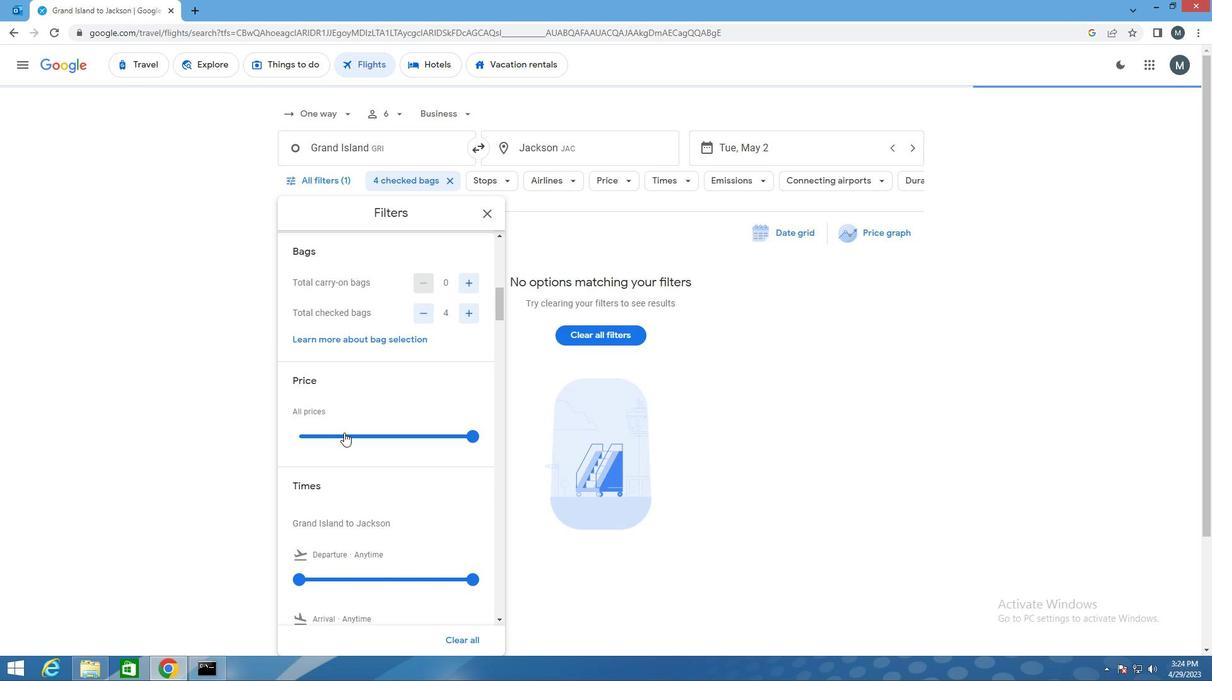 
Action: Mouse moved to (346, 432)
Screenshot: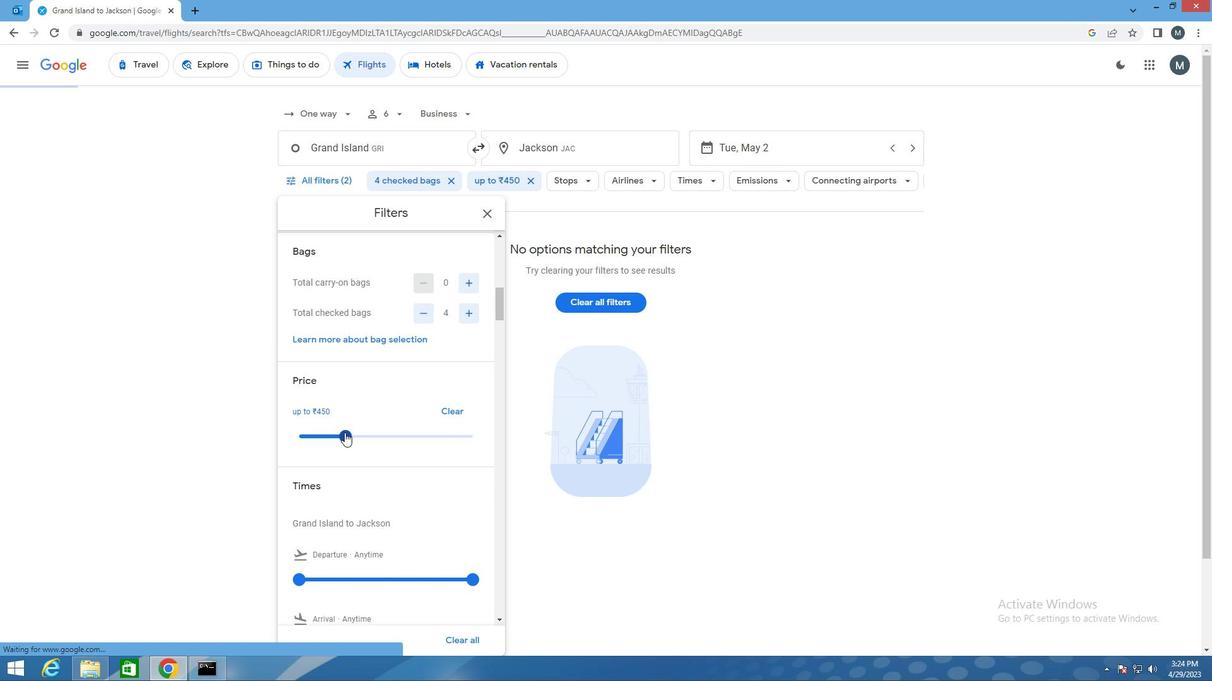 
Action: Mouse pressed left at (346, 432)
Screenshot: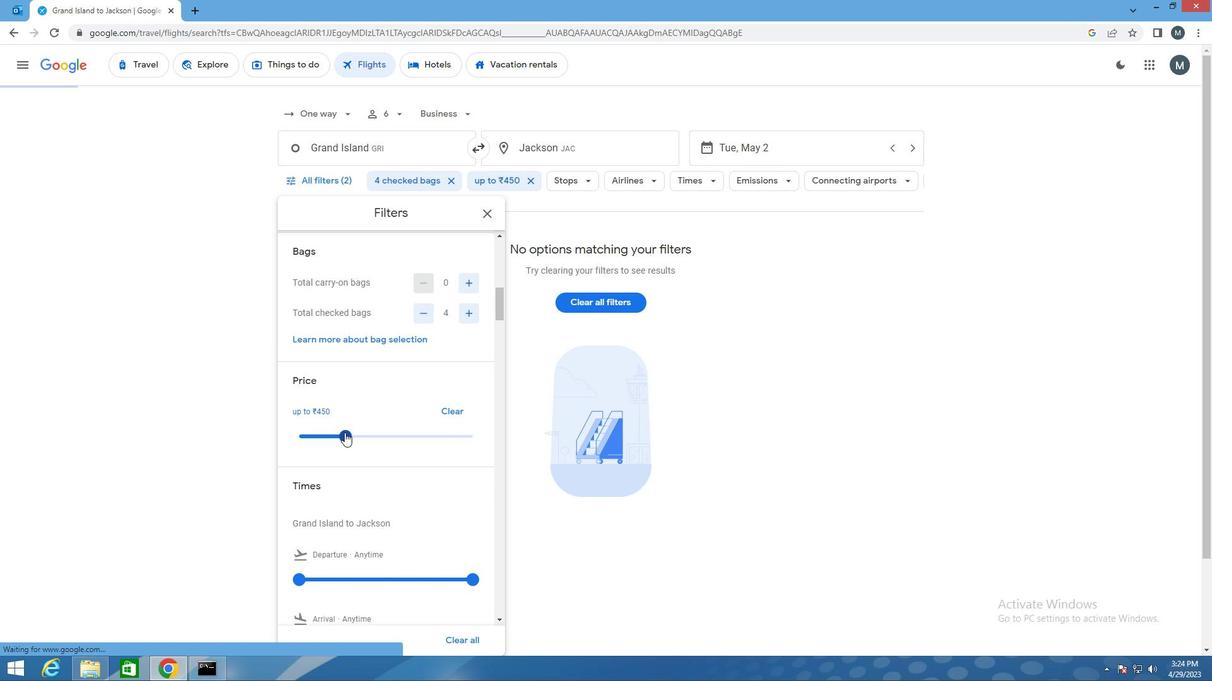 
Action: Mouse moved to (390, 446)
Screenshot: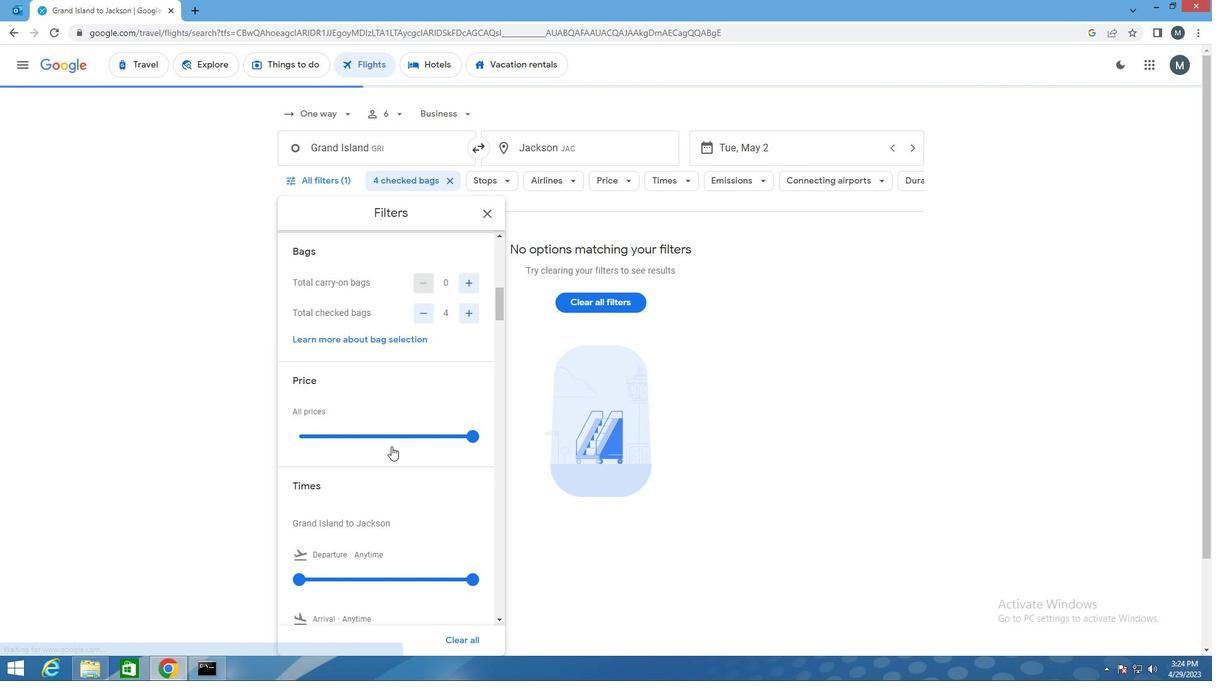 
Action: Mouse scrolled (390, 445) with delta (0, 0)
Screenshot: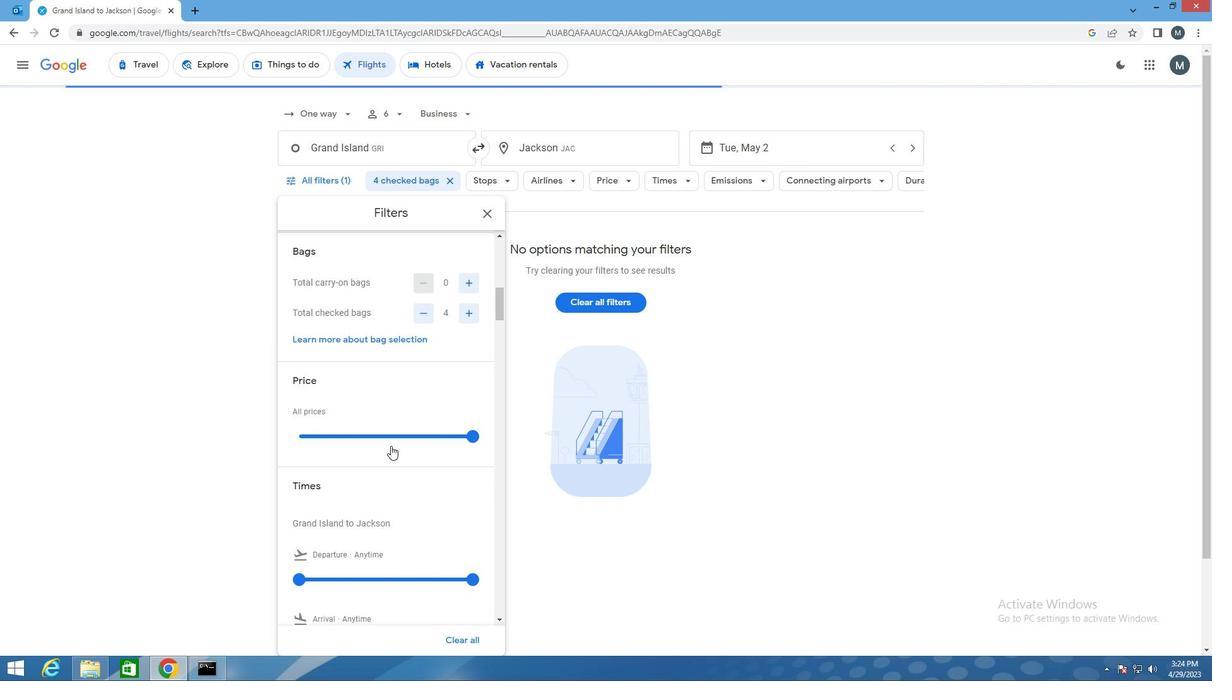 
Action: Mouse moved to (390, 445)
Screenshot: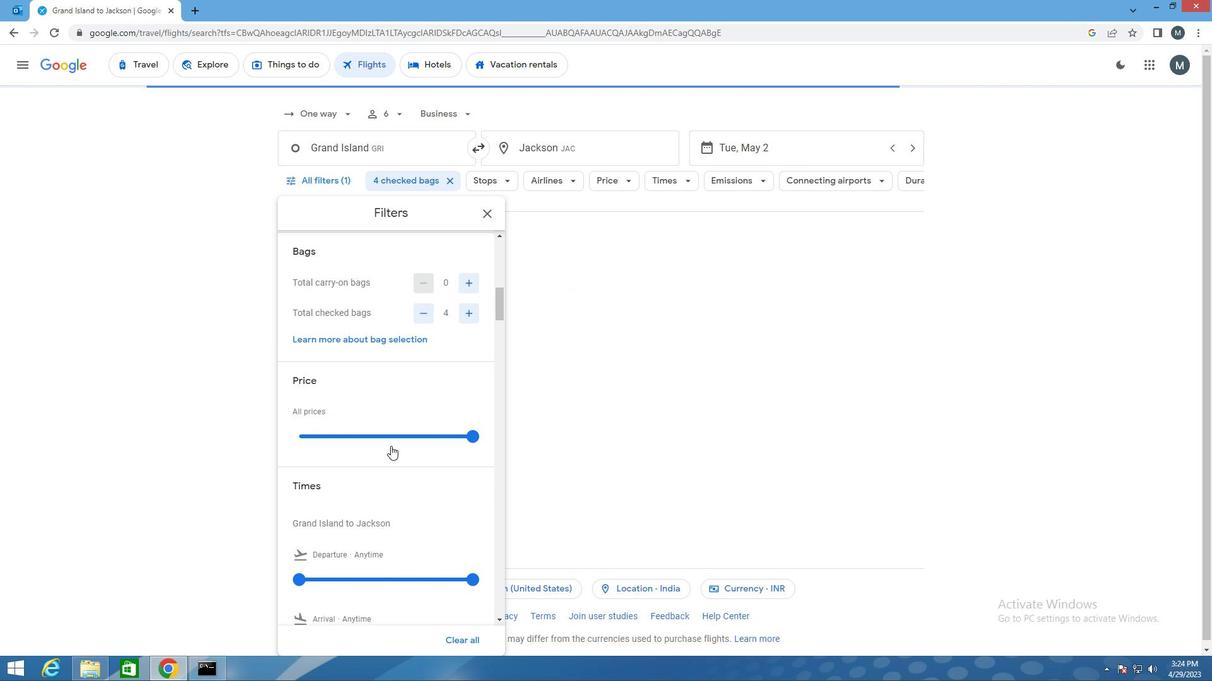 
Action: Mouse scrolled (390, 445) with delta (0, 0)
Screenshot: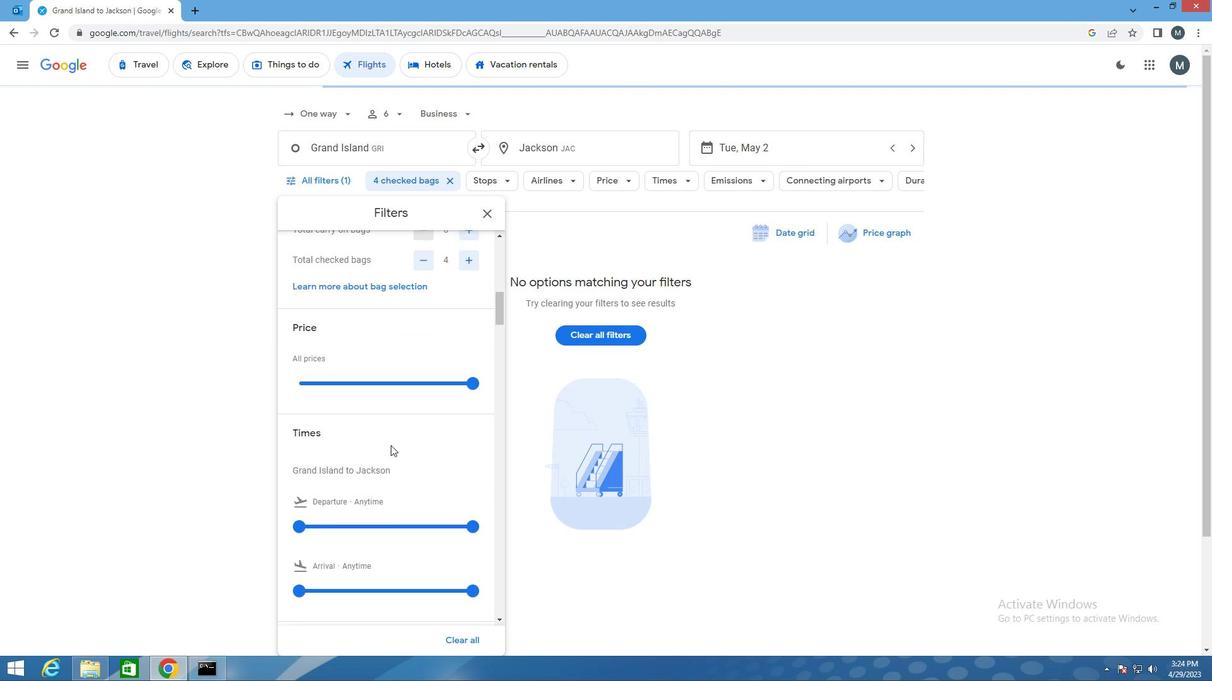 
Action: Mouse moved to (296, 449)
Screenshot: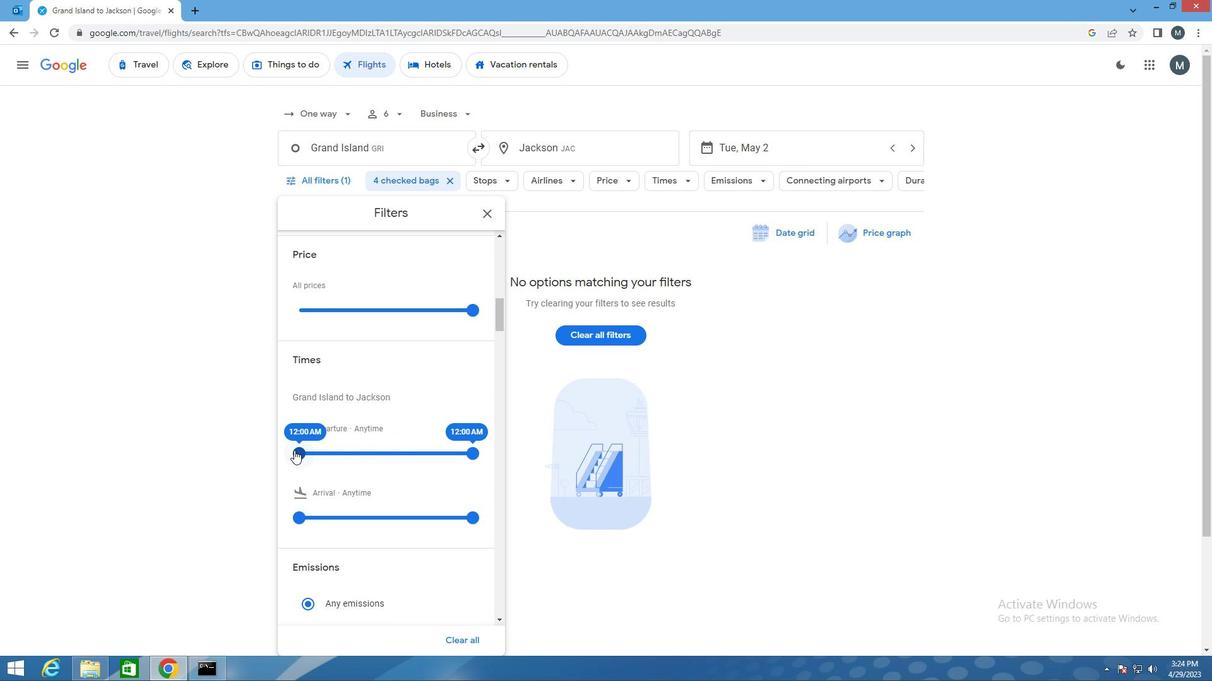 
Action: Mouse pressed left at (296, 449)
Screenshot: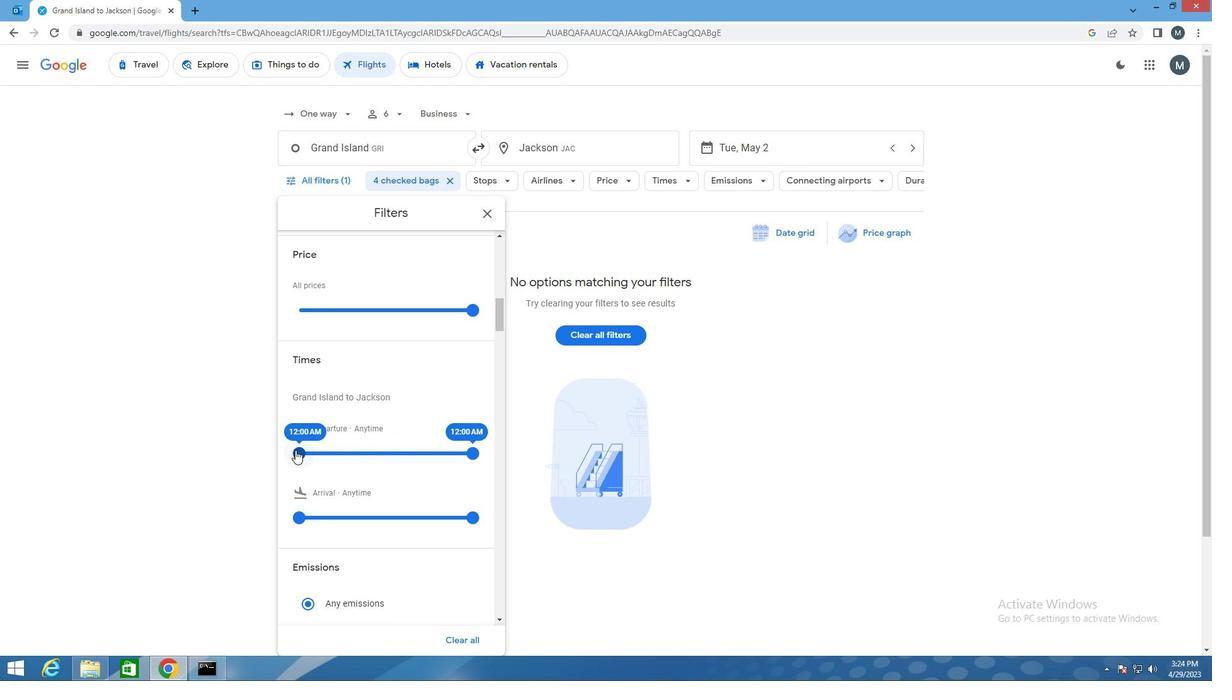 
Action: Mouse moved to (449, 454)
Screenshot: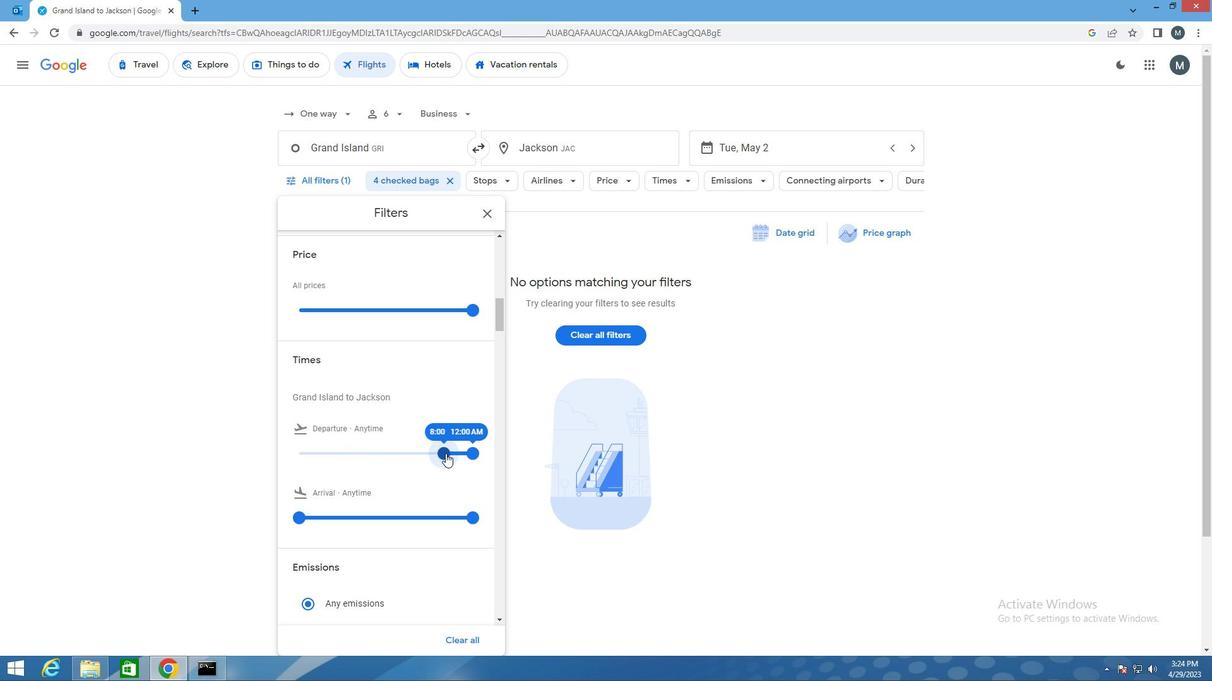 
Action: Mouse pressed left at (449, 454)
Screenshot: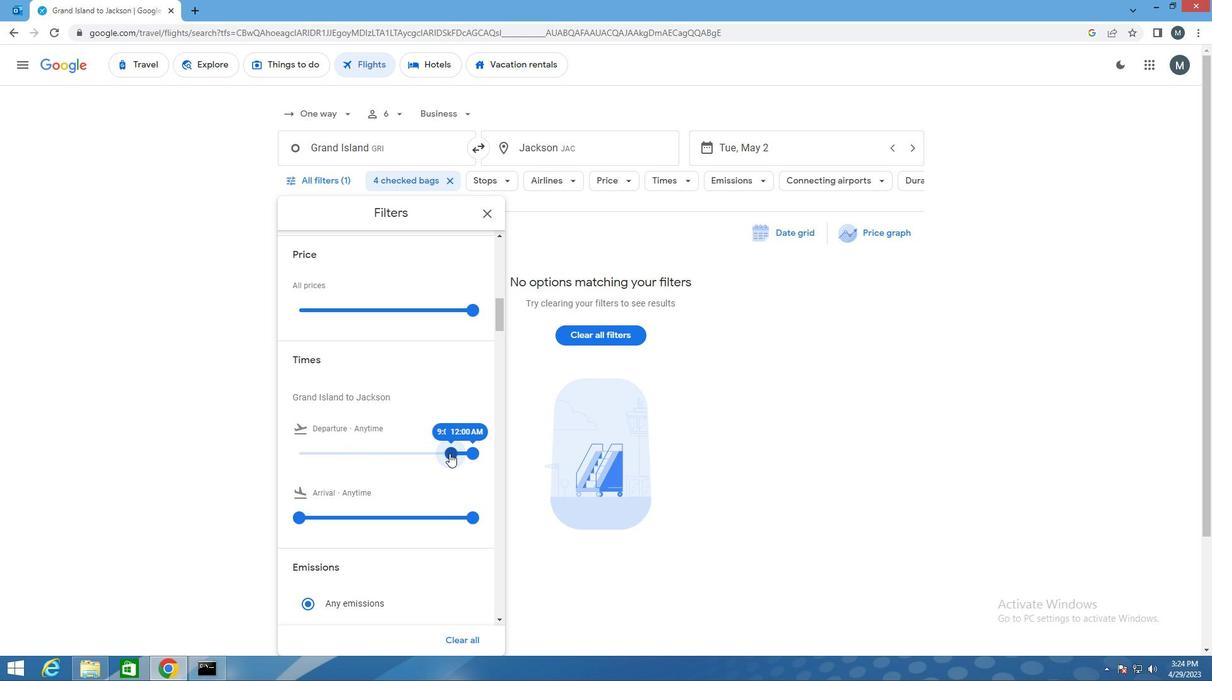 
Action: Mouse moved to (476, 453)
Screenshot: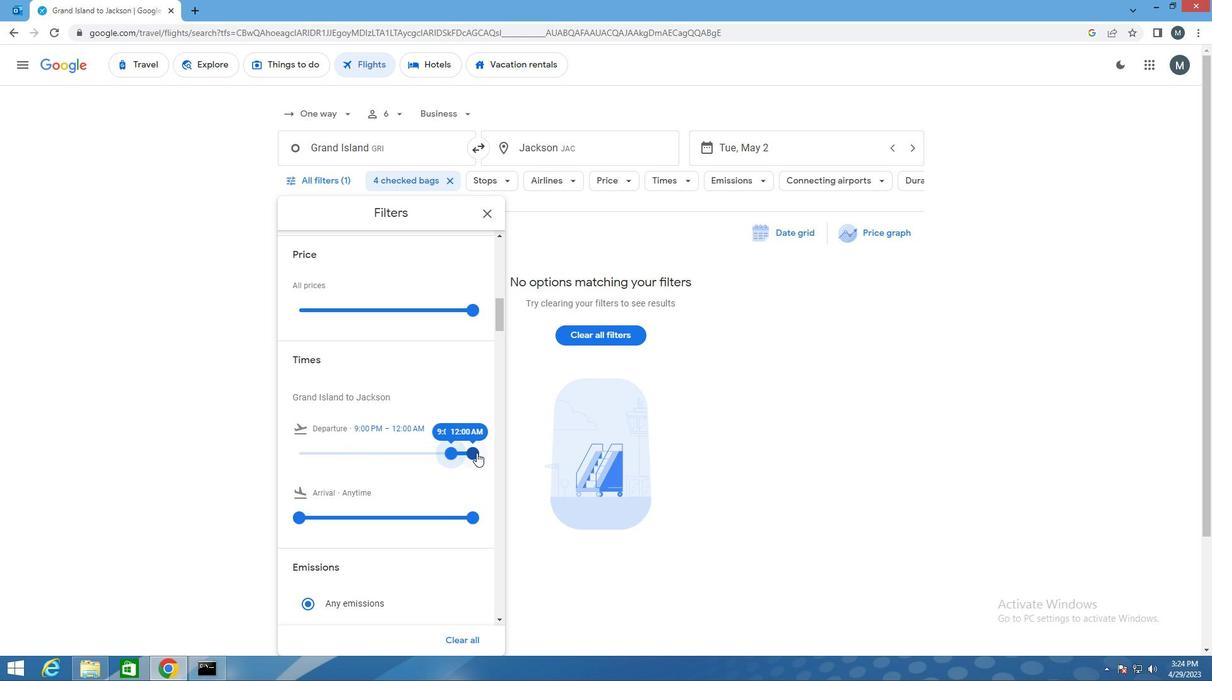 
Action: Mouse pressed left at (476, 453)
Screenshot: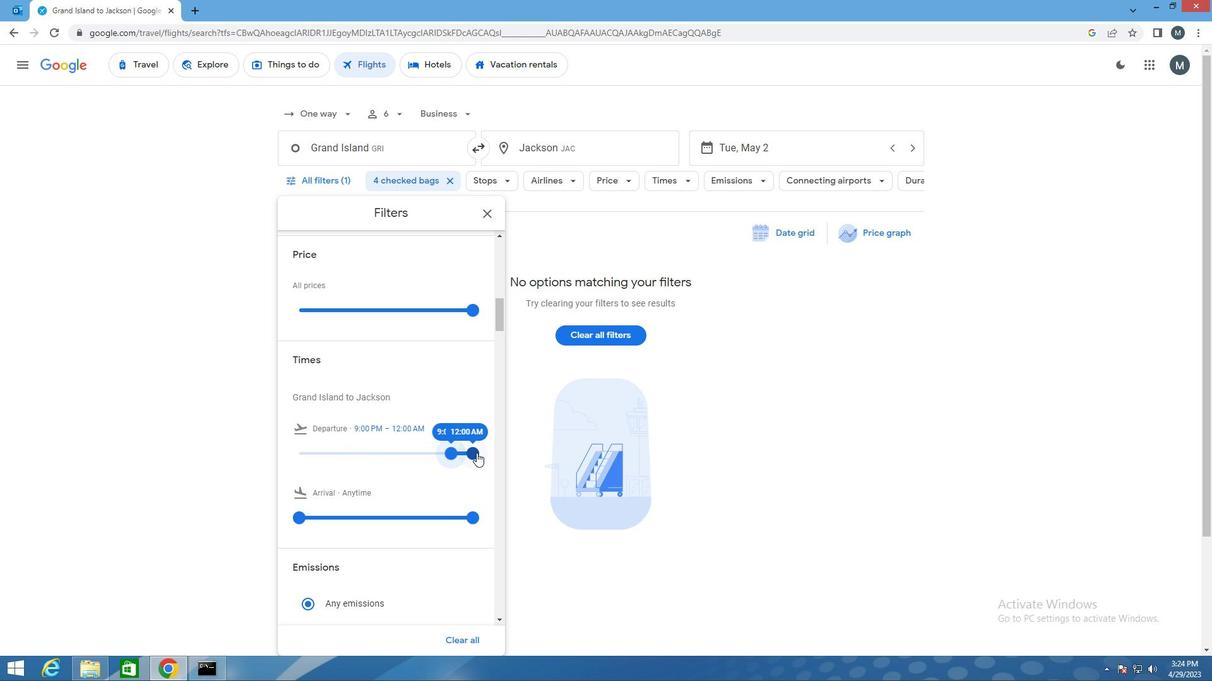 
Action: Mouse moved to (435, 443)
Screenshot: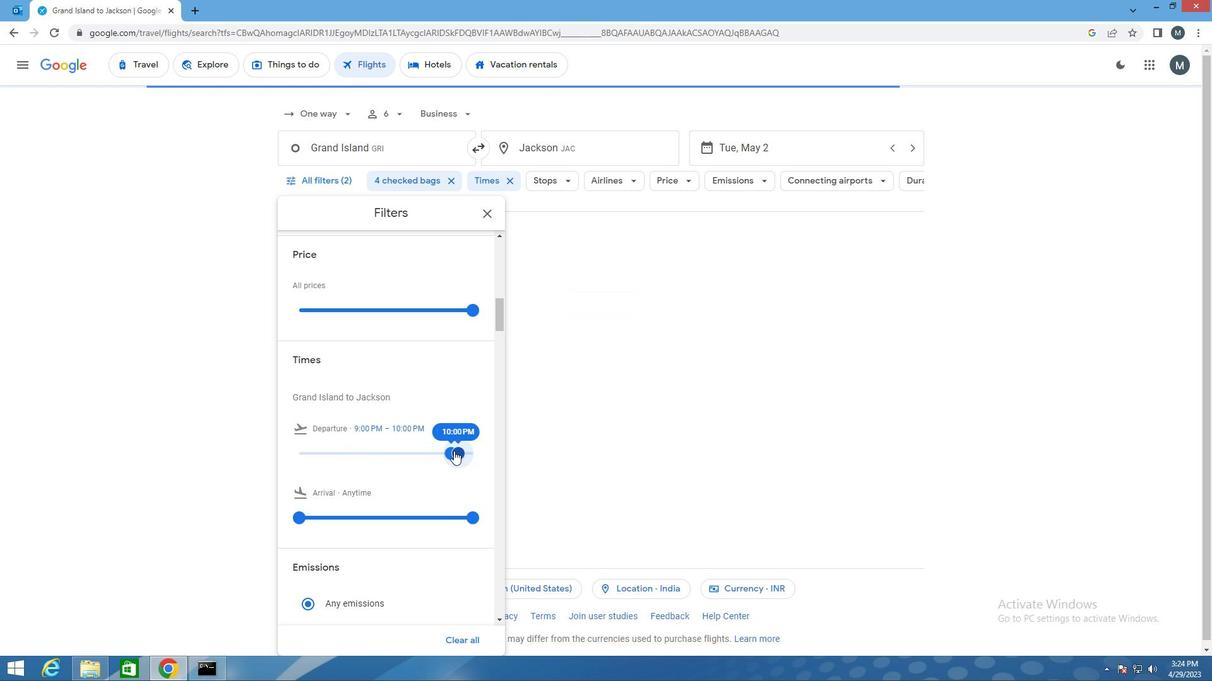 
Action: Mouse scrolled (435, 443) with delta (0, 0)
Screenshot: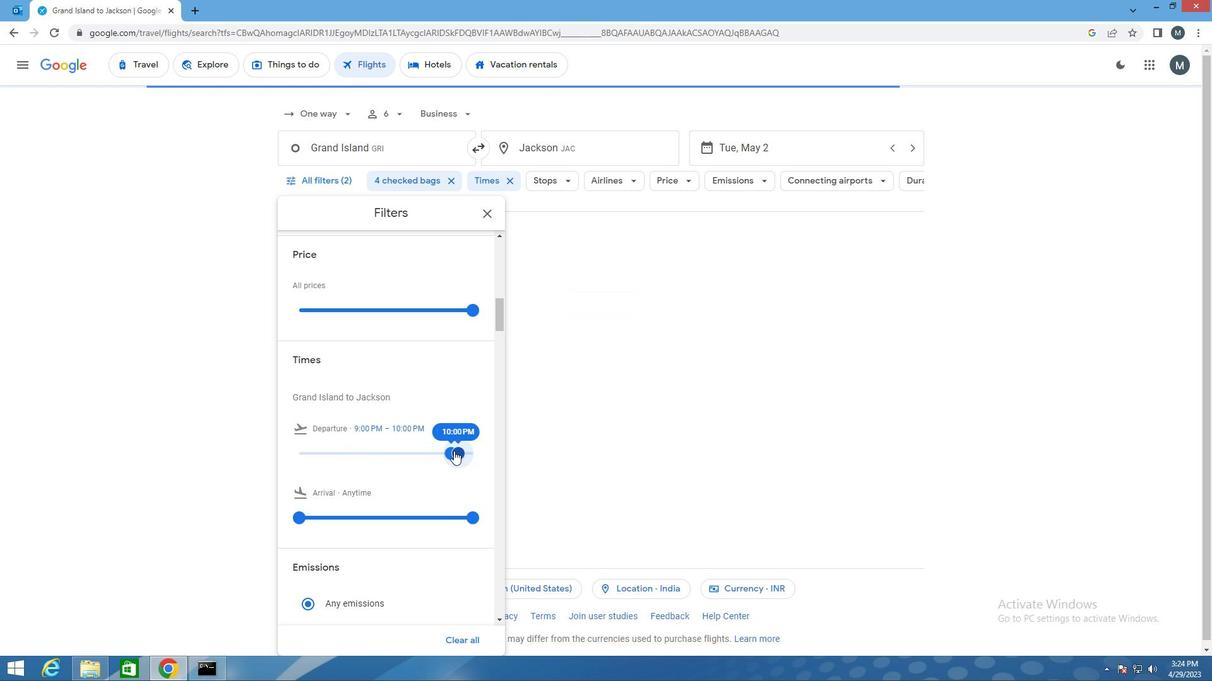 
Action: Mouse scrolled (435, 443) with delta (0, 0)
Screenshot: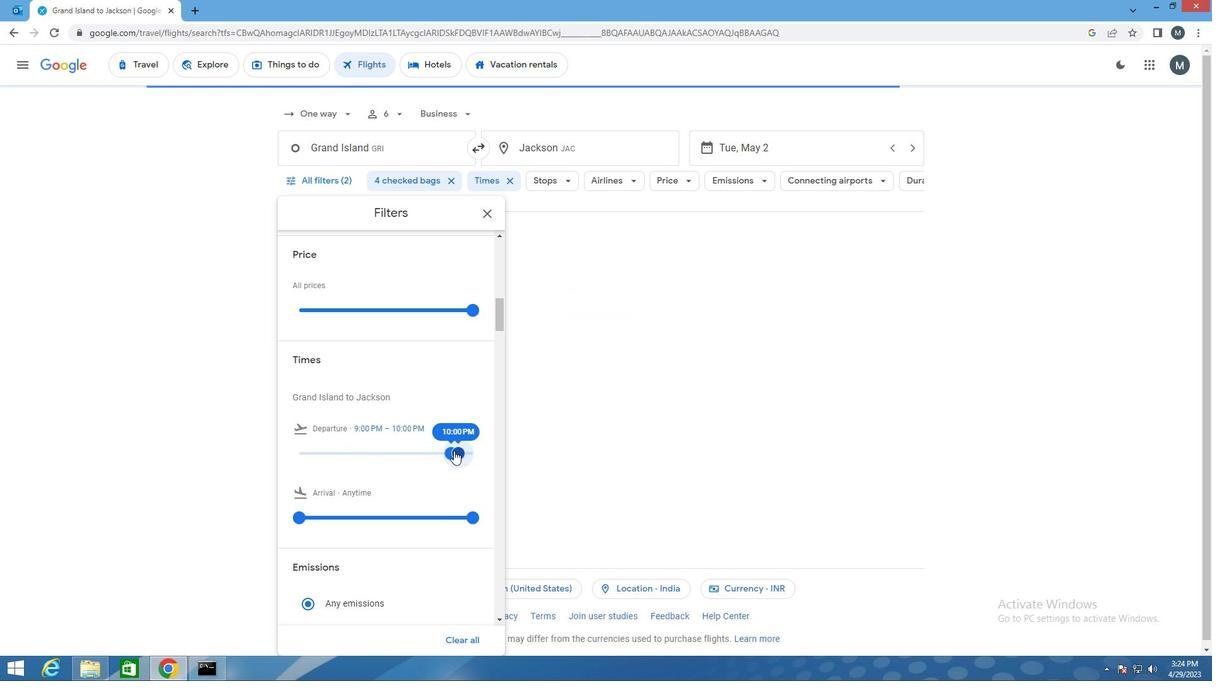 
Action: Mouse scrolled (435, 443) with delta (0, 0)
Screenshot: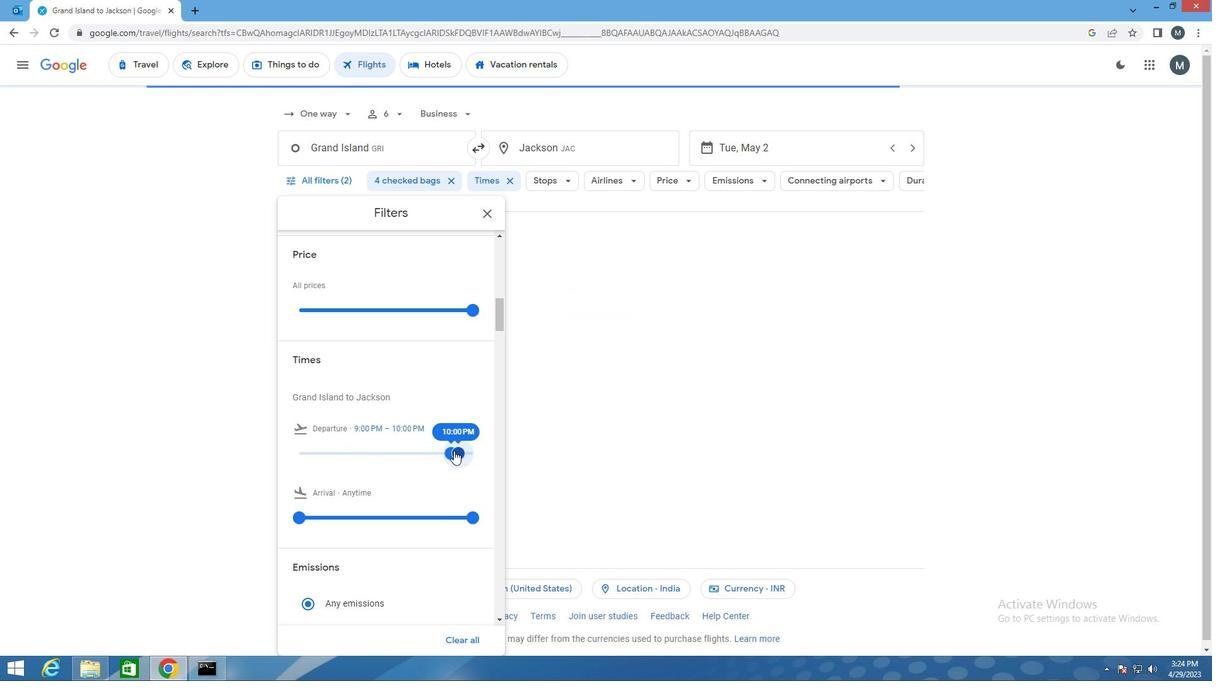 
Action: Mouse scrolled (435, 443) with delta (0, 0)
Screenshot: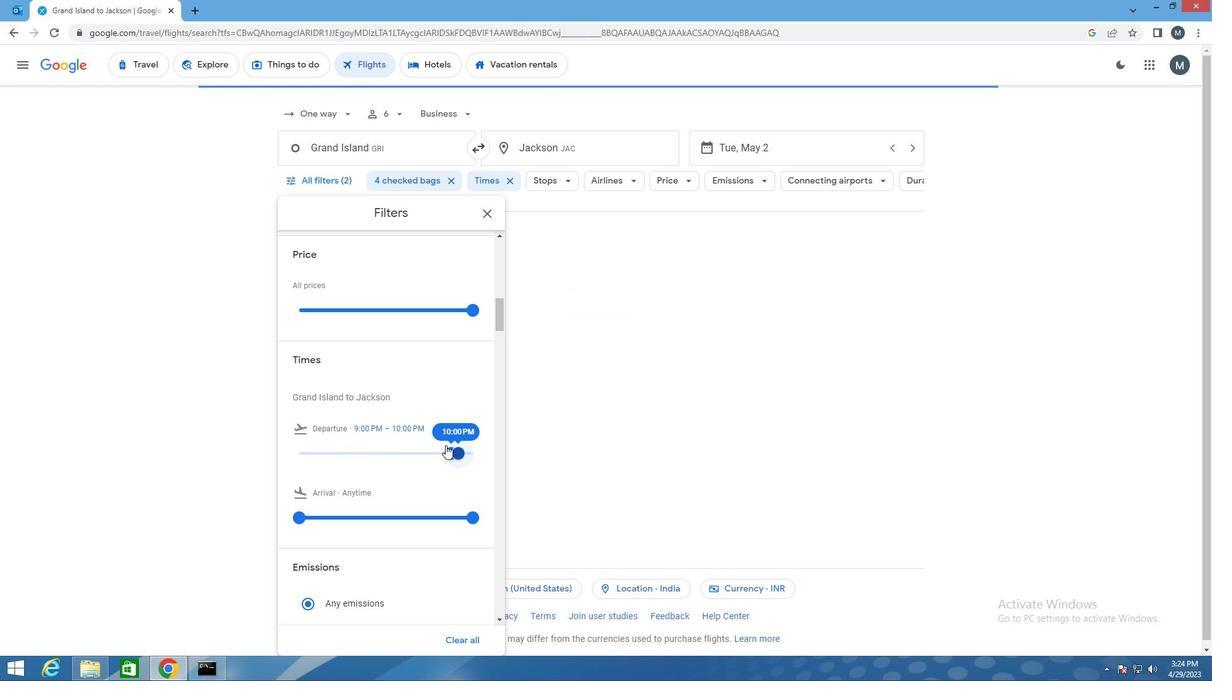 
Action: Mouse moved to (493, 214)
Screenshot: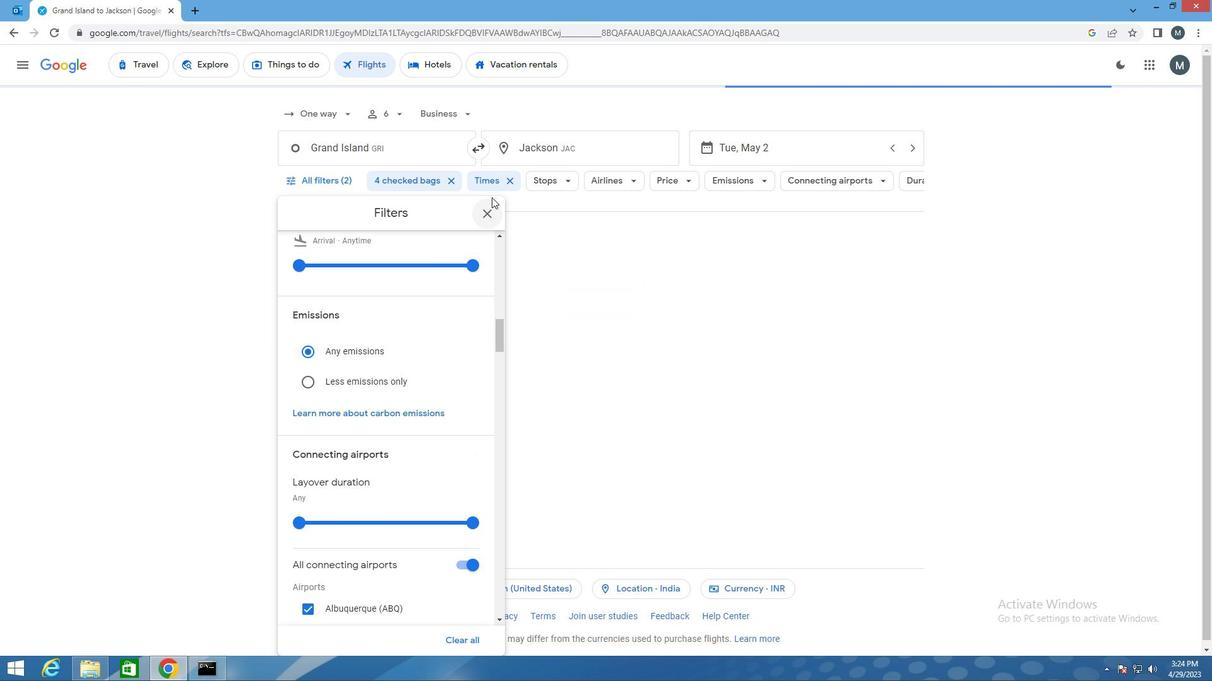 
Action: Mouse pressed left at (493, 214)
Screenshot: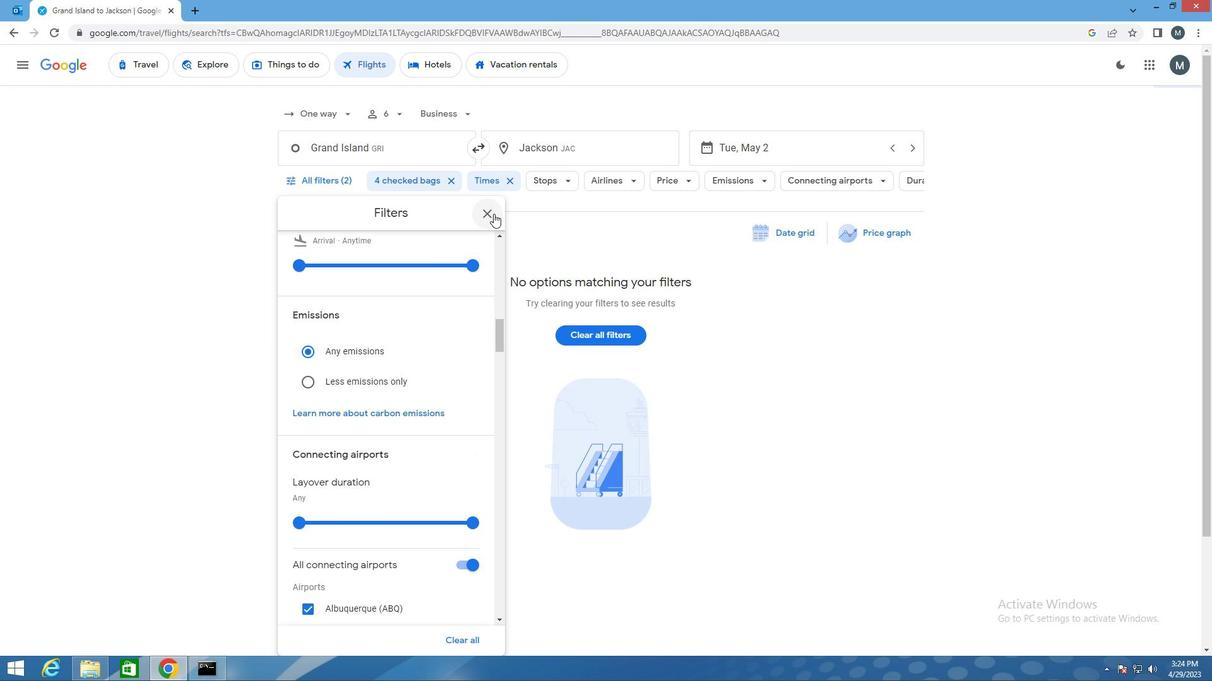 
Action: Mouse moved to (493, 213)
Screenshot: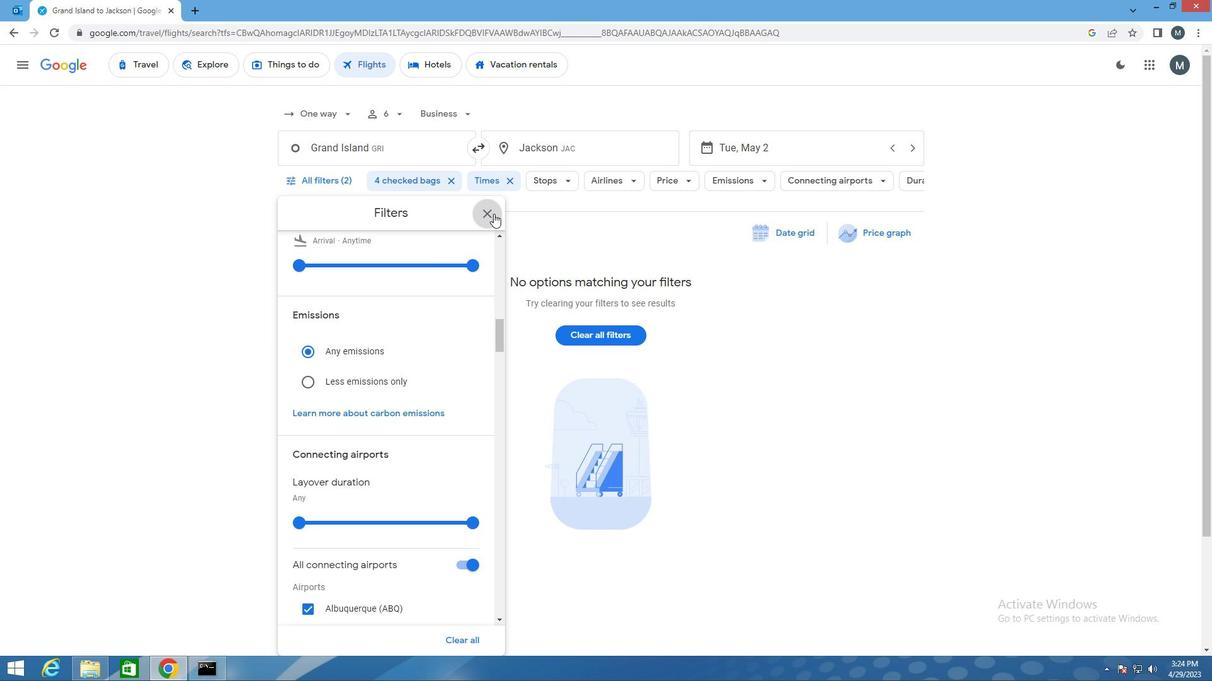
